 Task: Reply to email with the signature Dillon Turner with the subject Yearly report from softage.1@softage.net with the message Would it be possible to have a project status update call with all stakeholders next week? Undo the message and rewrite the message as I am writing to inform you that there will be a delay in the shipment. Send the email
Action: Mouse moved to (524, 663)
Screenshot: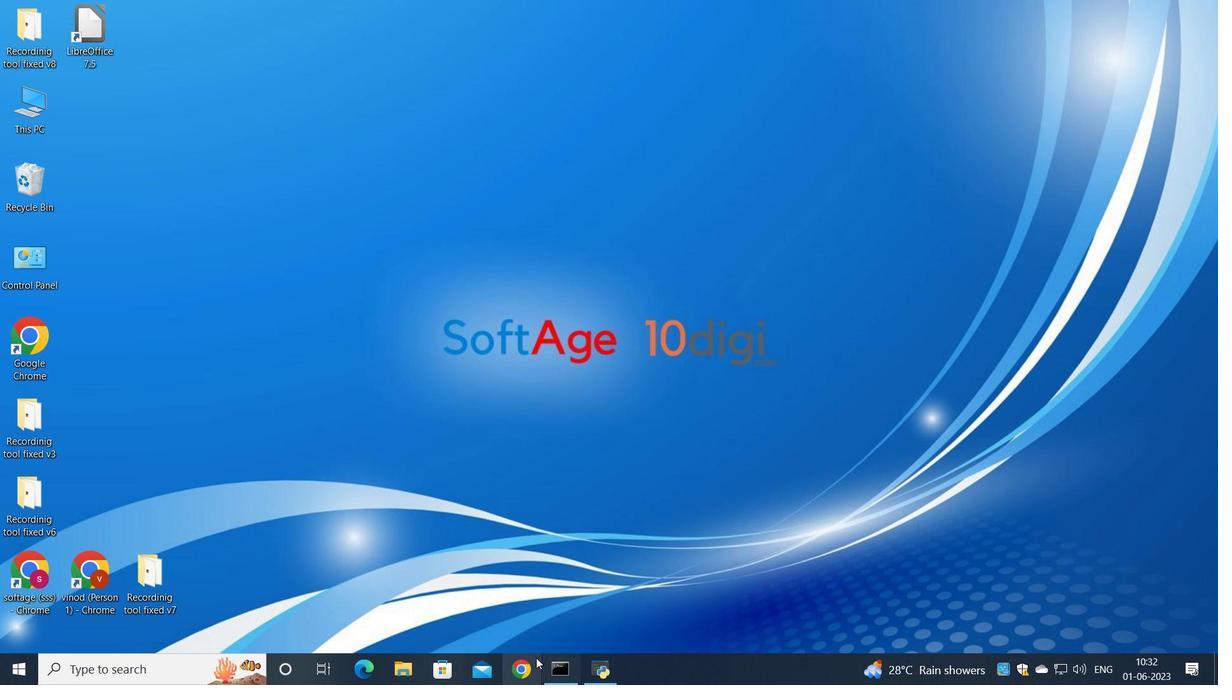 
Action: Mouse pressed left at (524, 663)
Screenshot: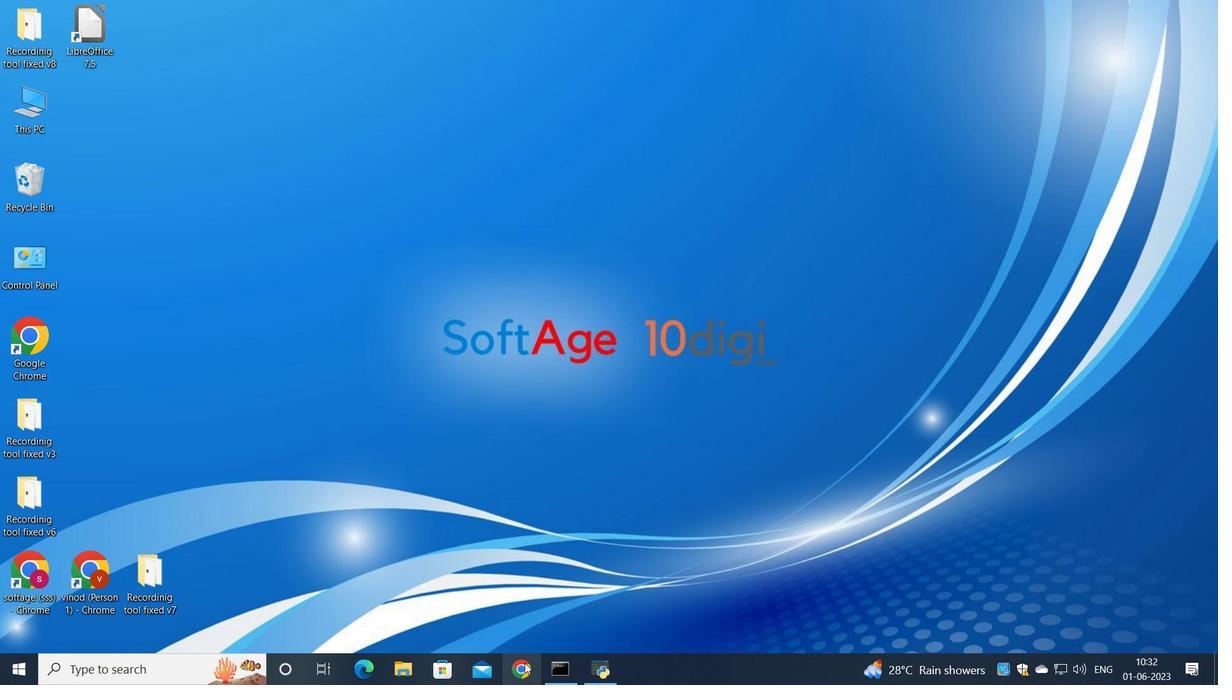
Action: Mouse moved to (543, 390)
Screenshot: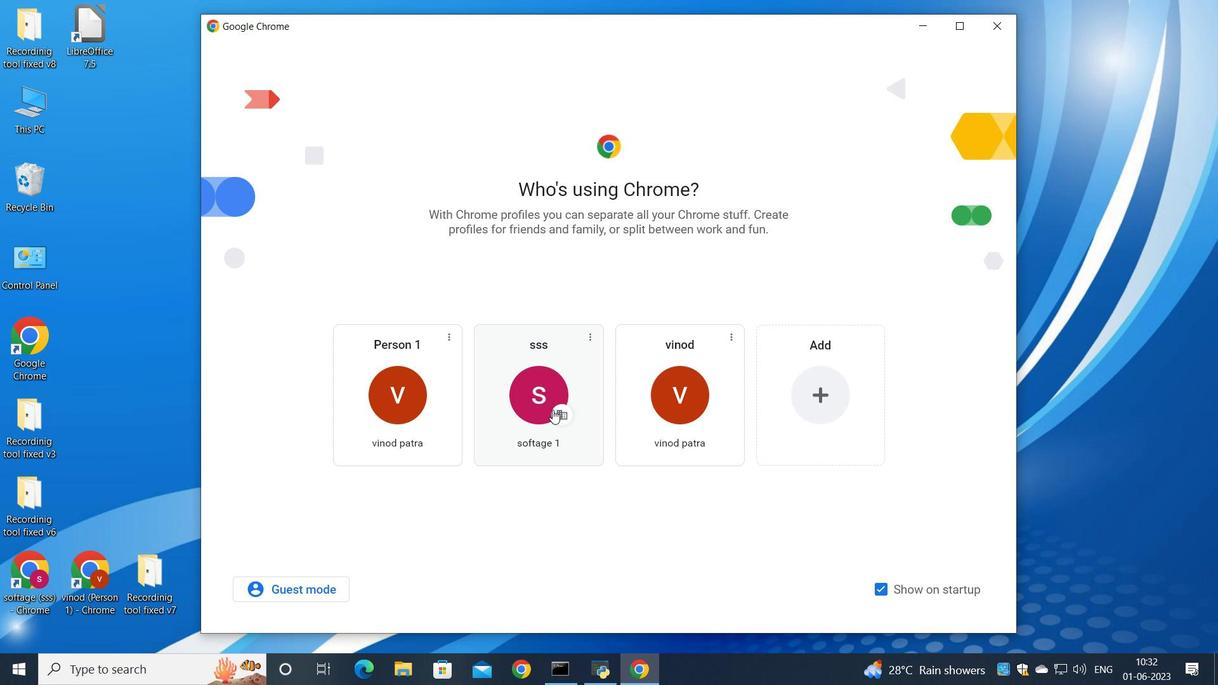 
Action: Mouse pressed left at (543, 390)
Screenshot: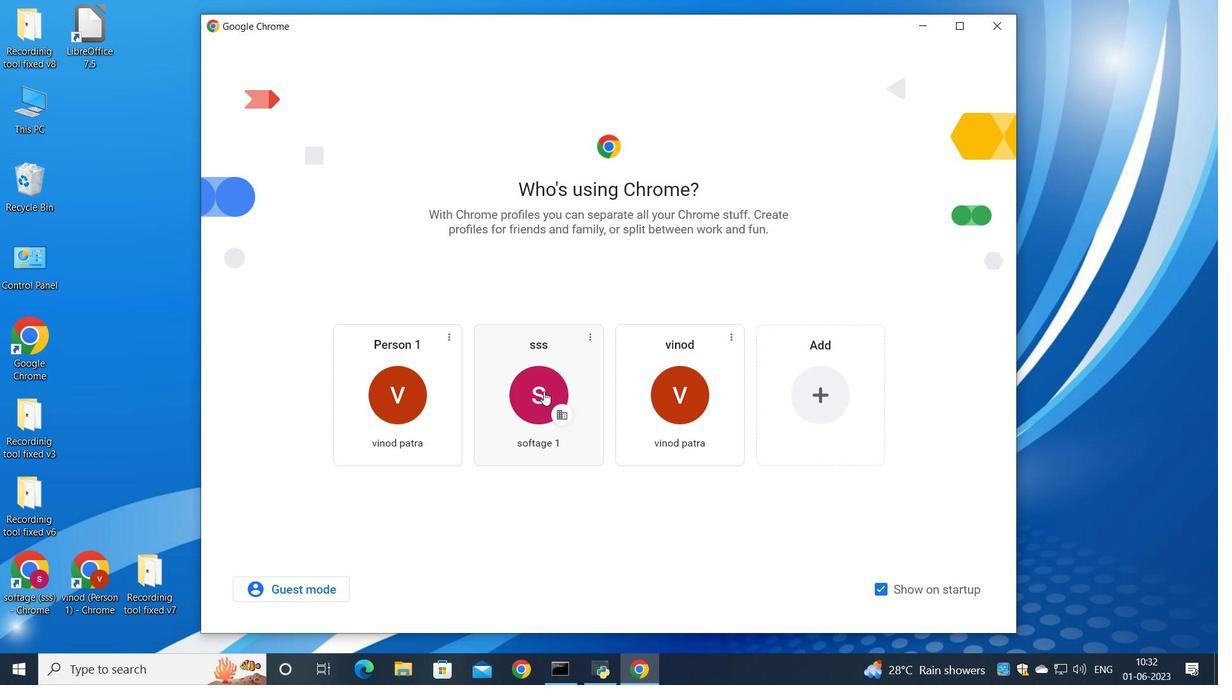 
Action: Mouse moved to (1071, 108)
Screenshot: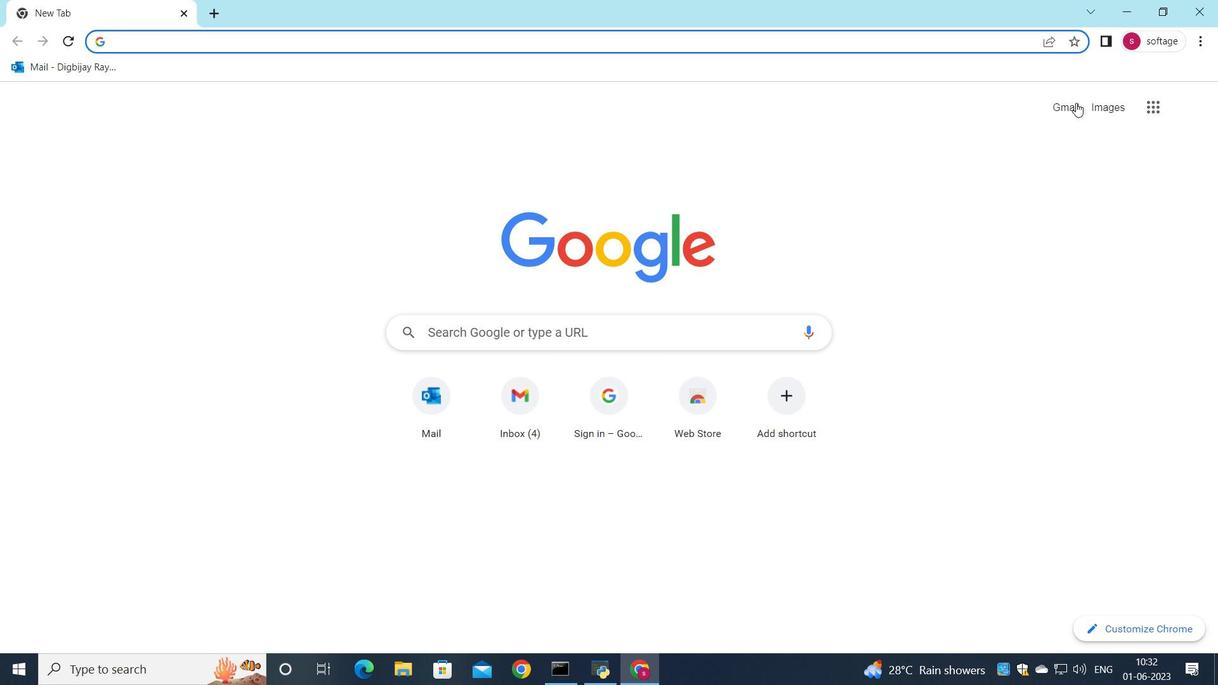 
Action: Mouse pressed left at (1071, 108)
Screenshot: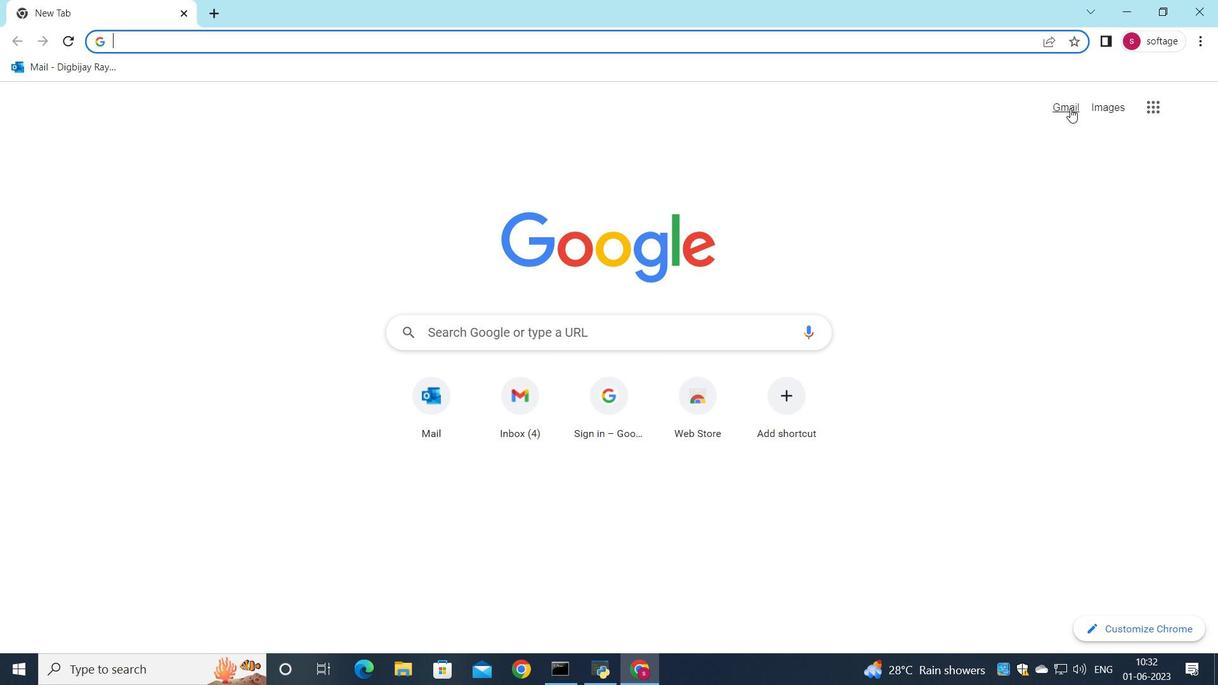 
Action: Mouse moved to (1042, 120)
Screenshot: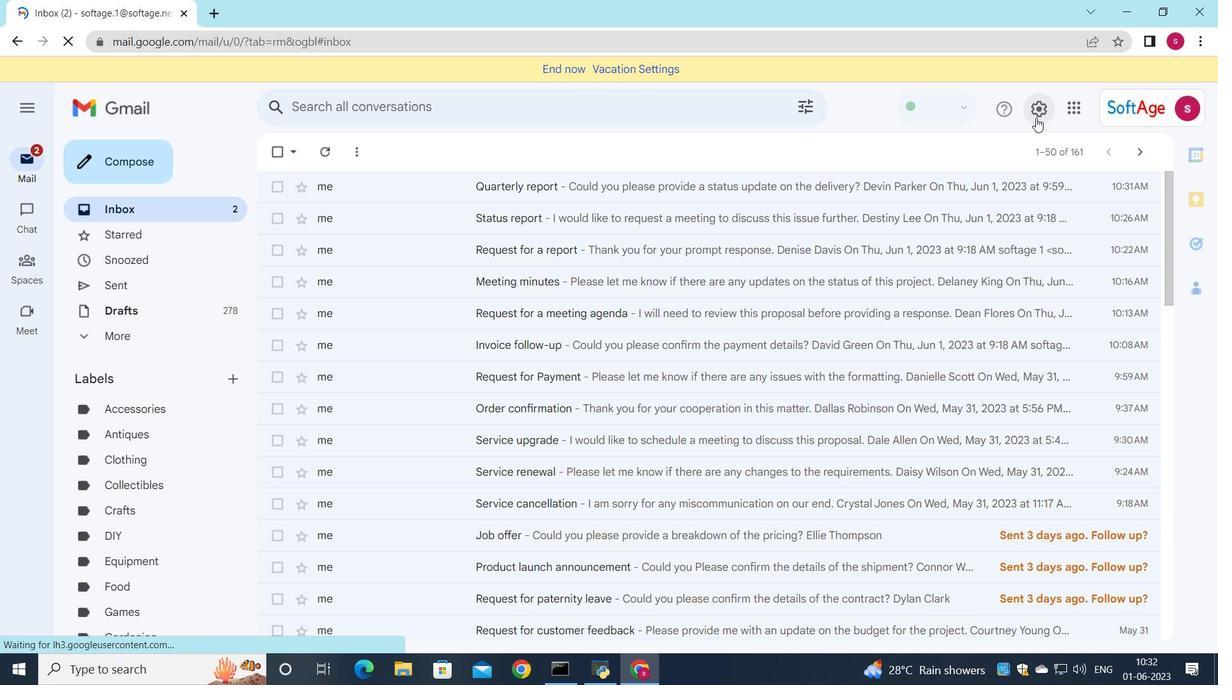 
Action: Mouse pressed left at (1042, 120)
Screenshot: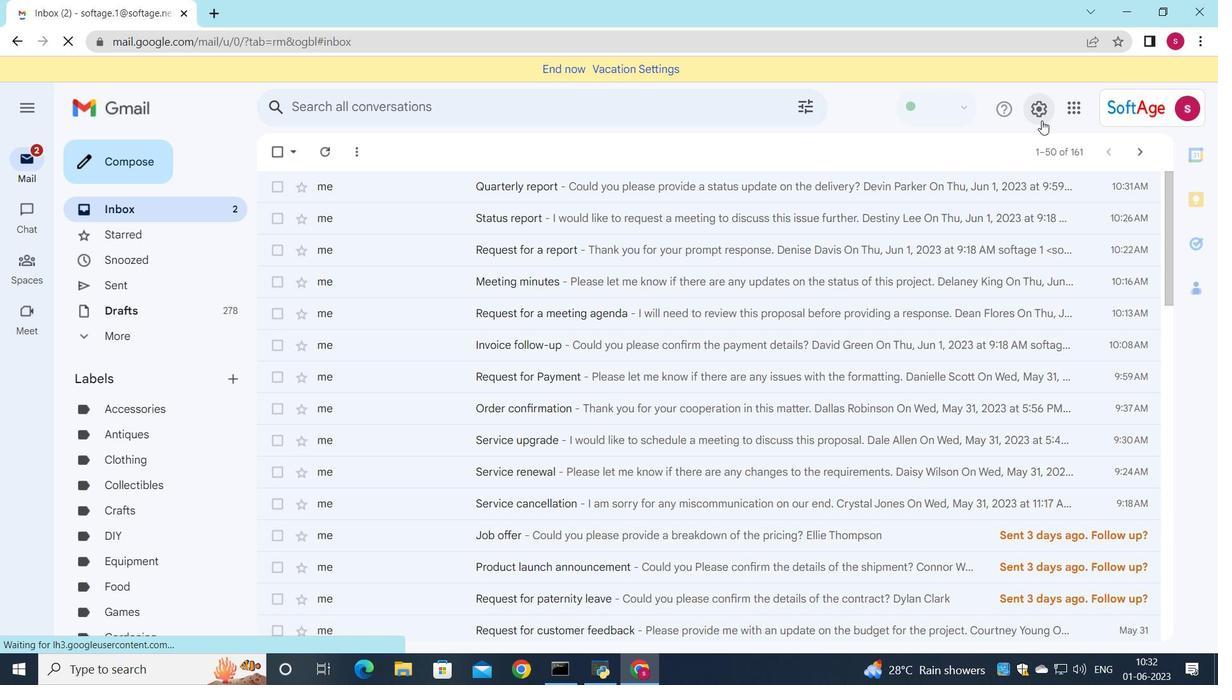 
Action: Mouse moved to (1050, 181)
Screenshot: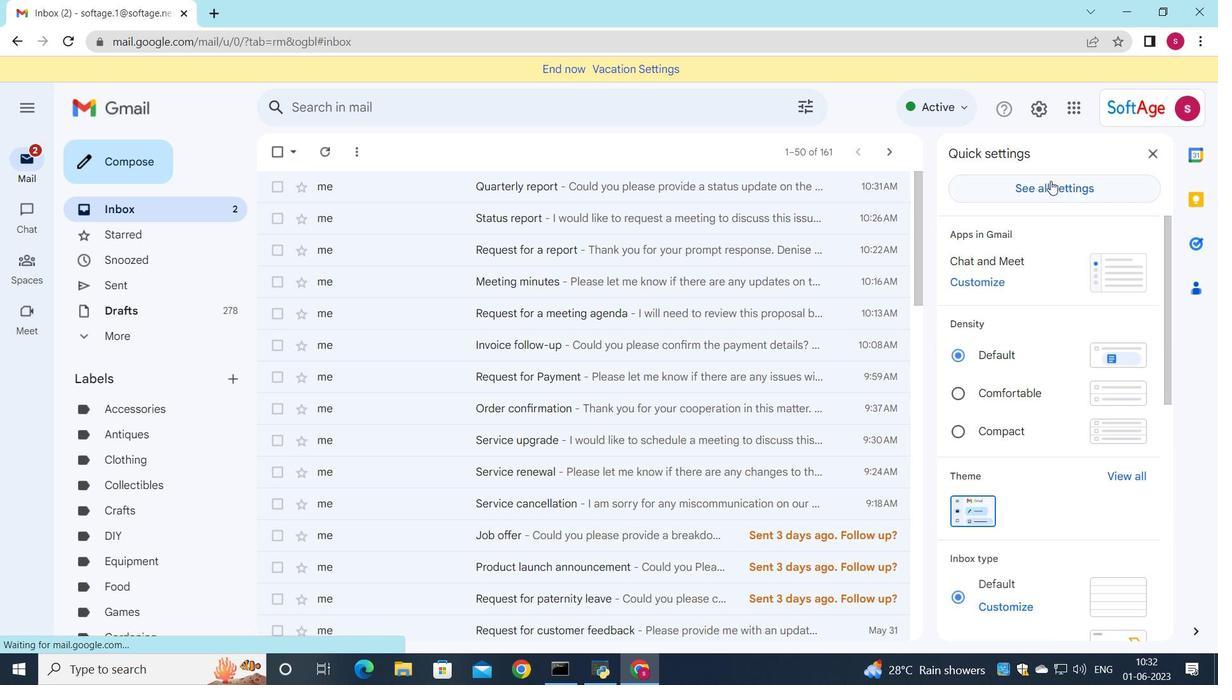 
Action: Mouse pressed left at (1050, 181)
Screenshot: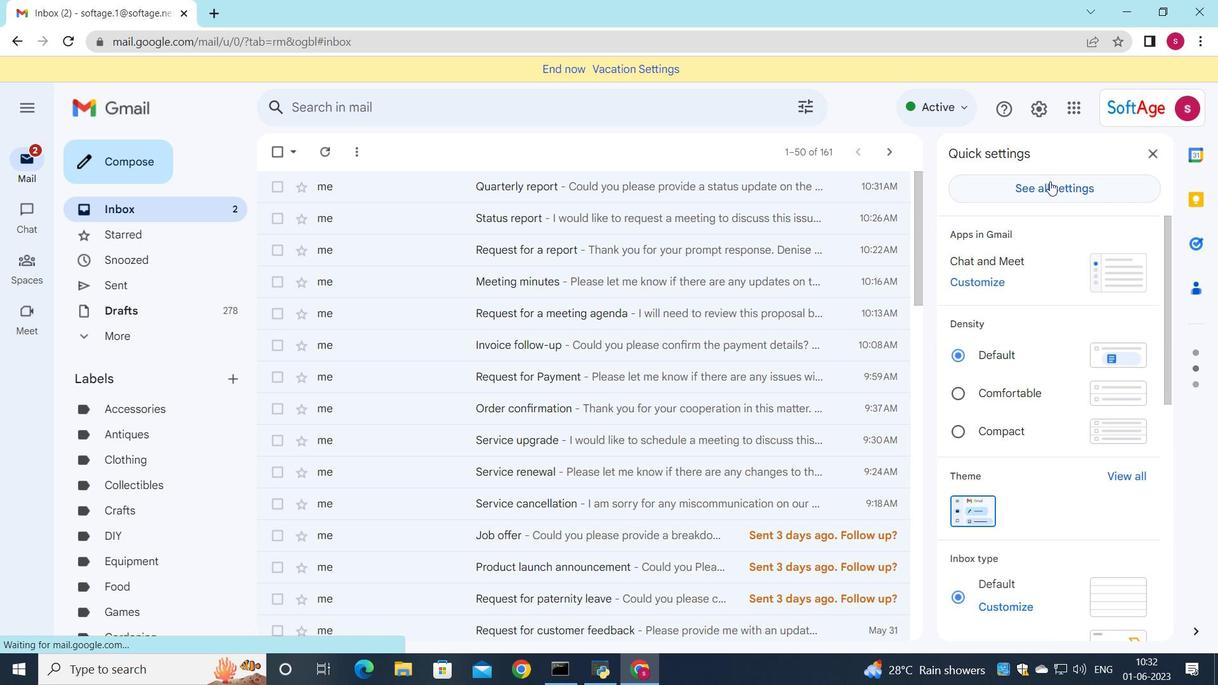 
Action: Mouse moved to (702, 277)
Screenshot: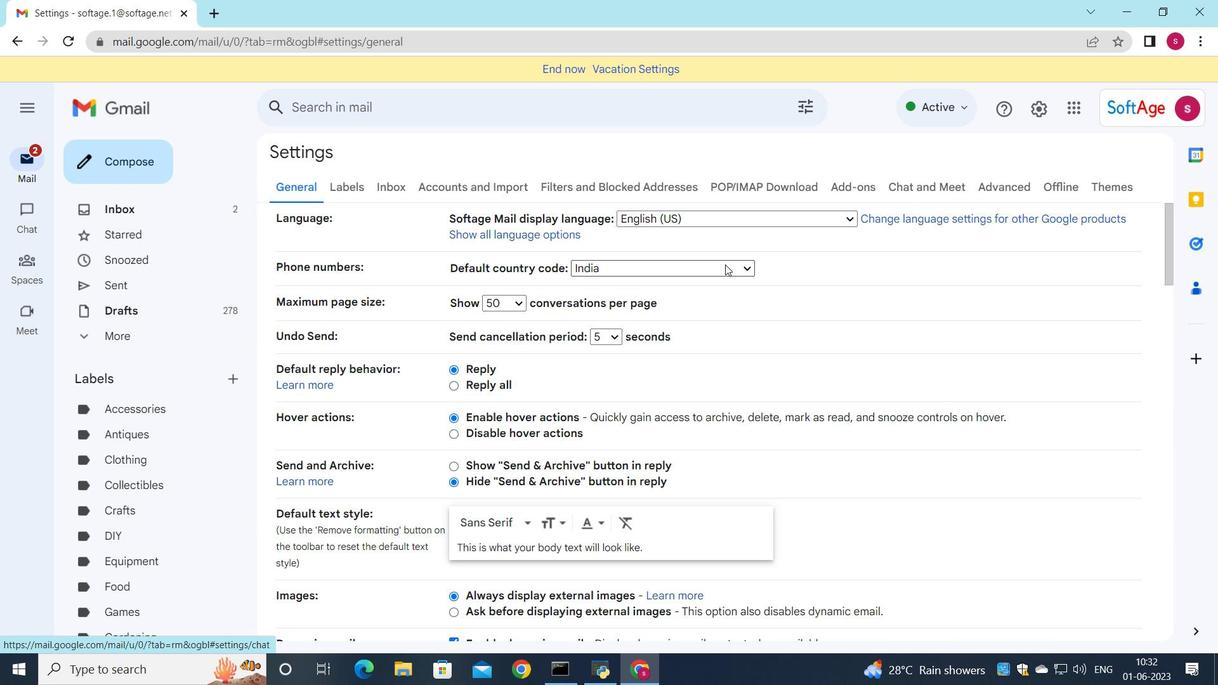
Action: Mouse scrolled (702, 276) with delta (0, 0)
Screenshot: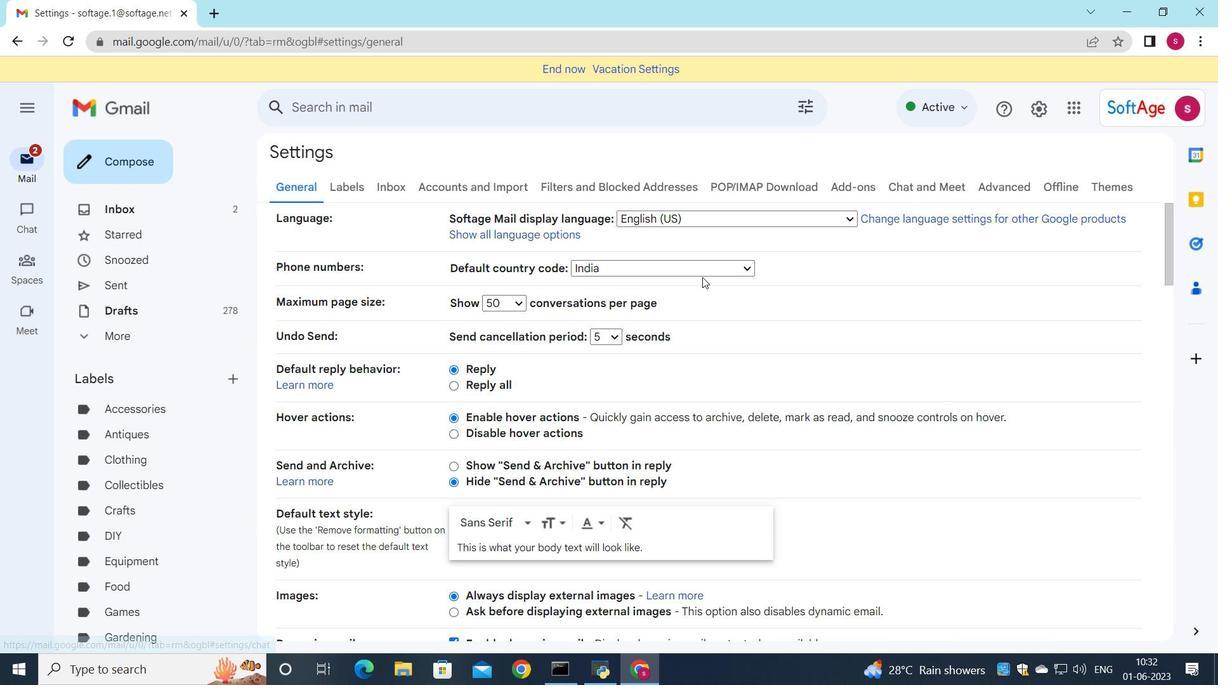 
Action: Mouse scrolled (702, 276) with delta (0, 0)
Screenshot: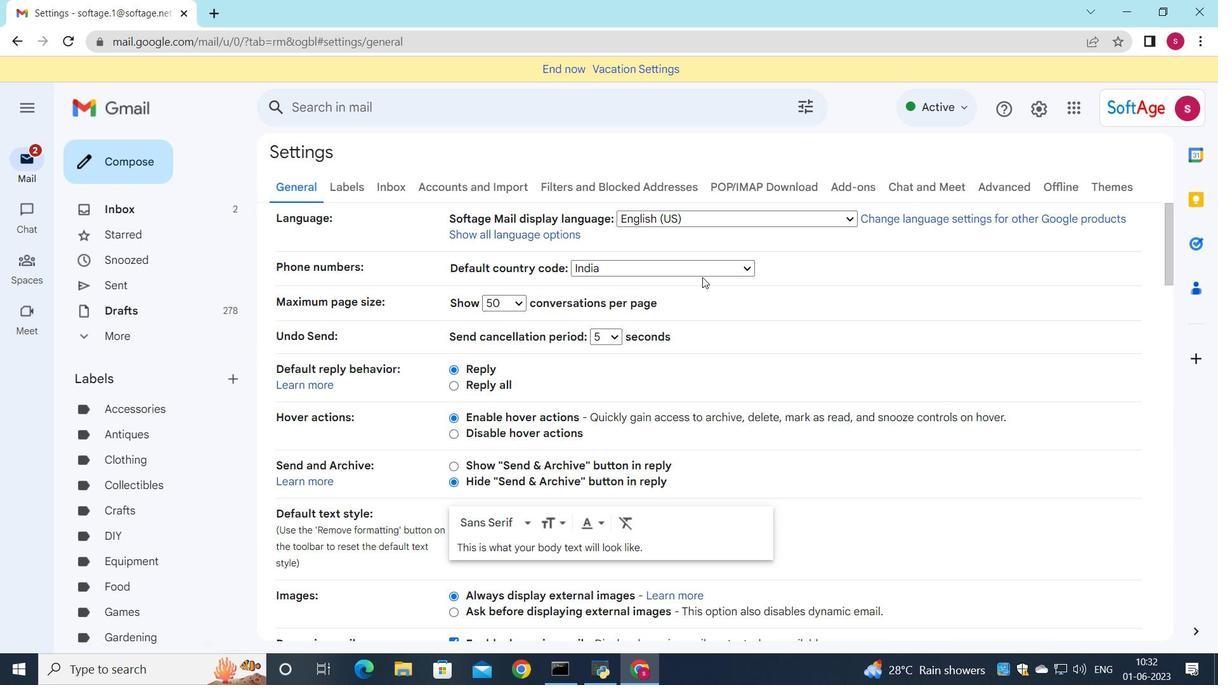 
Action: Mouse scrolled (702, 276) with delta (0, 0)
Screenshot: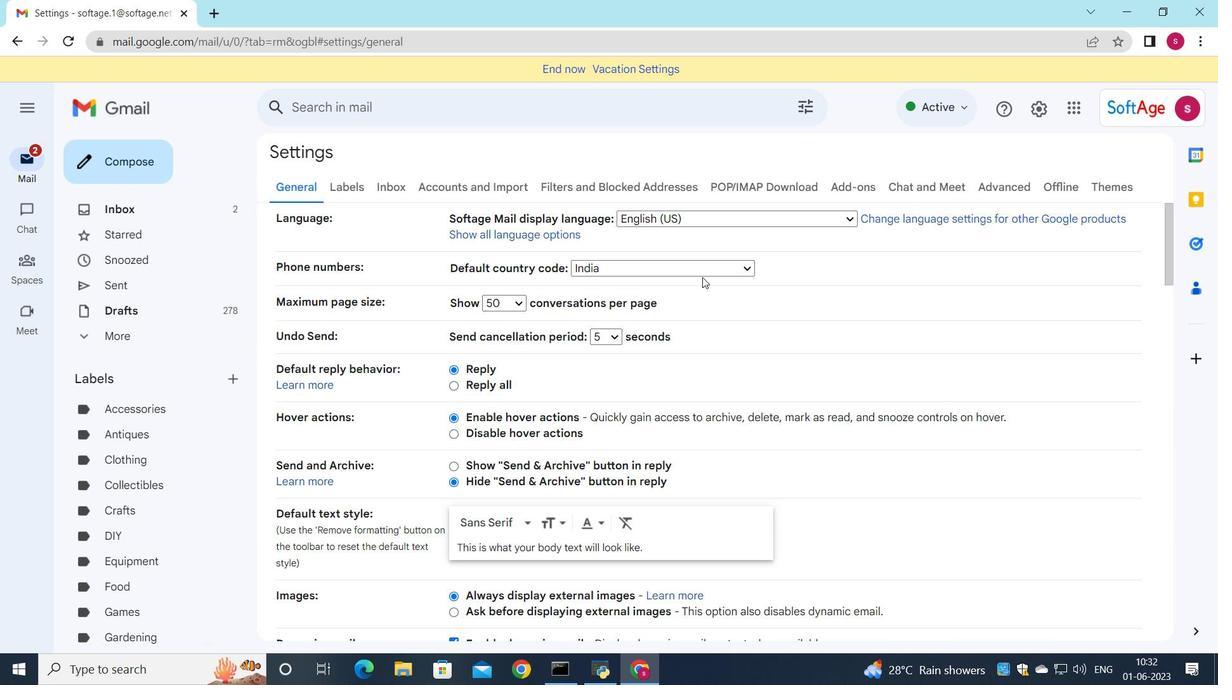
Action: Mouse scrolled (702, 276) with delta (0, 0)
Screenshot: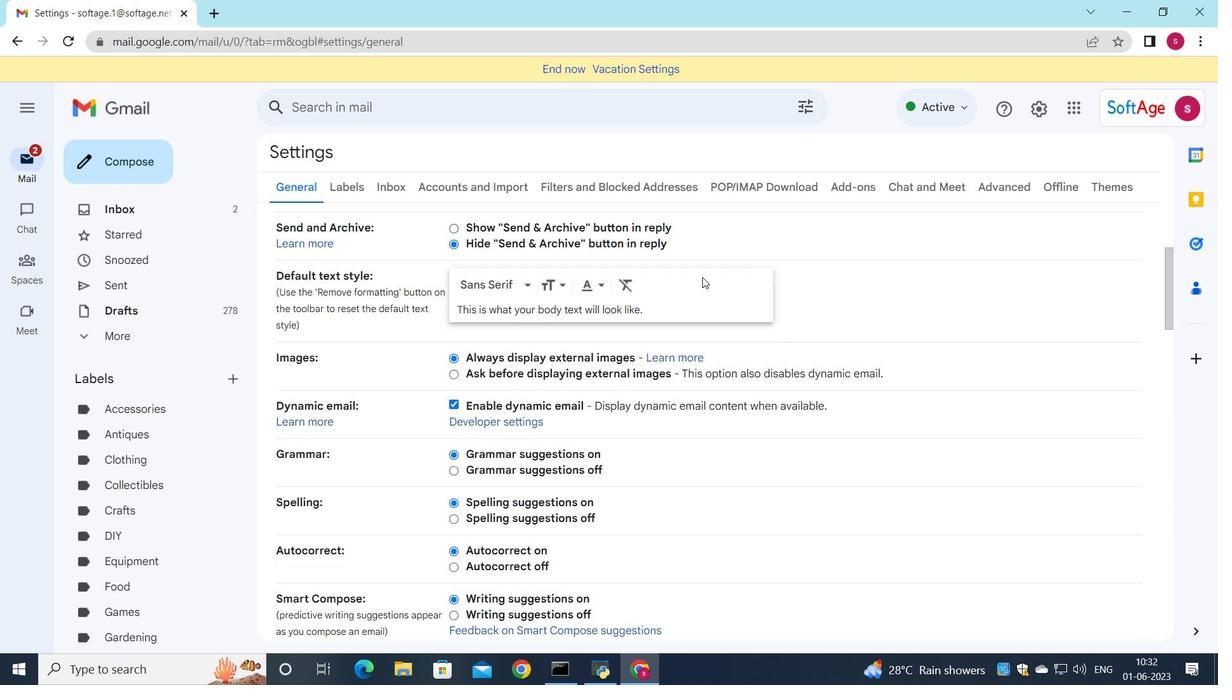 
Action: Mouse scrolled (702, 276) with delta (0, 0)
Screenshot: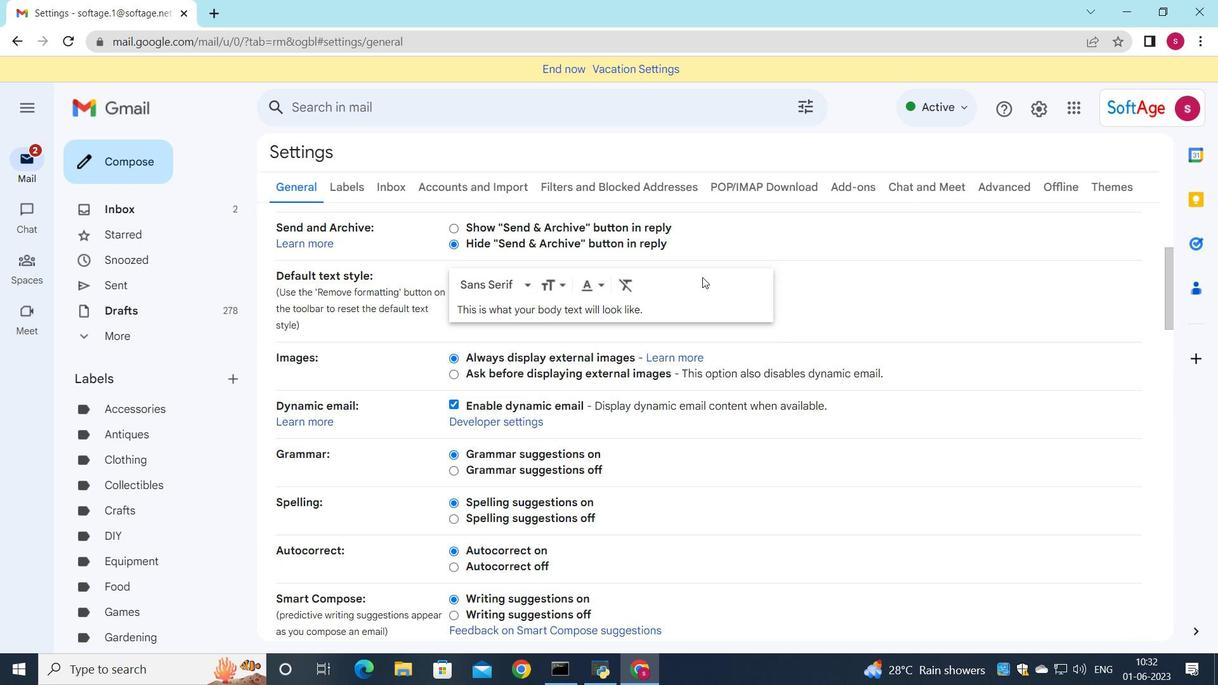 
Action: Mouse scrolled (702, 276) with delta (0, 0)
Screenshot: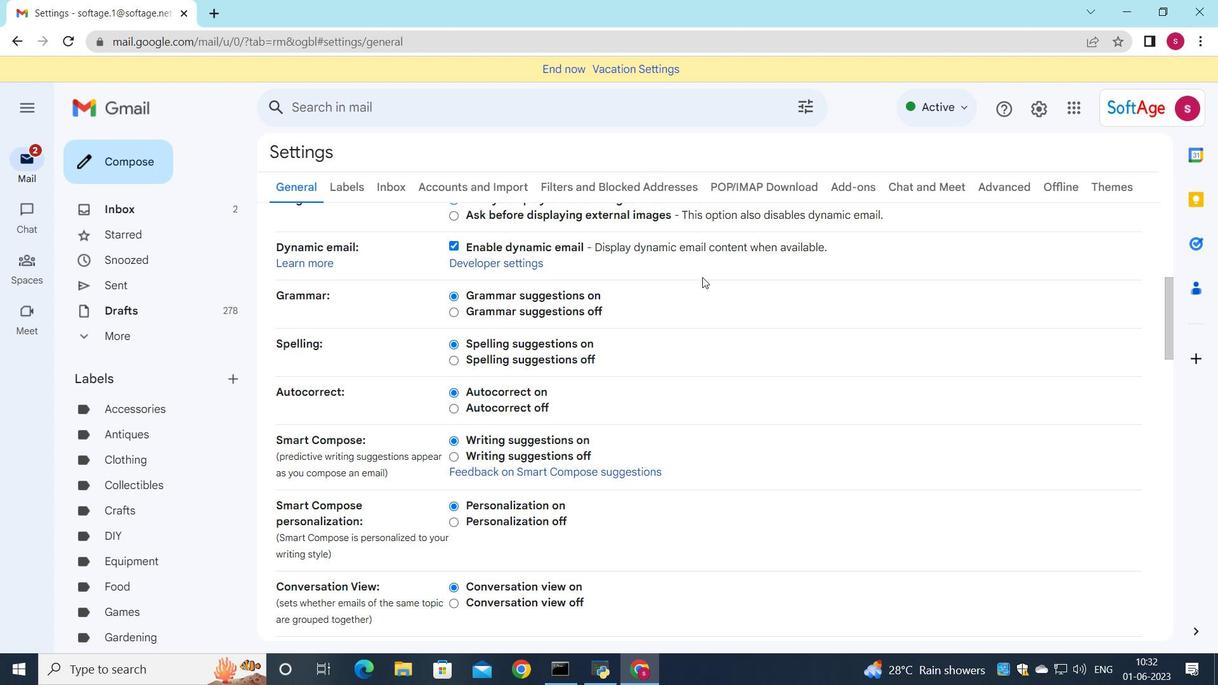 
Action: Mouse scrolled (702, 276) with delta (0, 0)
Screenshot: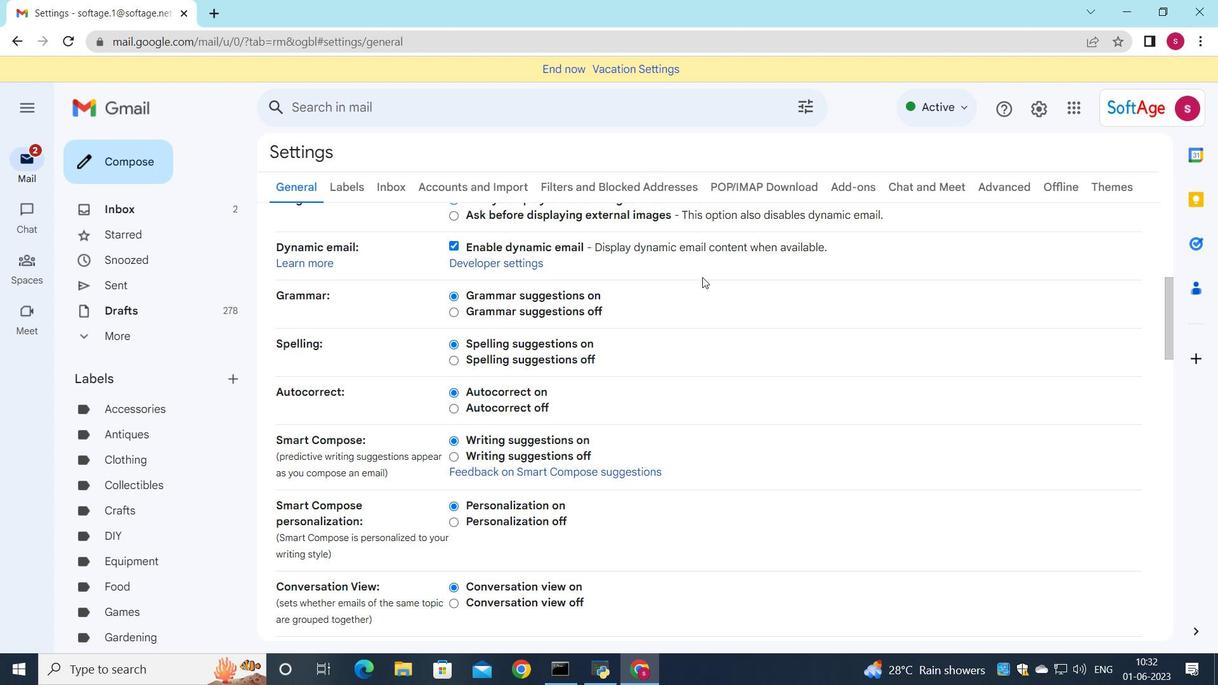 
Action: Mouse scrolled (702, 276) with delta (0, 0)
Screenshot: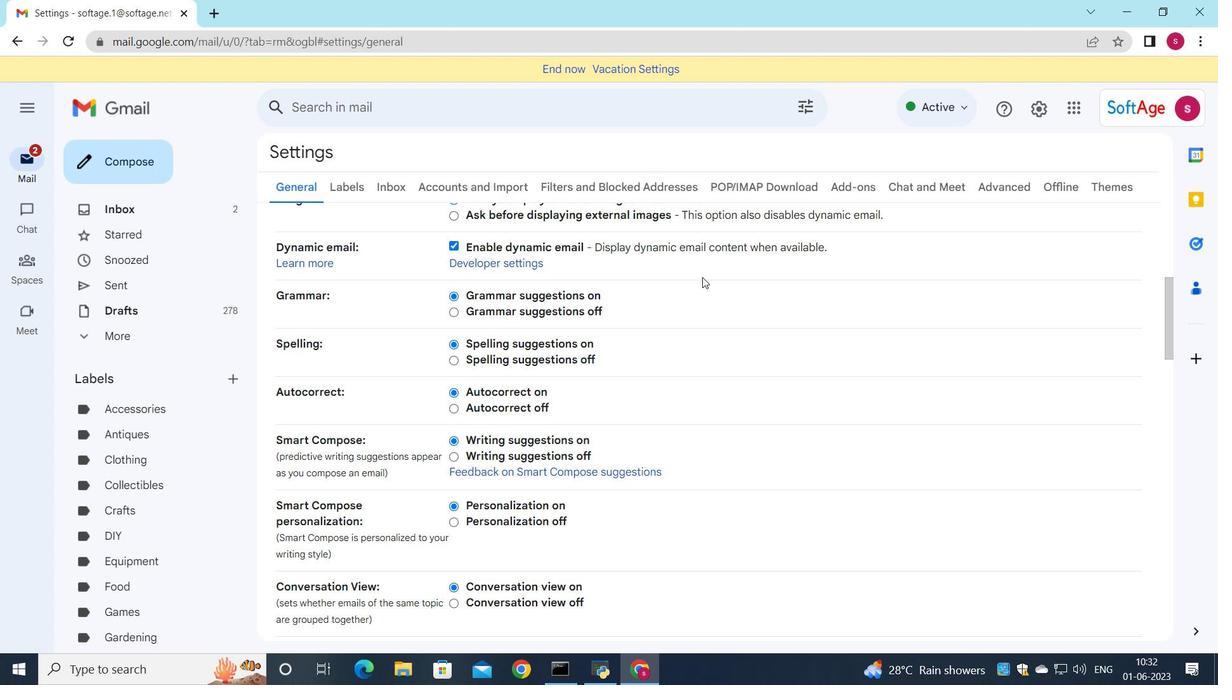 
Action: Mouse scrolled (702, 276) with delta (0, 0)
Screenshot: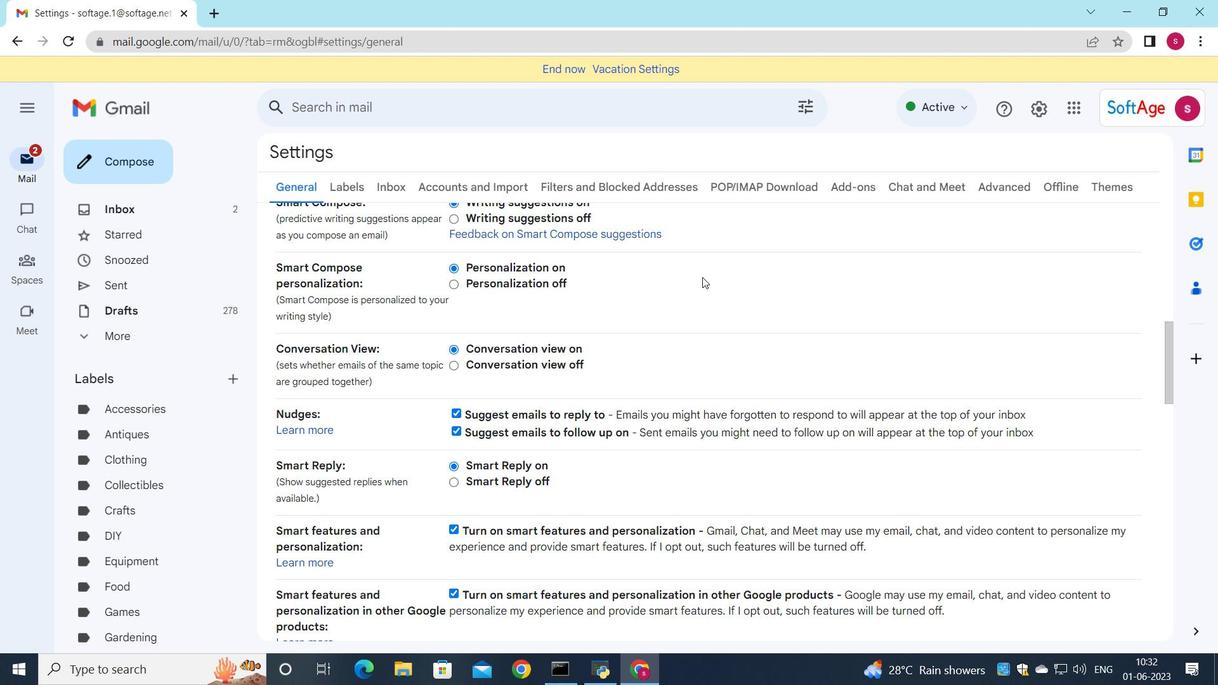 
Action: Mouse scrolled (702, 276) with delta (0, 0)
Screenshot: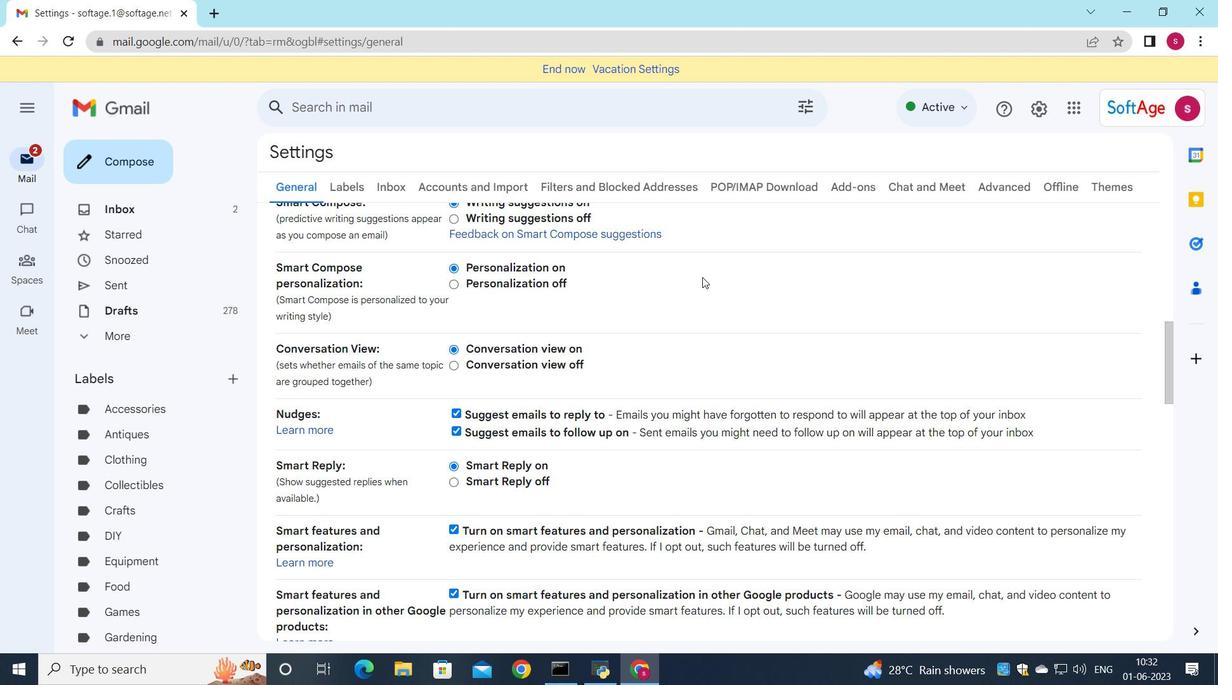 
Action: Mouse scrolled (702, 276) with delta (0, 0)
Screenshot: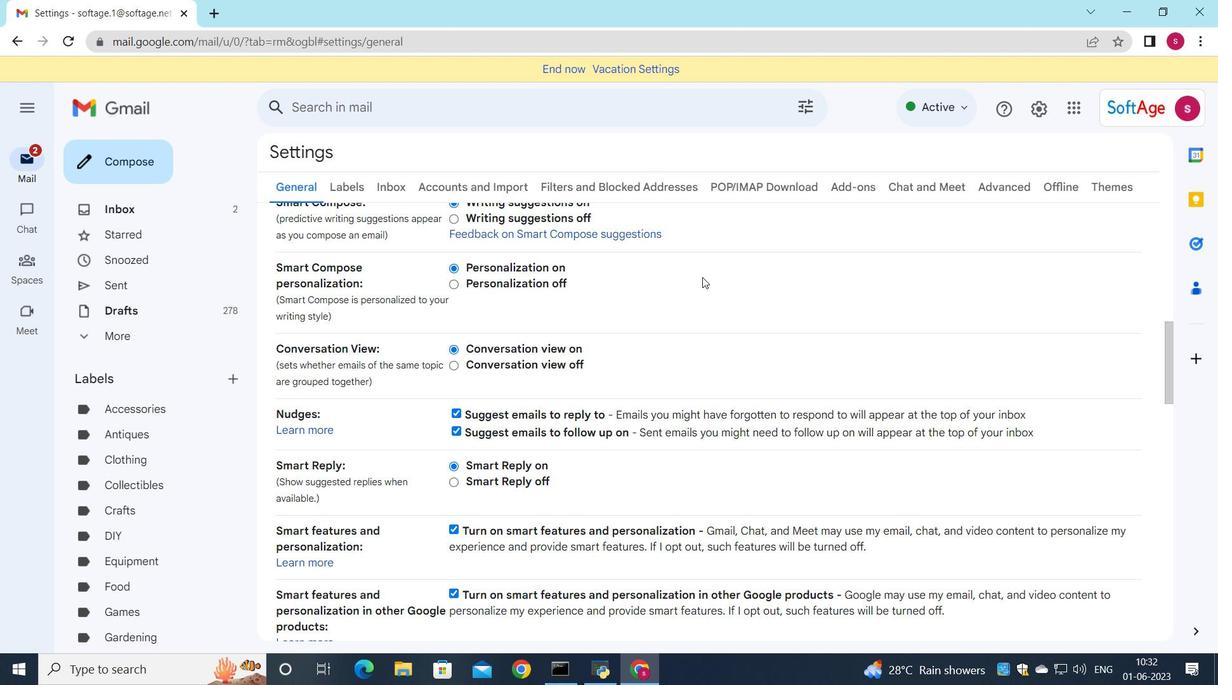 
Action: Mouse scrolled (702, 276) with delta (0, 0)
Screenshot: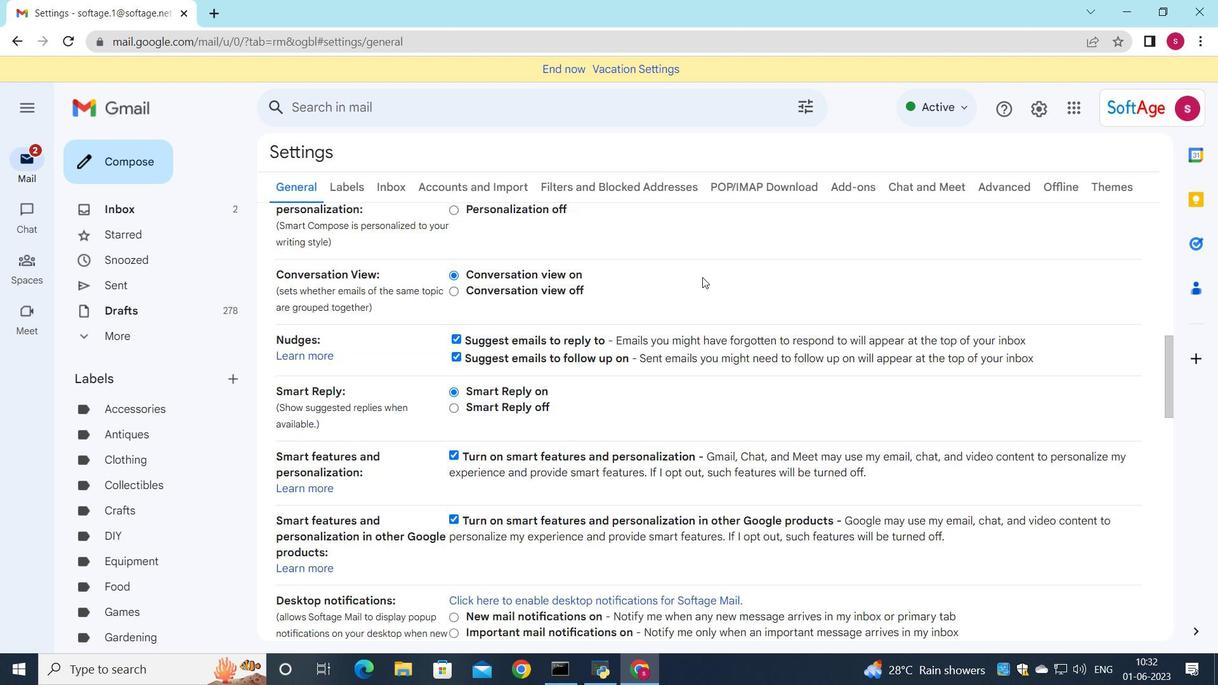 
Action: Mouse scrolled (702, 276) with delta (0, 0)
Screenshot: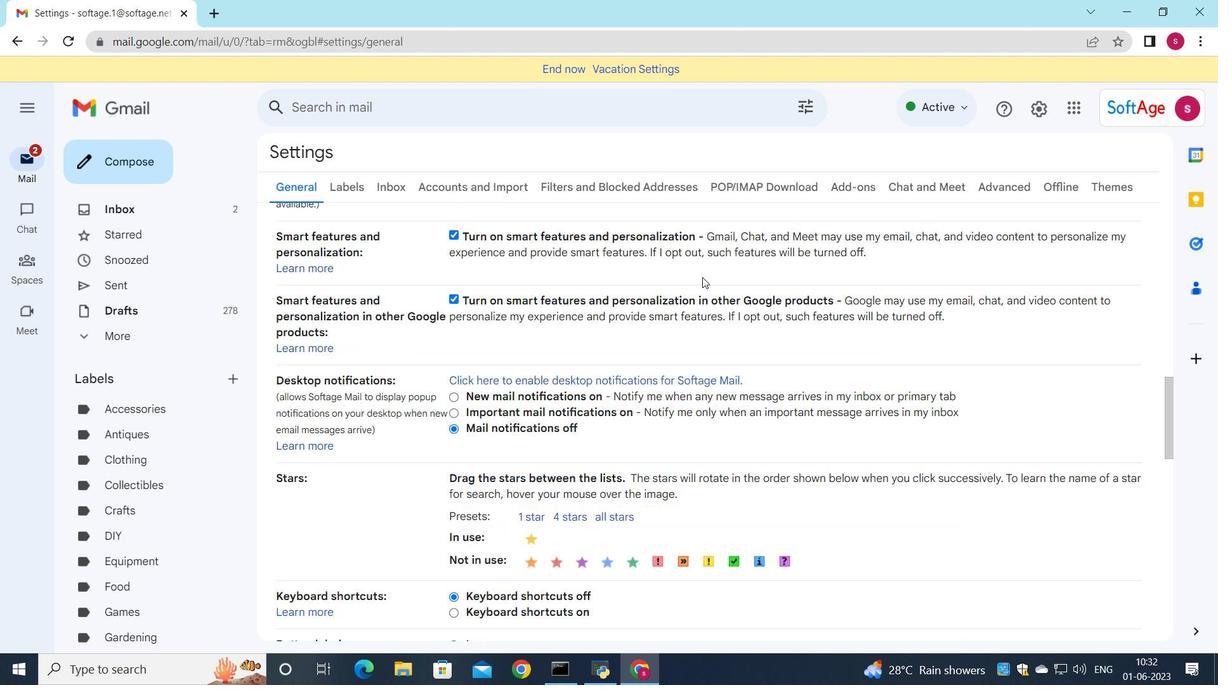 
Action: Mouse scrolled (702, 276) with delta (0, 0)
Screenshot: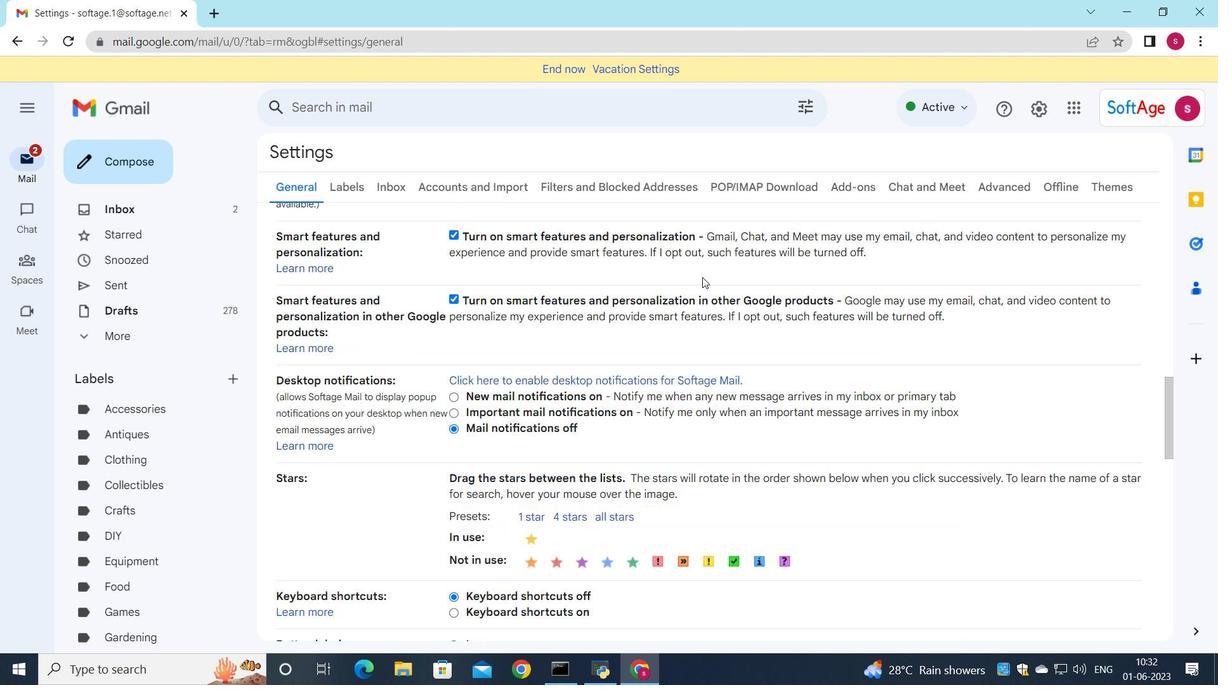 
Action: Mouse scrolled (702, 276) with delta (0, 0)
Screenshot: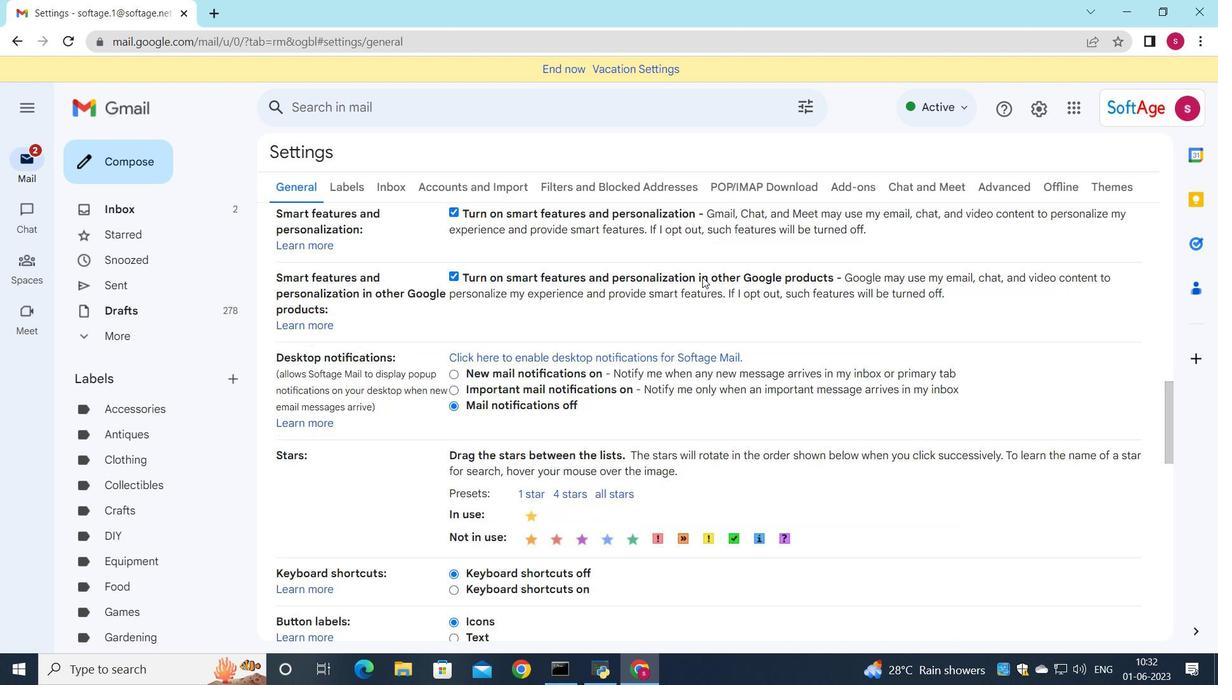 
Action: Mouse scrolled (702, 276) with delta (0, 0)
Screenshot: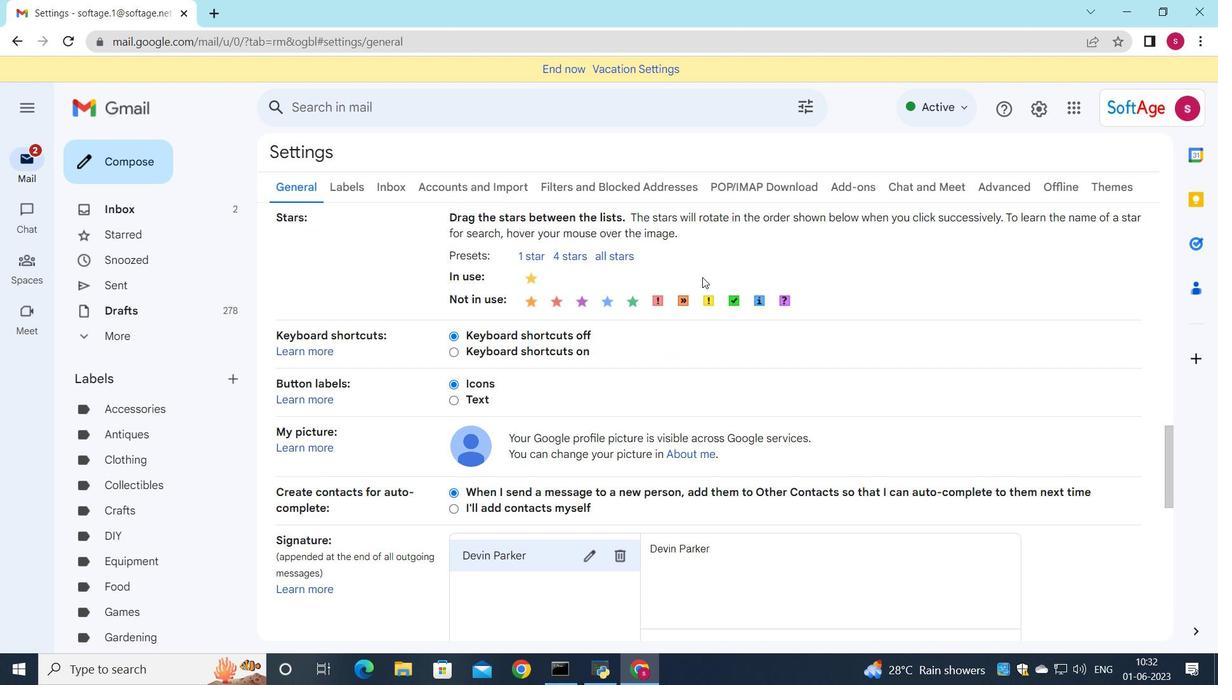 
Action: Mouse scrolled (702, 276) with delta (0, 0)
Screenshot: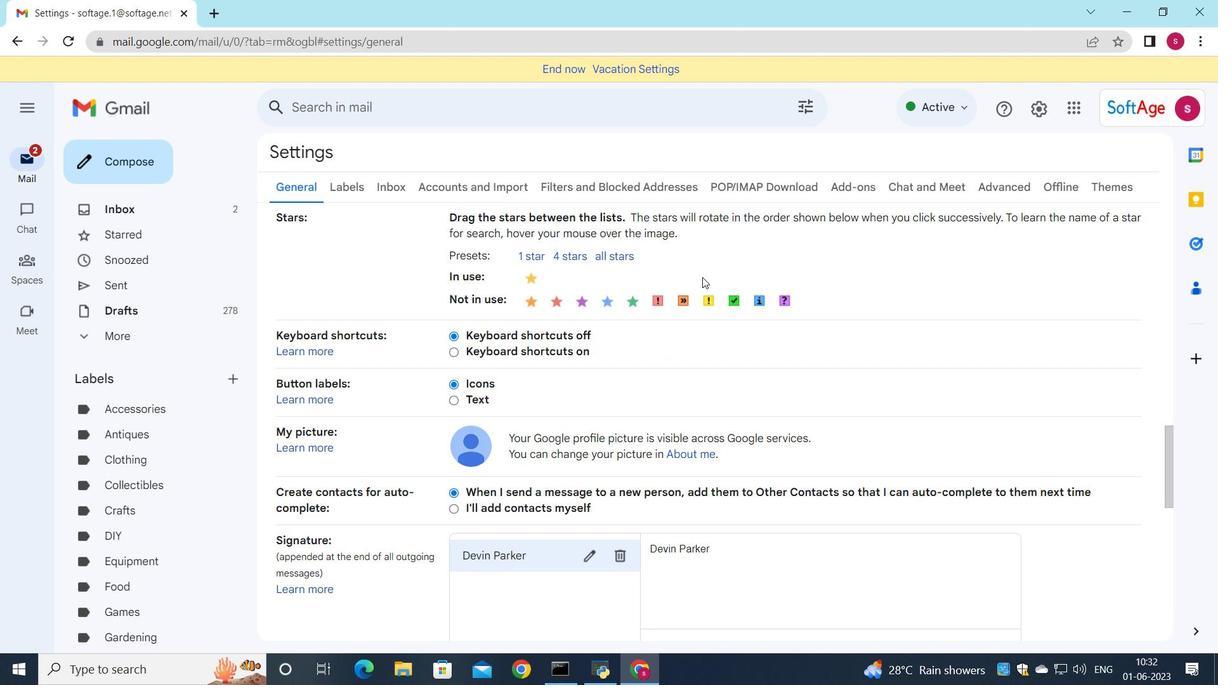 
Action: Mouse scrolled (702, 276) with delta (0, 0)
Screenshot: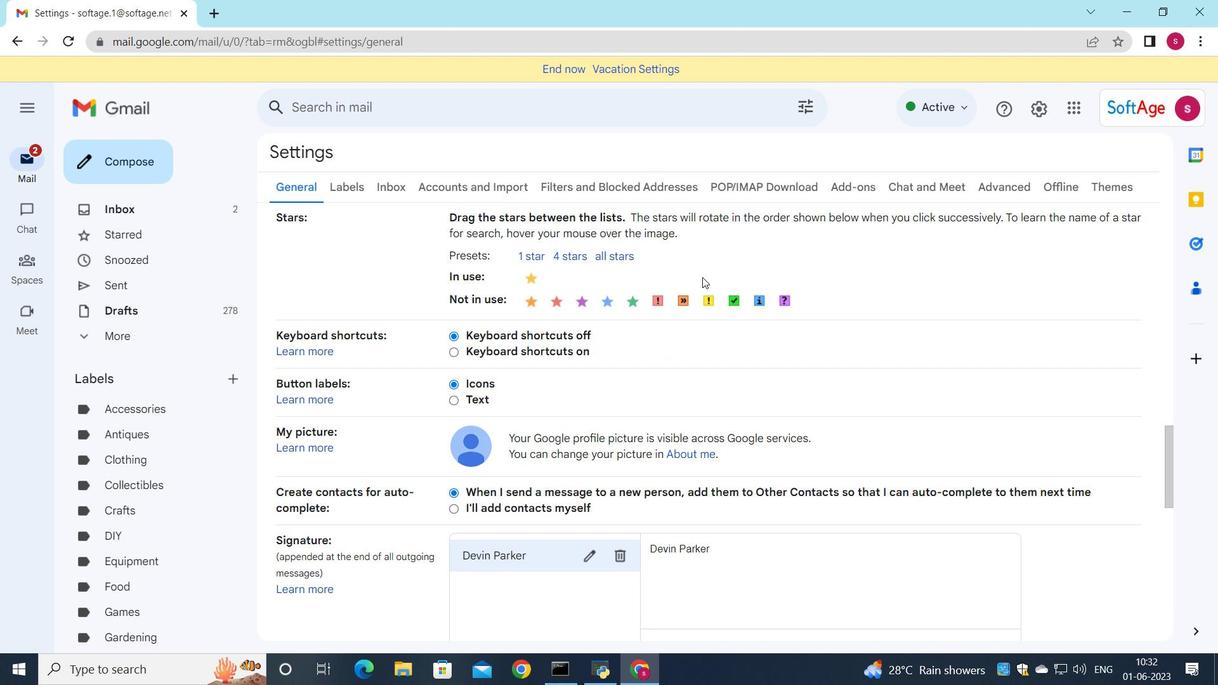 
Action: Mouse scrolled (702, 276) with delta (0, 0)
Screenshot: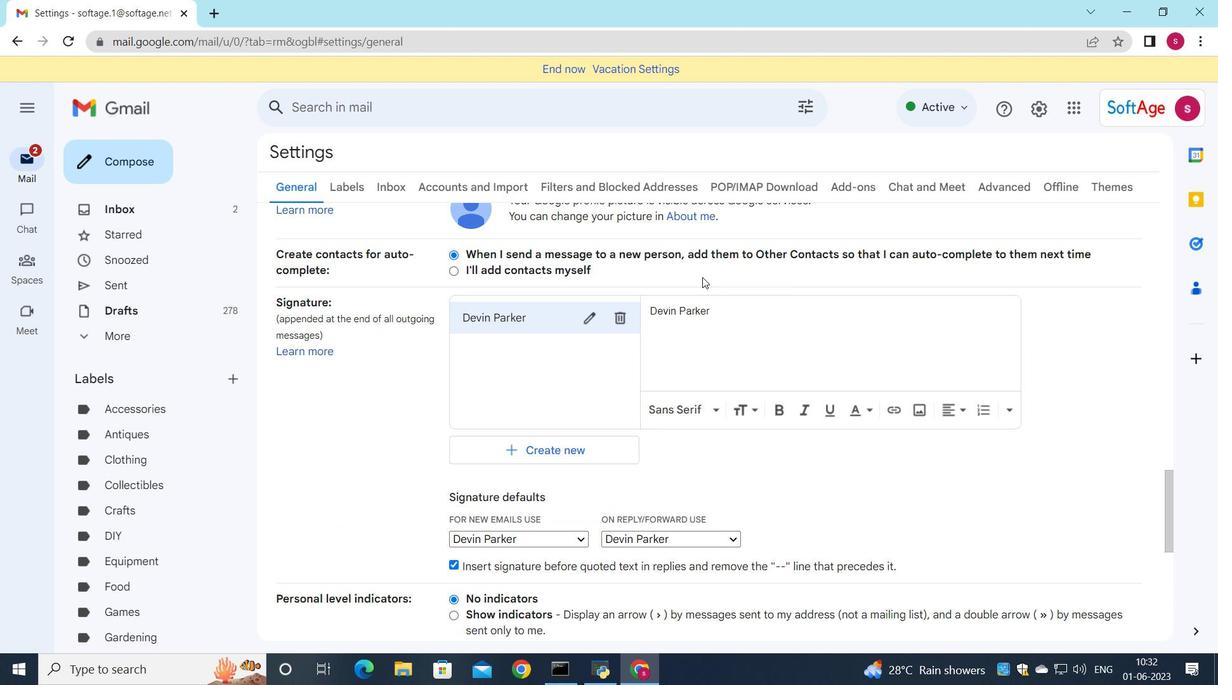 
Action: Mouse moved to (621, 248)
Screenshot: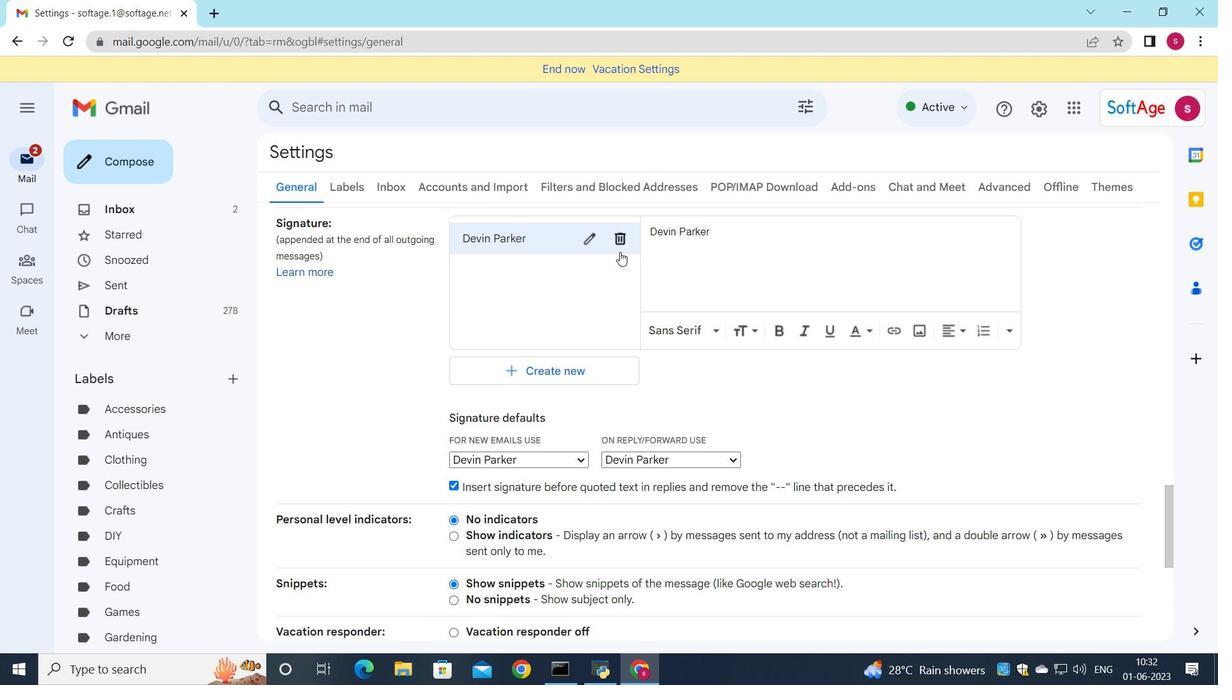 
Action: Mouse pressed left at (621, 248)
Screenshot: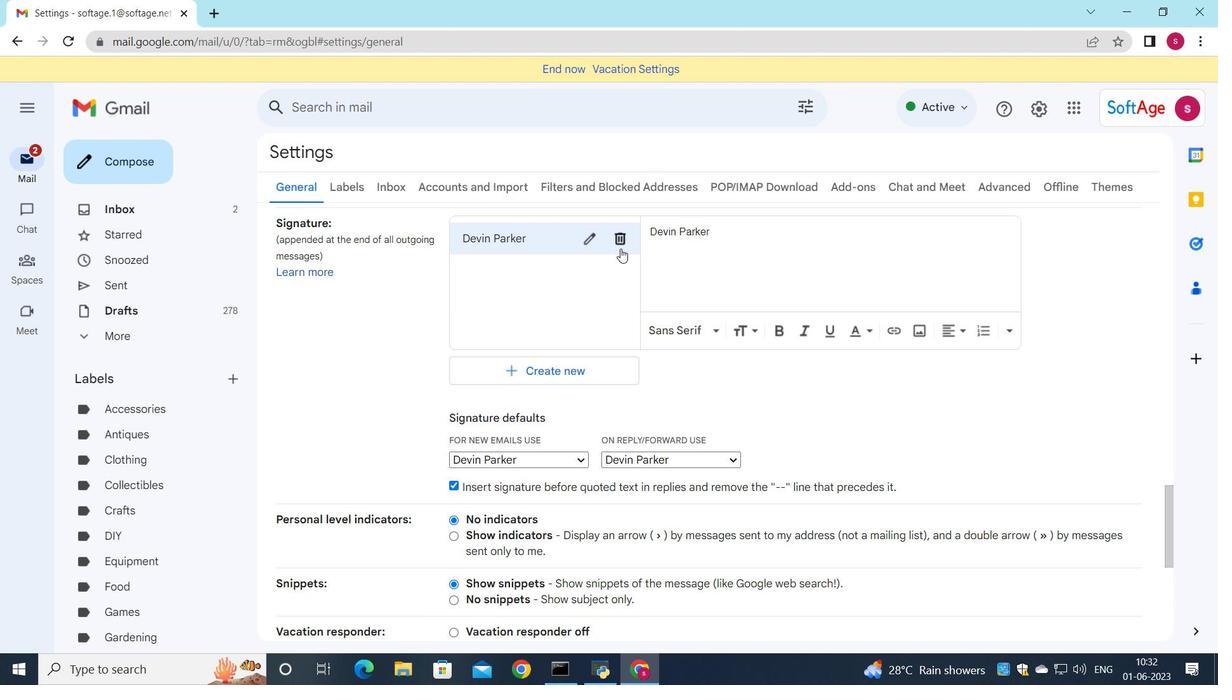 
Action: Mouse moved to (741, 382)
Screenshot: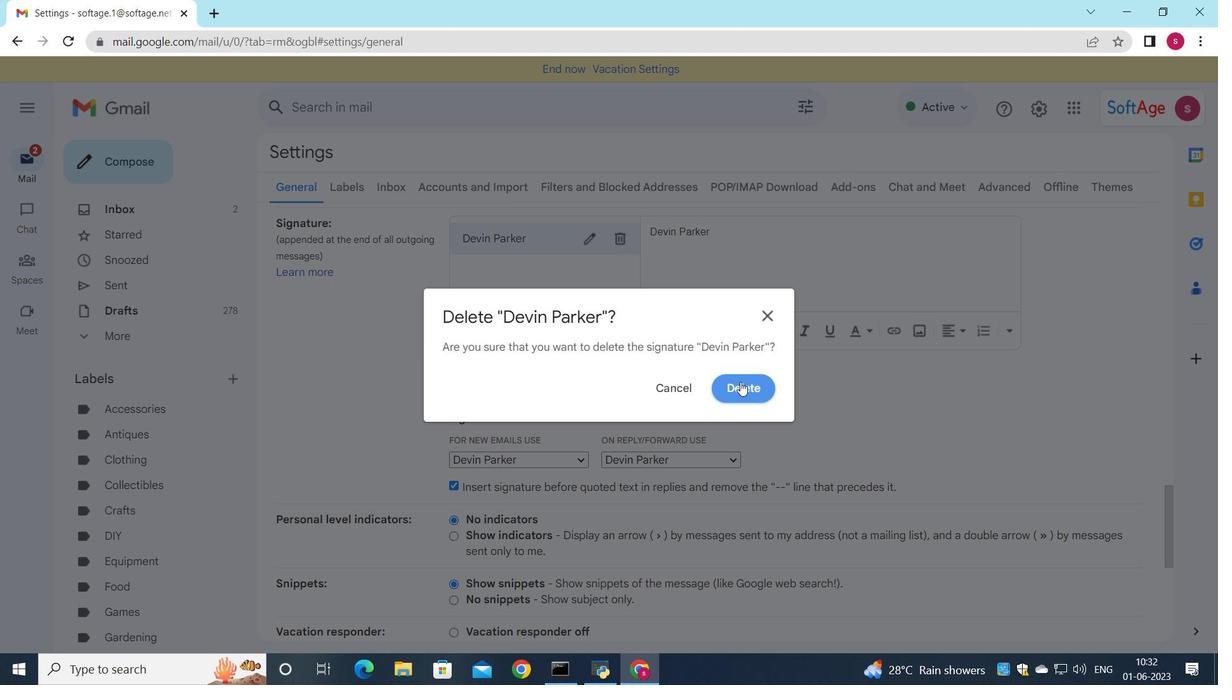 
Action: Mouse pressed left at (741, 382)
Screenshot: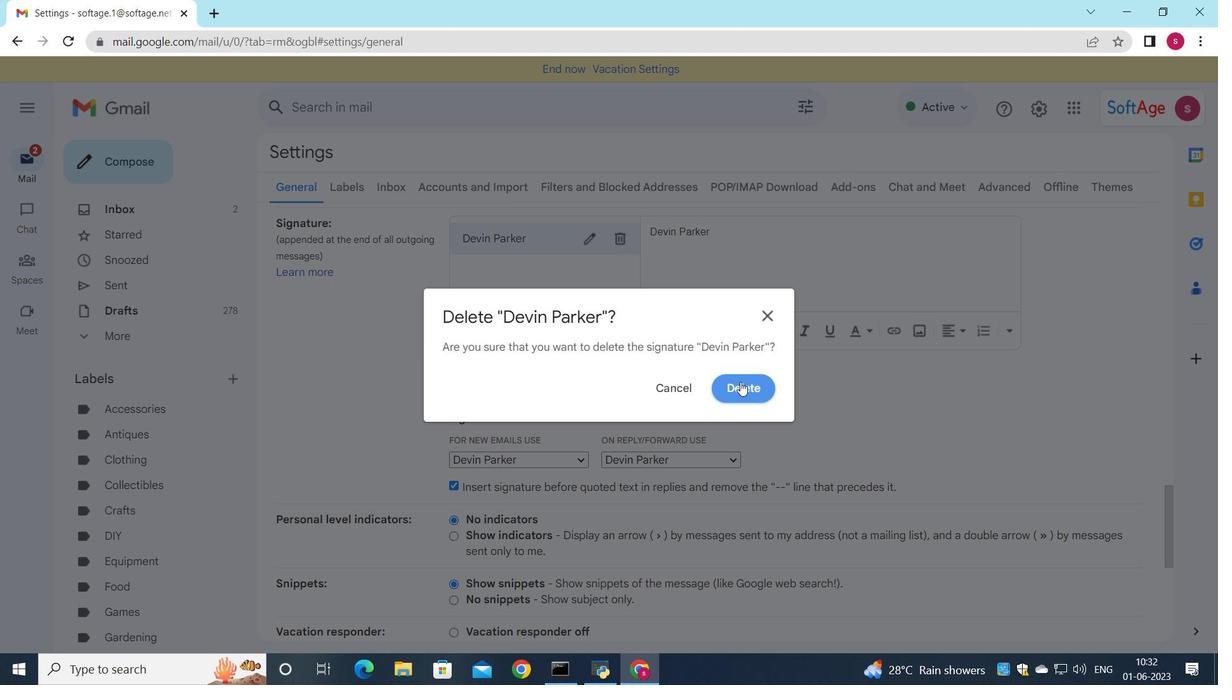 
Action: Mouse moved to (506, 260)
Screenshot: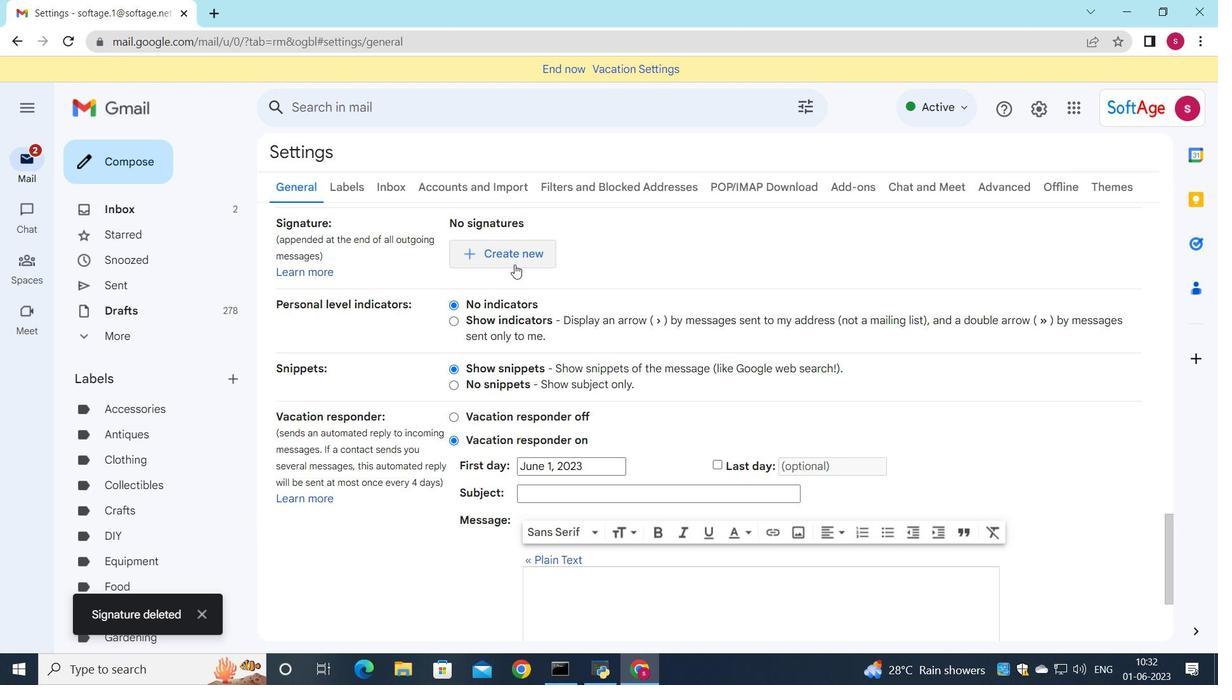 
Action: Mouse pressed left at (506, 260)
Screenshot: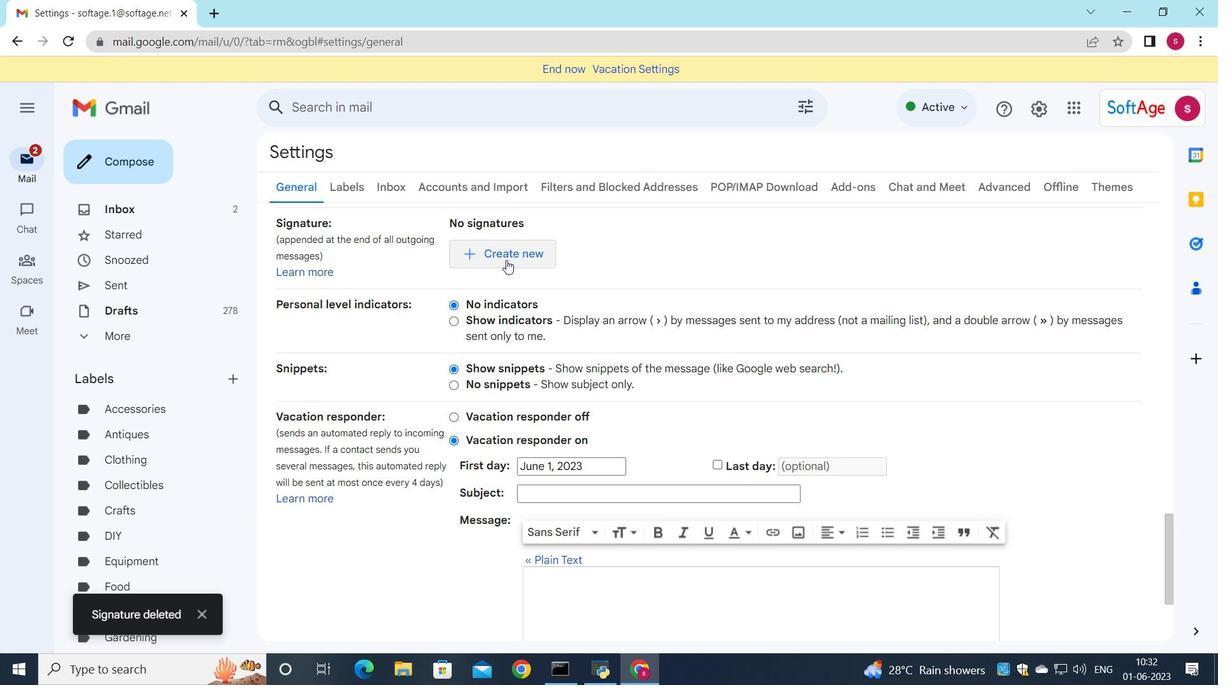 
Action: Mouse moved to (542, 343)
Screenshot: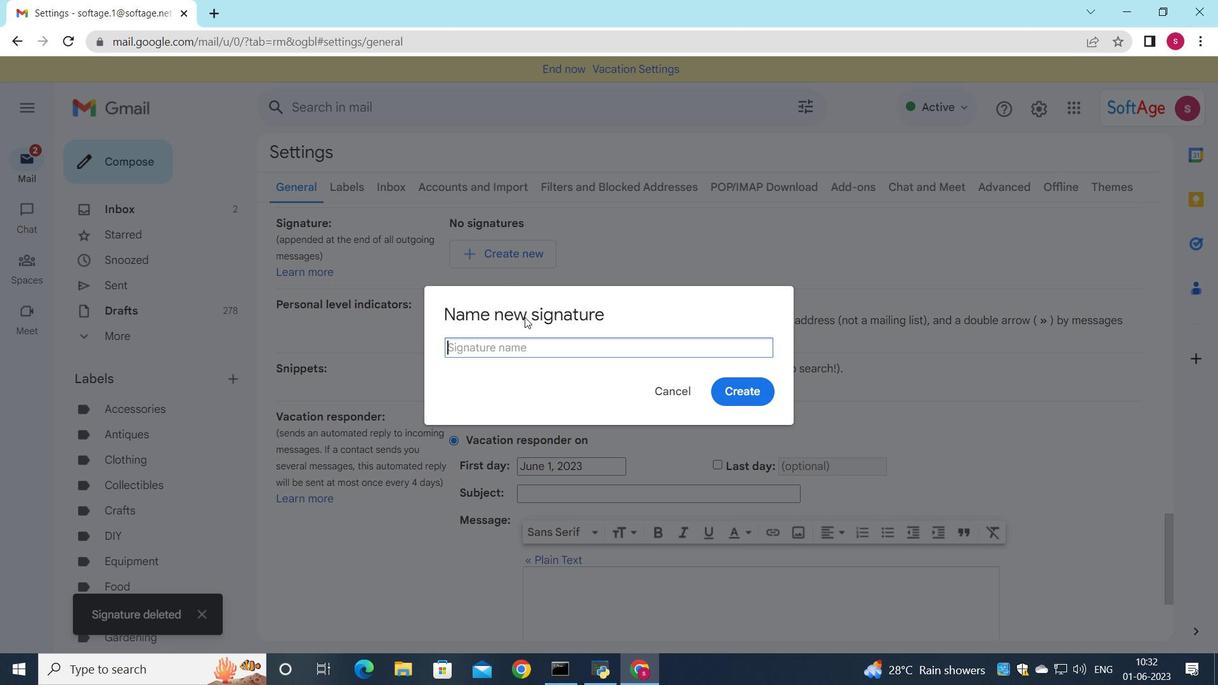 
Action: Key pressed <Key.shift>Dillon<Key.space><Key.shift_r><Key.shift_r><Key.shift_r><Key.shift_r><Key.shift_r><Key.shift_r><Key.shift_r><Key.shift_r><Key.shift_r><Key.shift_r><Key.shift_r><Key.shift_r><Key.shift_r><Key.shift_r><Key.shift_r><Key.shift_r><Key.shift_r><Key.shift_r><Key.shift_r><Key.shift_r><Key.shift_r><Key.shift_r><Key.shift_r><Key.shift_r><Key.shift_r><Key.shift_r><Key.shift_r>Turner
Screenshot: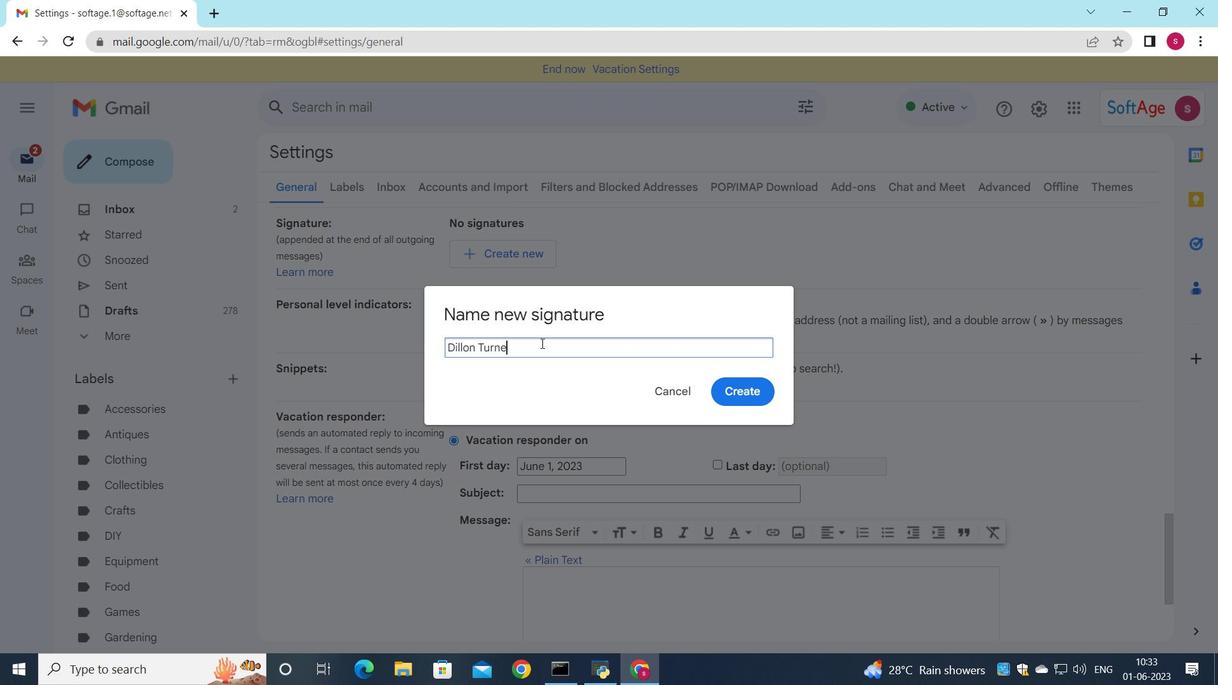 
Action: Mouse moved to (739, 386)
Screenshot: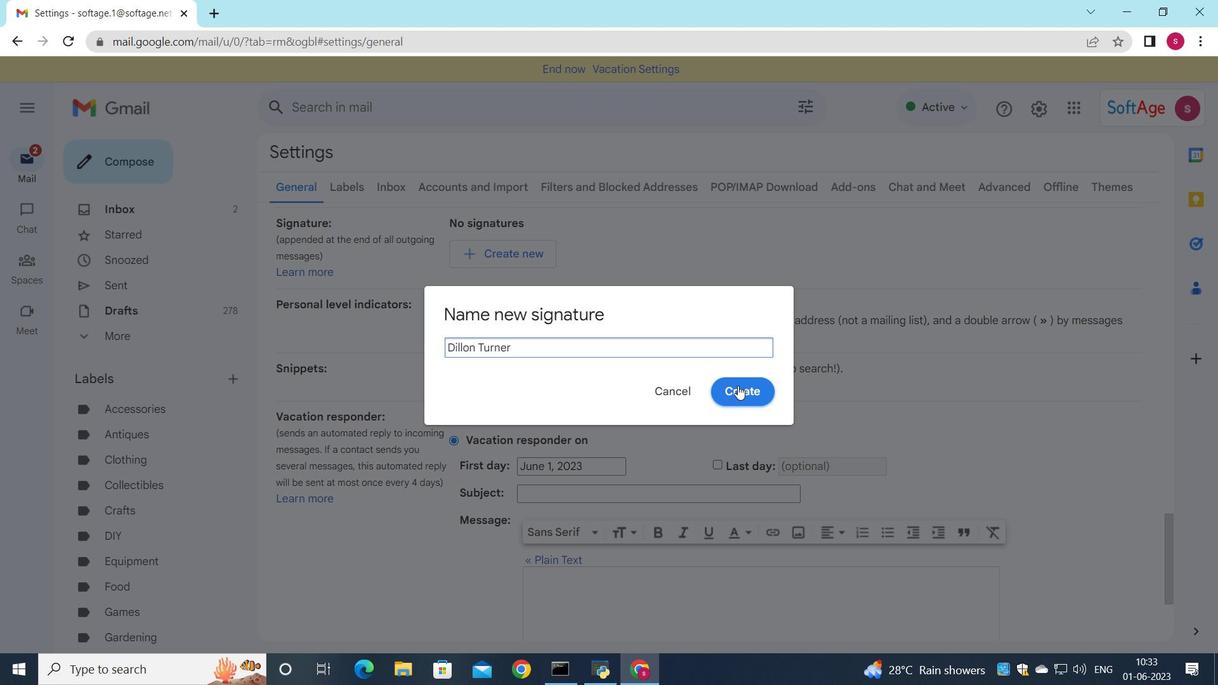 
Action: Mouse pressed left at (739, 386)
Screenshot: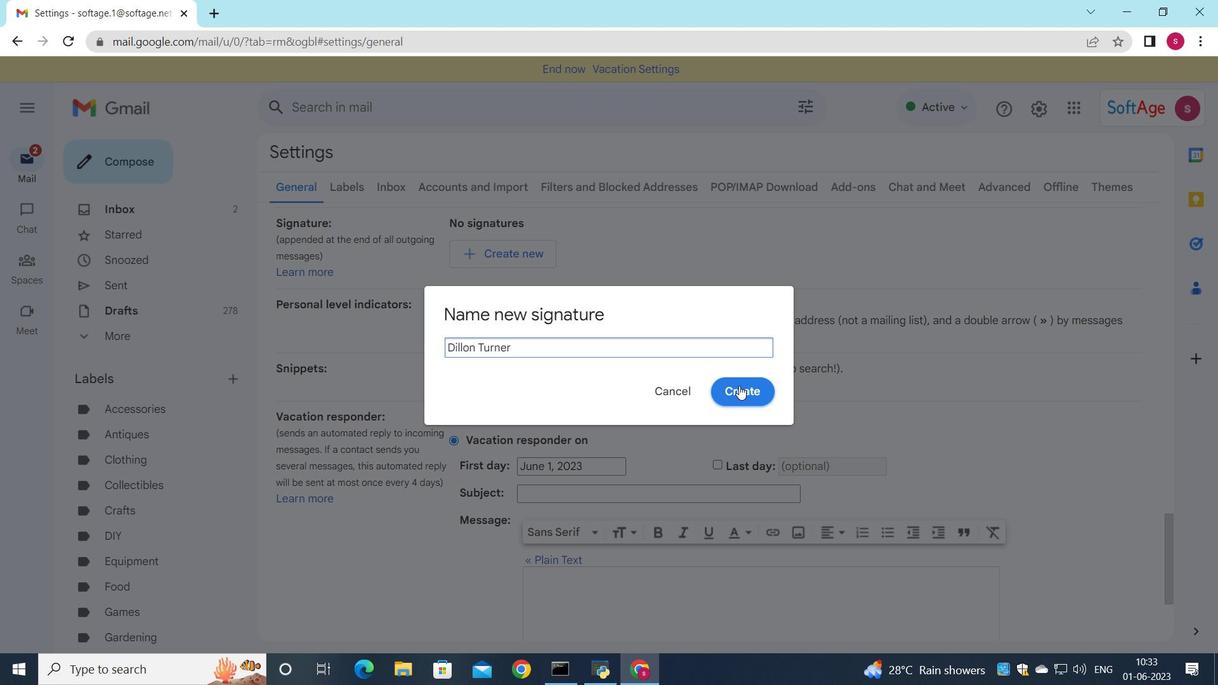 
Action: Mouse moved to (738, 275)
Screenshot: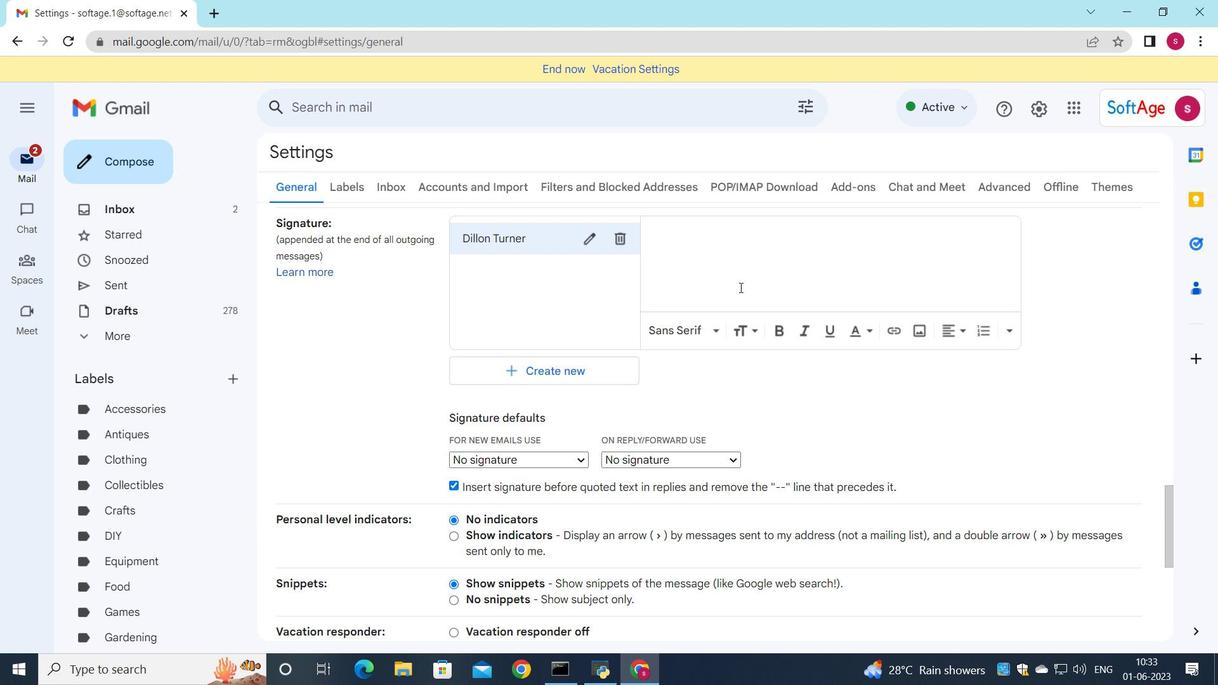 
Action: Mouse pressed left at (738, 275)
Screenshot: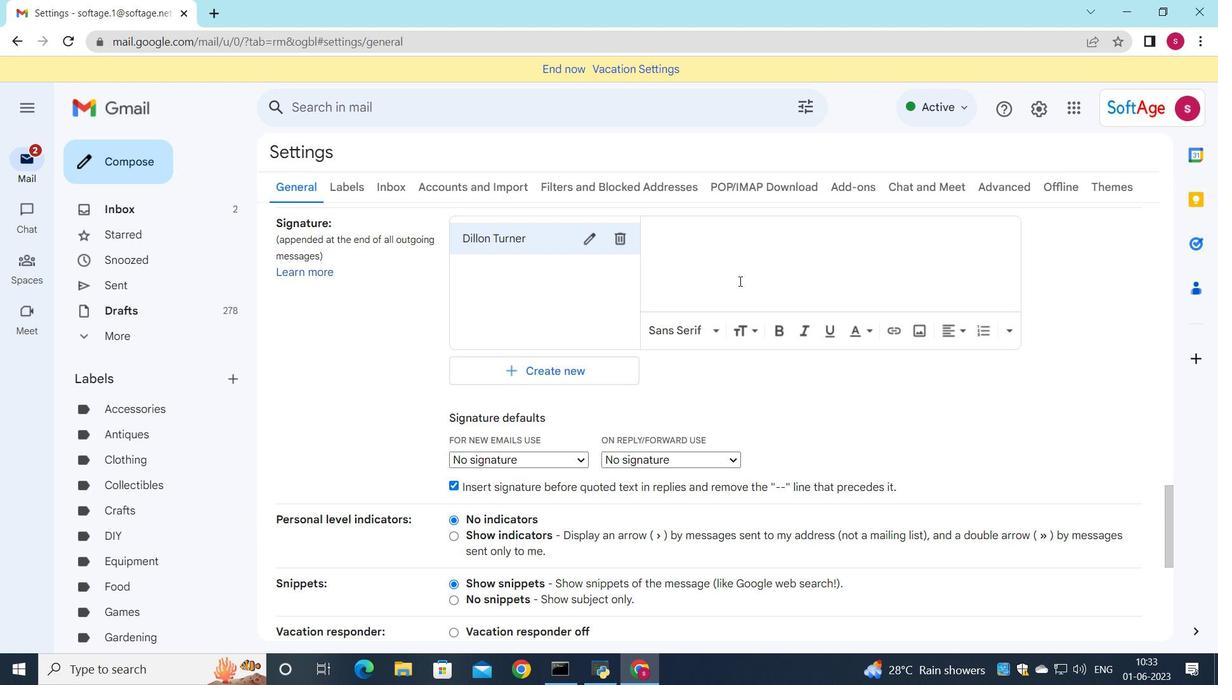 
Action: Key pressed <Key.shift>Dillon<Key.space><Key.shift_r><Key.shift_r><Key.shift_r><Key.shift_r><Key.shift_r><Key.shift_r><Key.shift_r><Key.shift_r><Key.shift_r><Key.shift_r><Key.shift_r><Key.shift_r><Key.shift_r><Key.shift_r><Key.shift_r>Turner
Screenshot: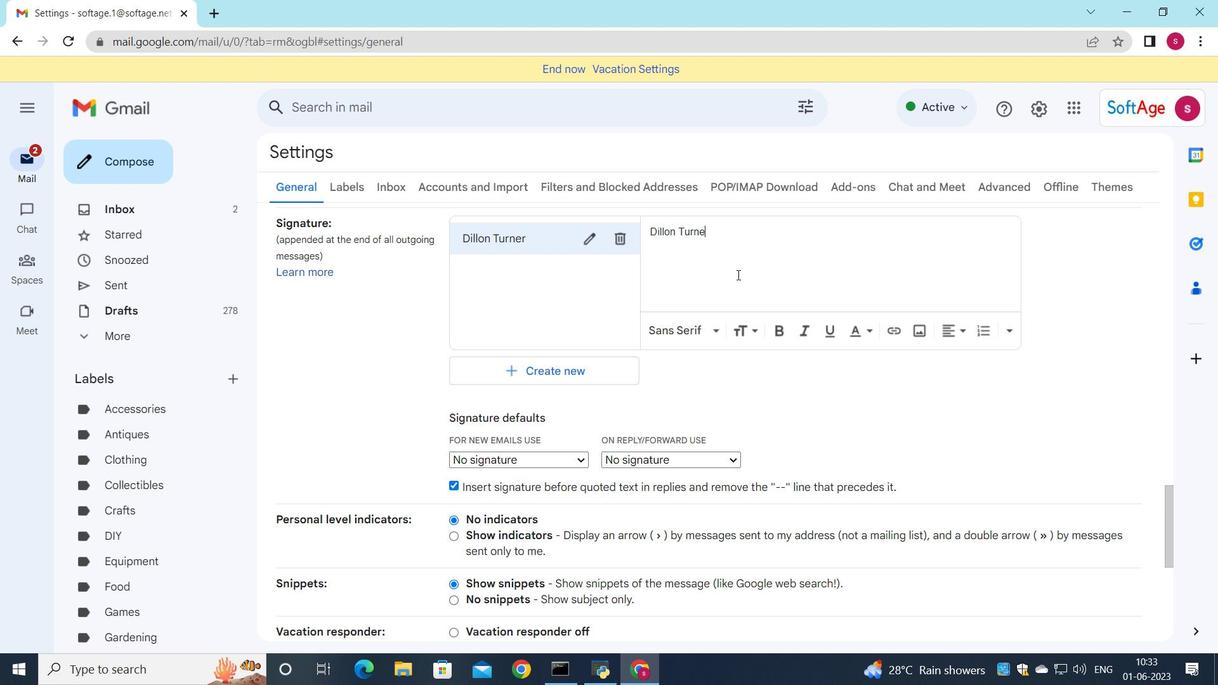 
Action: Mouse moved to (568, 460)
Screenshot: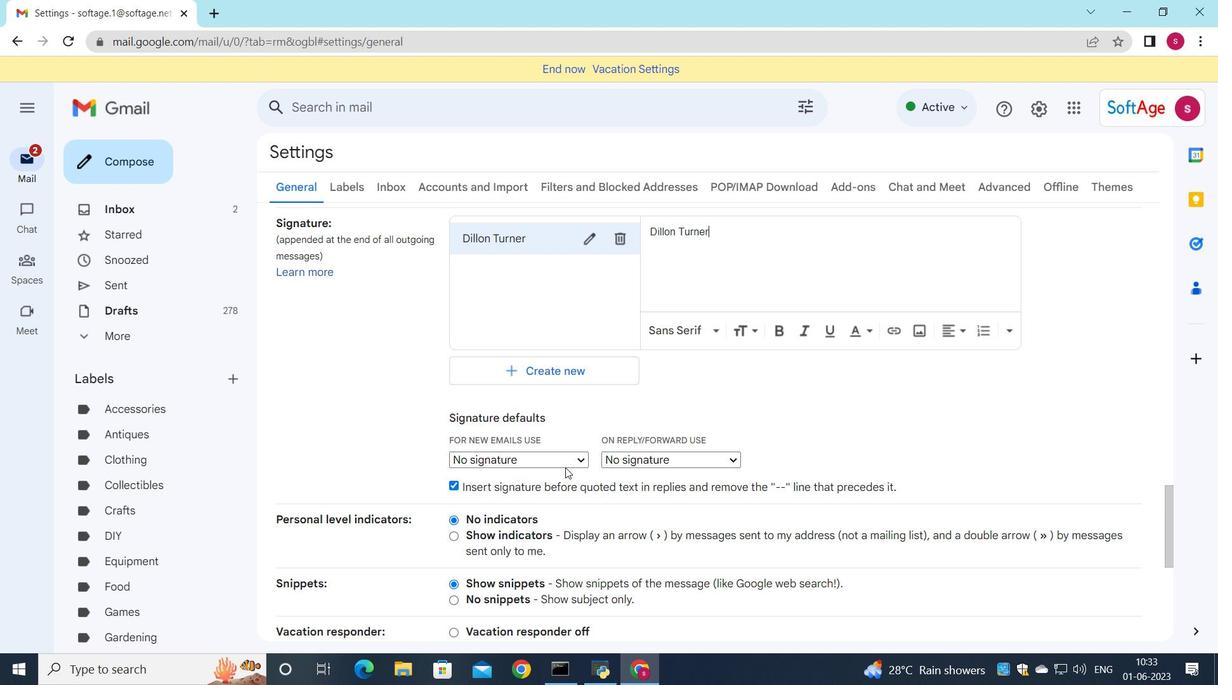 
Action: Mouse pressed left at (568, 460)
Screenshot: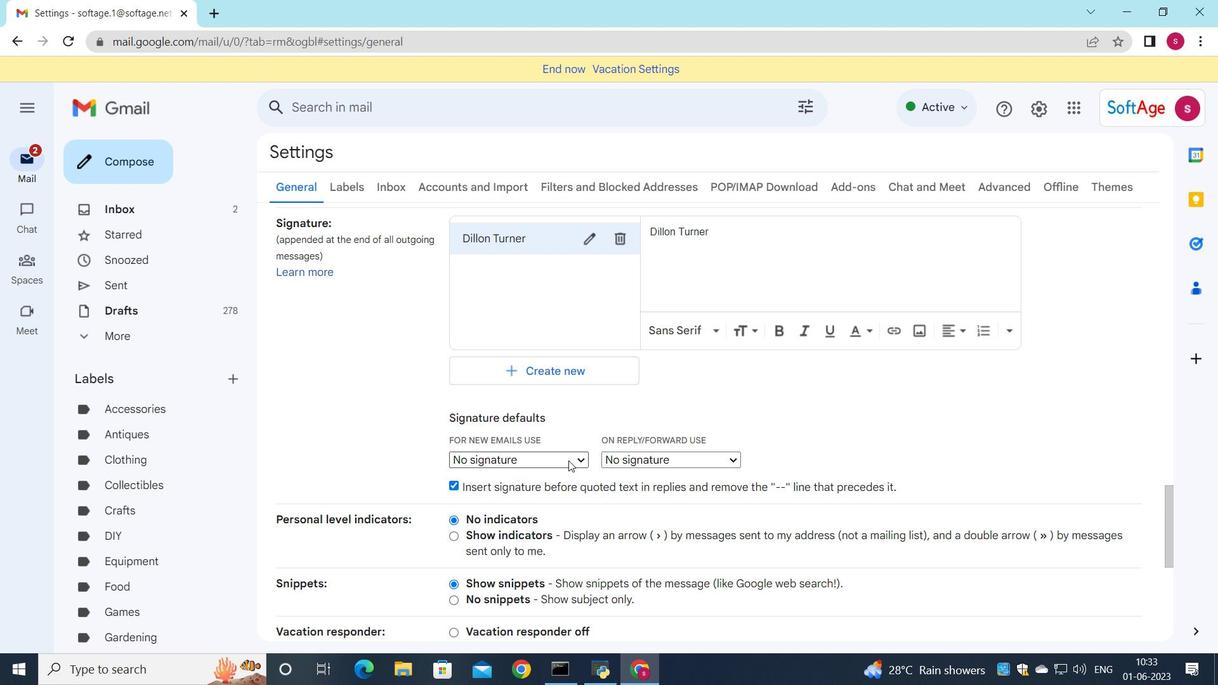 
Action: Mouse moved to (550, 493)
Screenshot: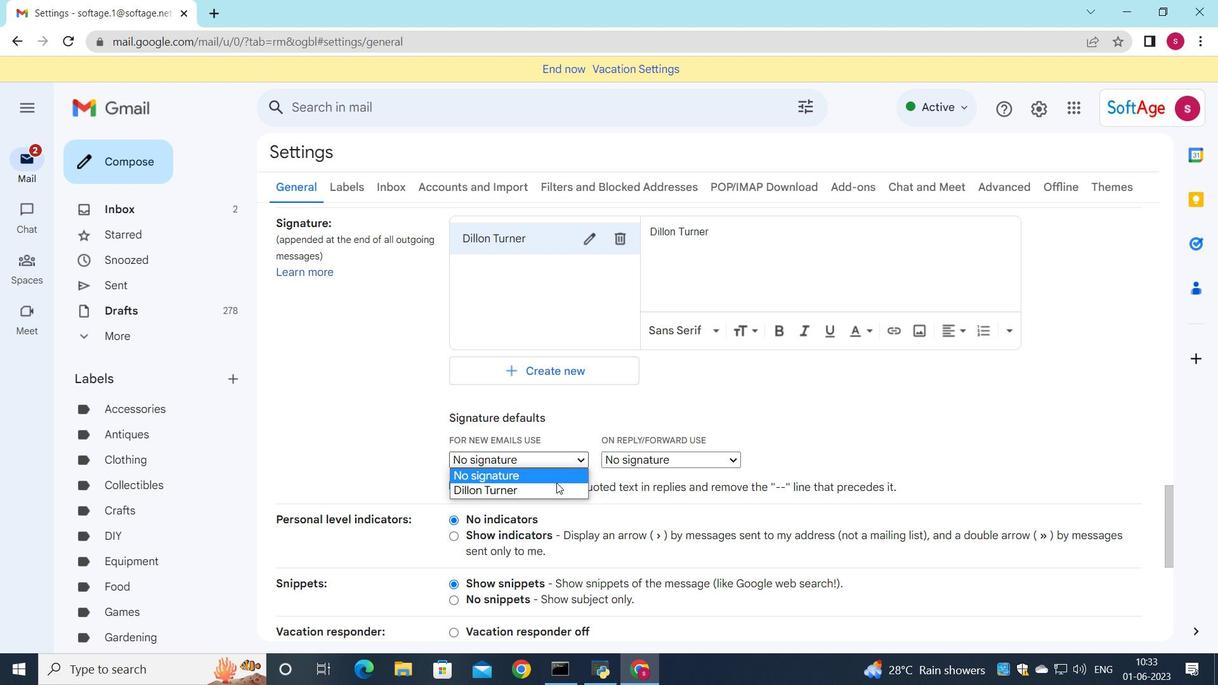 
Action: Mouse pressed left at (550, 493)
Screenshot: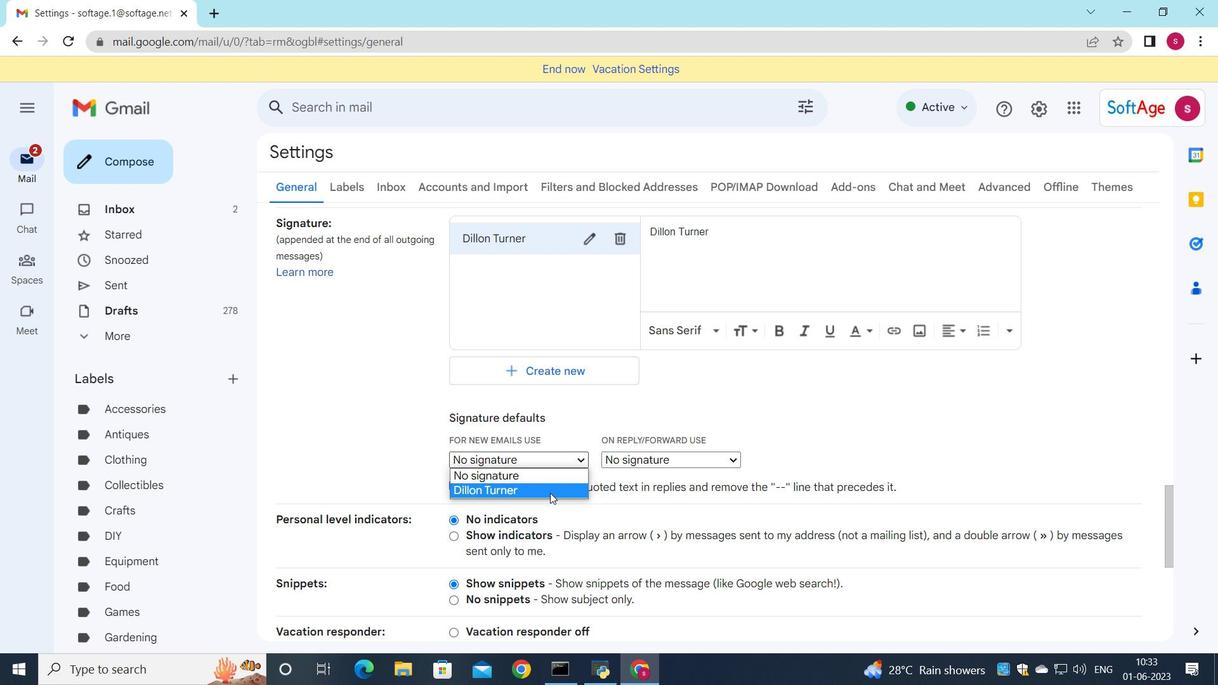 
Action: Mouse moved to (565, 409)
Screenshot: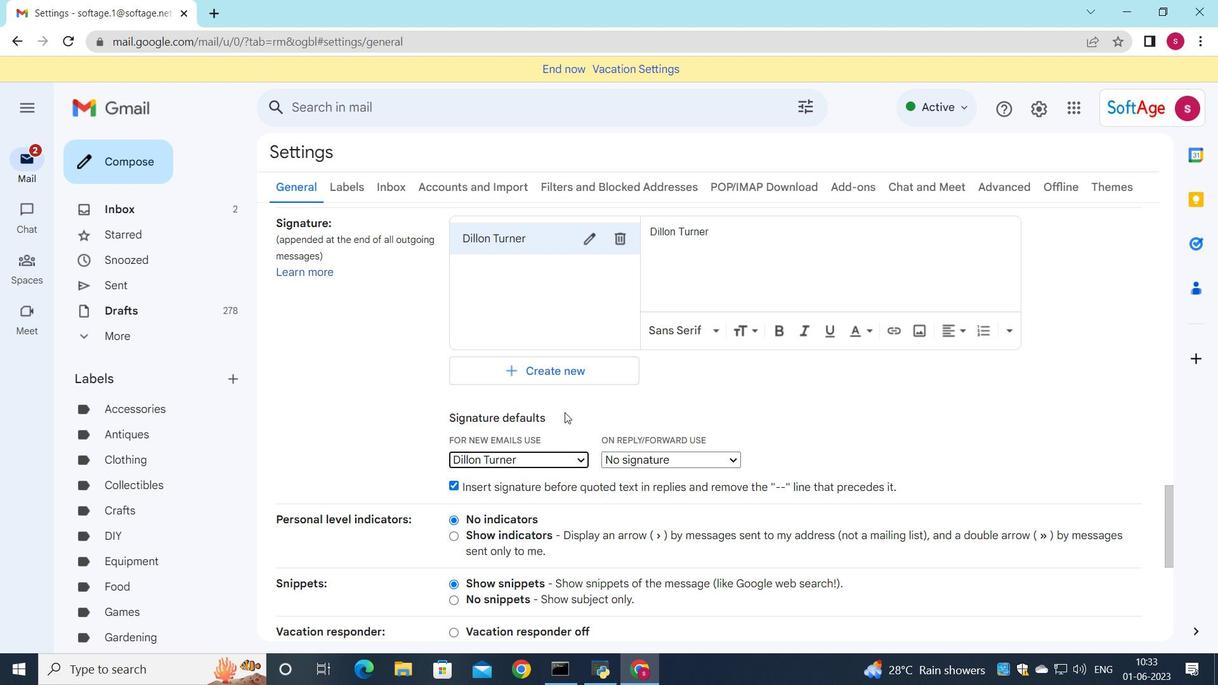 
Action: Mouse scrolled (565, 408) with delta (0, 0)
Screenshot: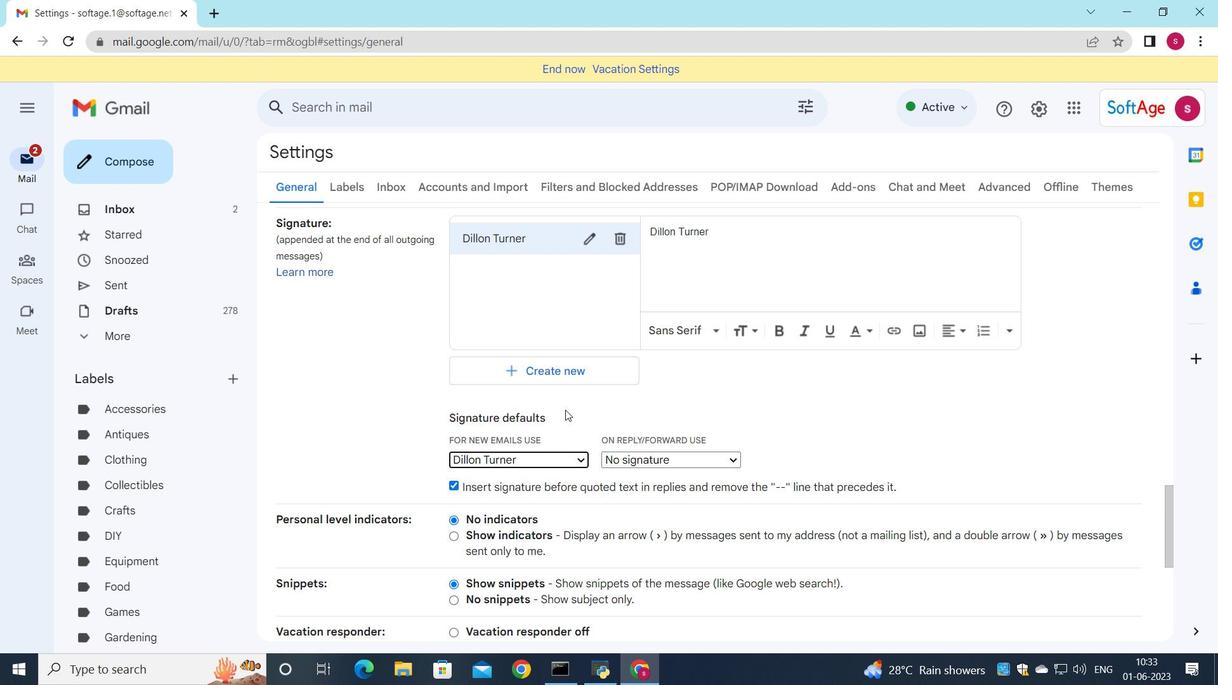 
Action: Mouse scrolled (565, 408) with delta (0, 0)
Screenshot: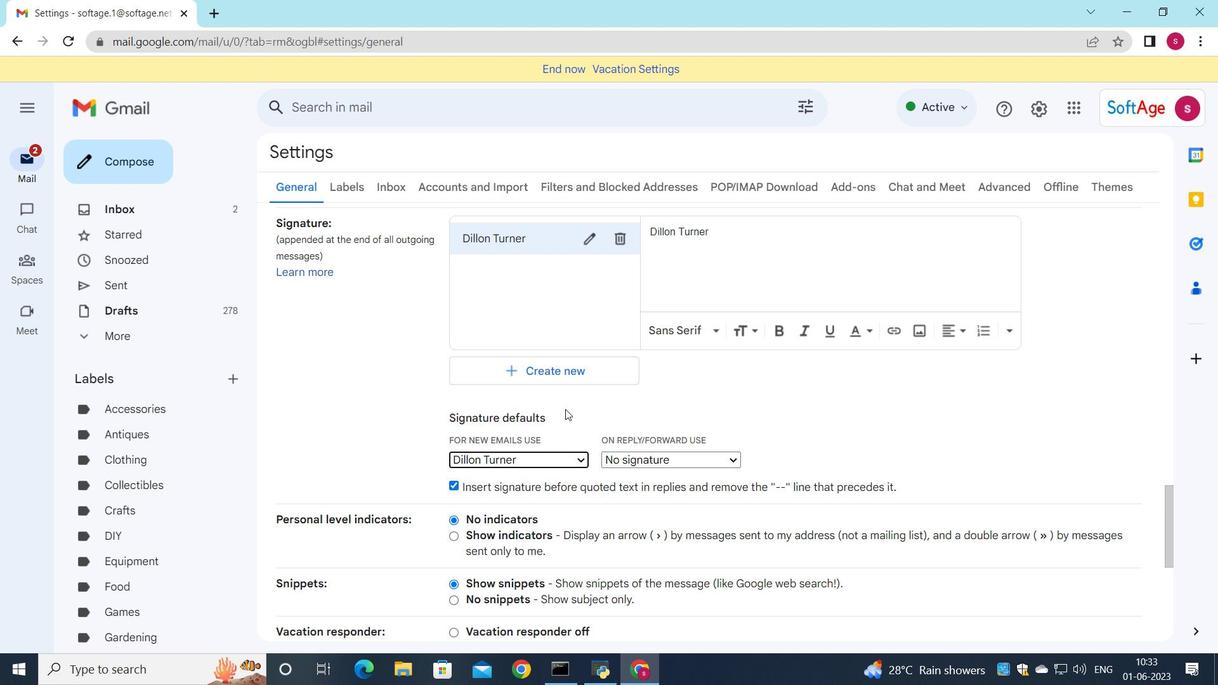 
Action: Mouse moved to (688, 298)
Screenshot: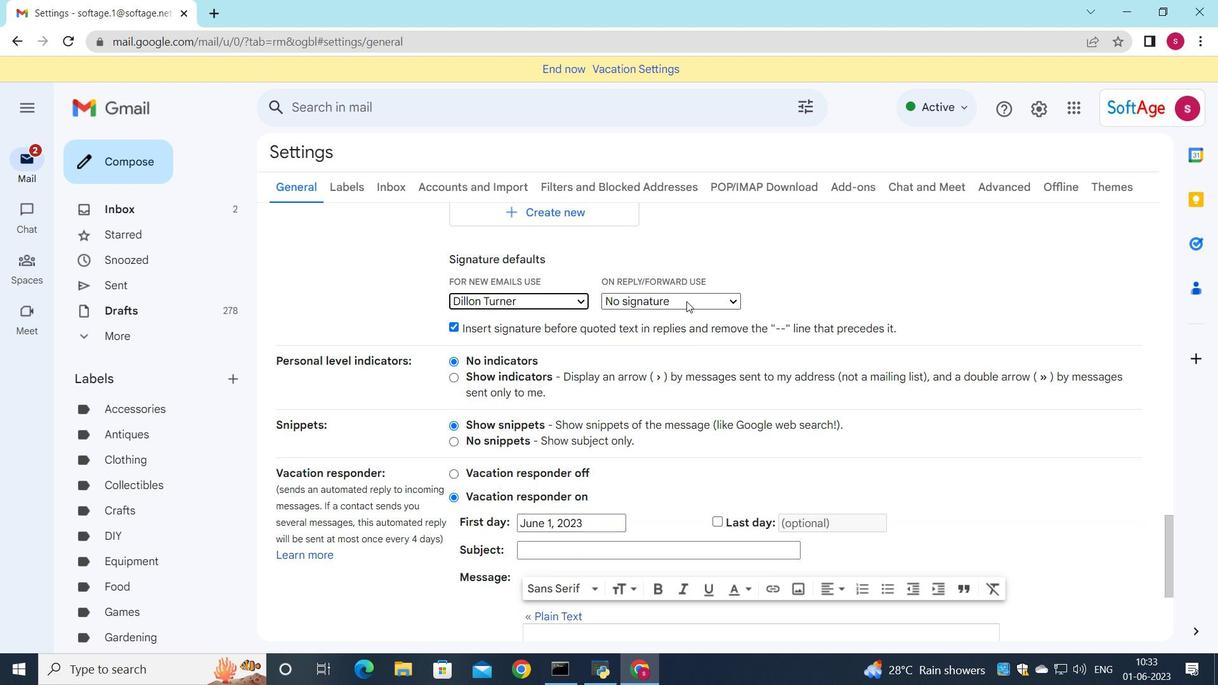 
Action: Mouse pressed left at (688, 298)
Screenshot: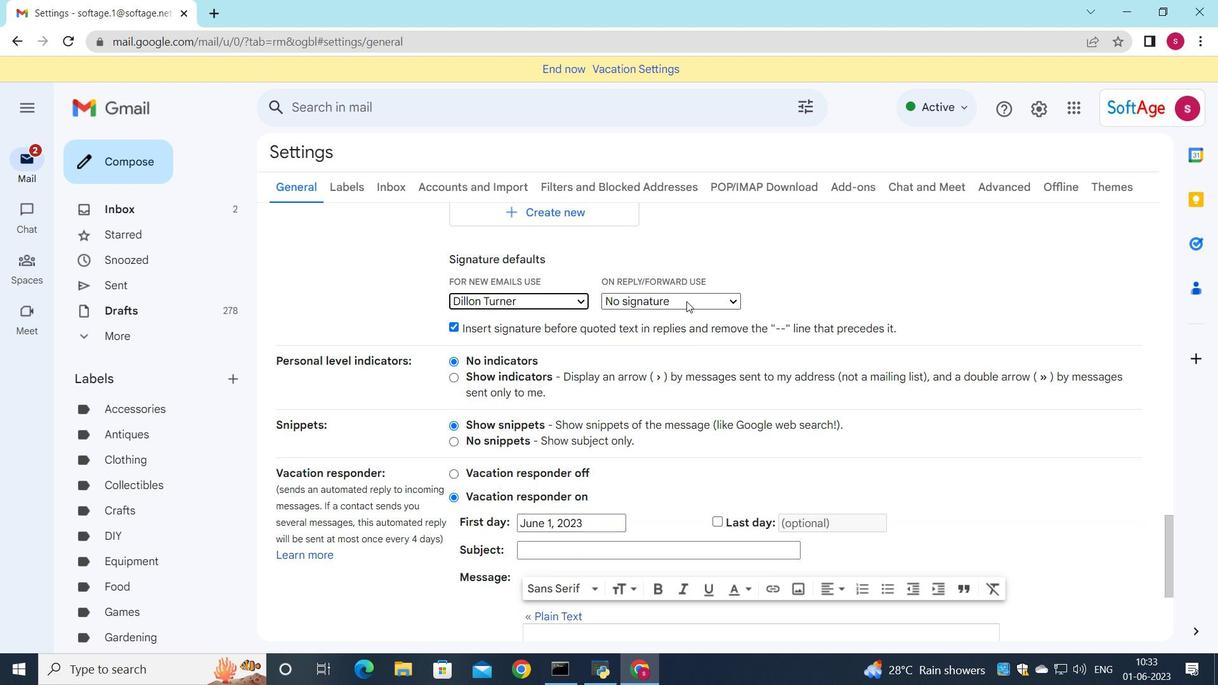
Action: Mouse moved to (689, 336)
Screenshot: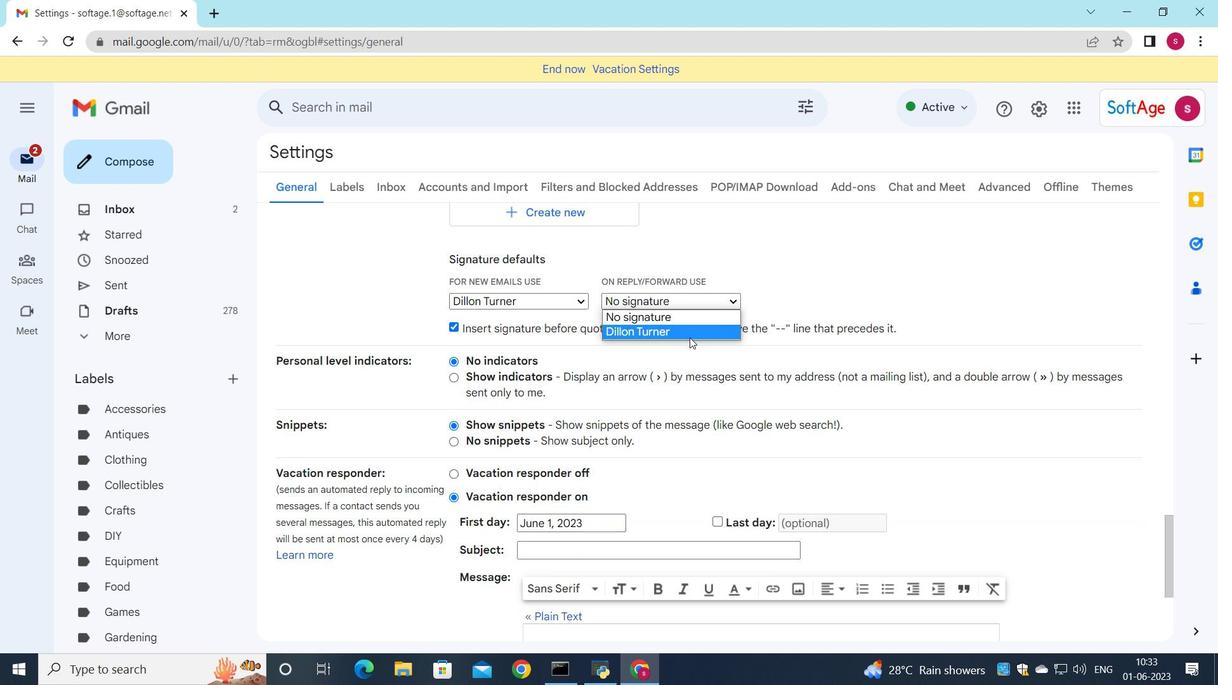 
Action: Mouse pressed left at (689, 336)
Screenshot: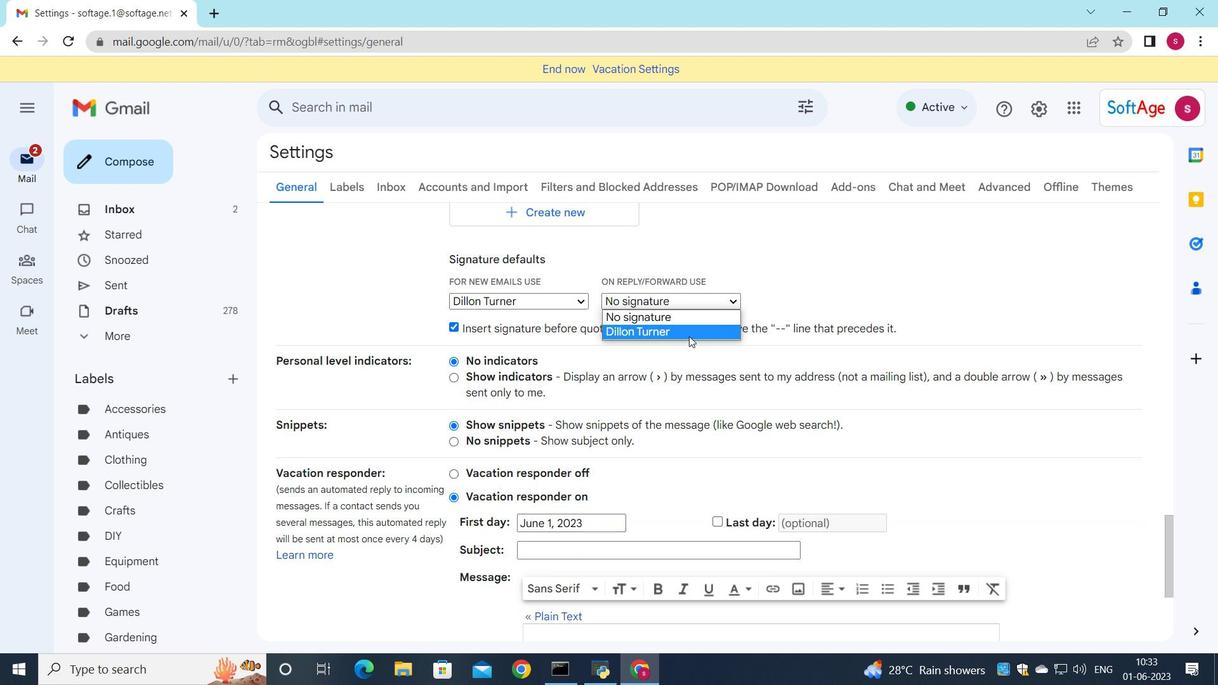 
Action: Mouse scrolled (689, 335) with delta (0, 0)
Screenshot: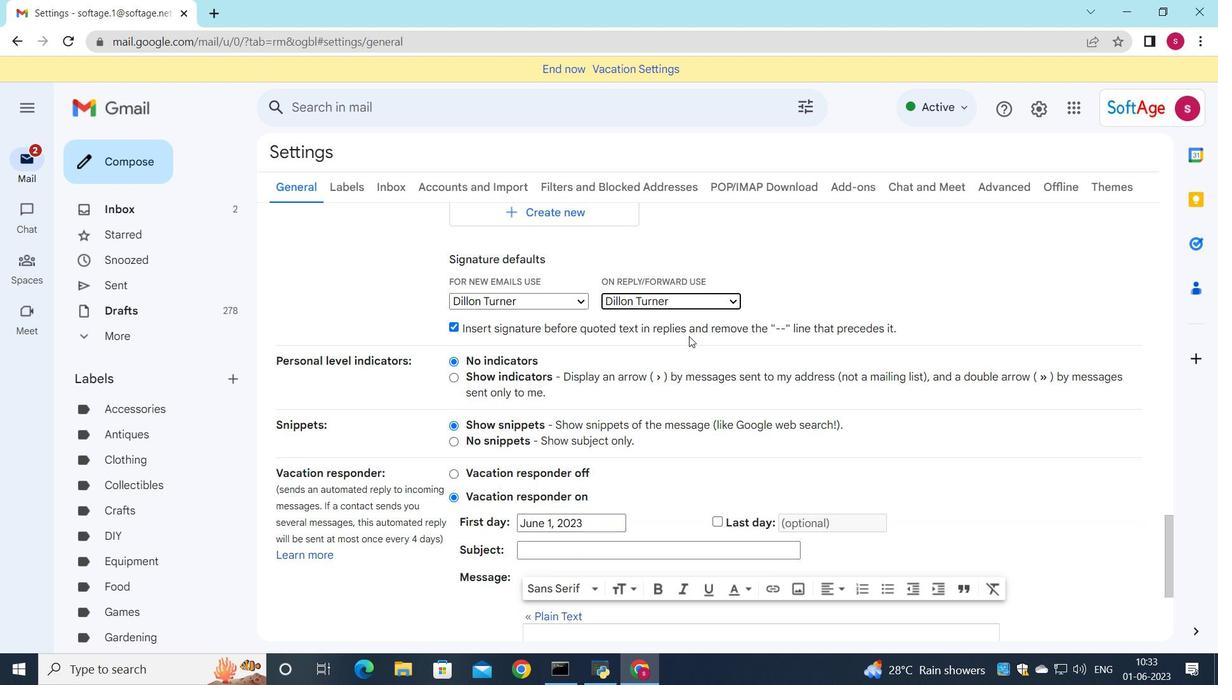 
Action: Mouse scrolled (689, 335) with delta (0, 0)
Screenshot: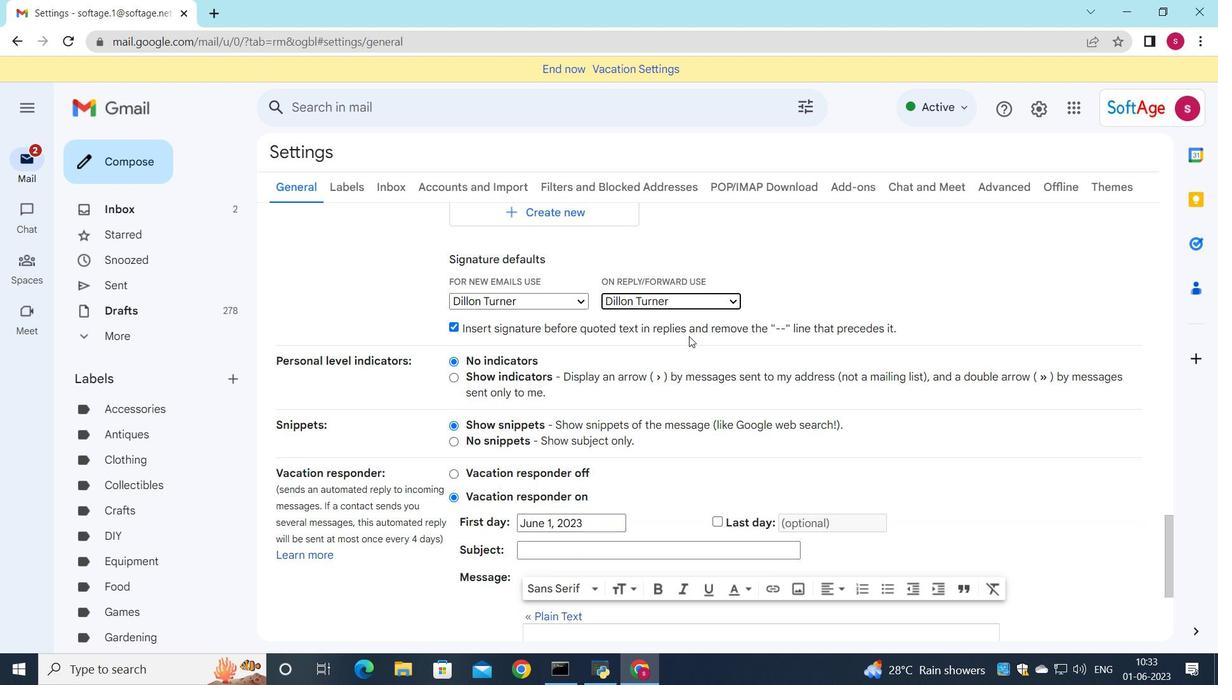 
Action: Mouse scrolled (689, 335) with delta (0, 0)
Screenshot: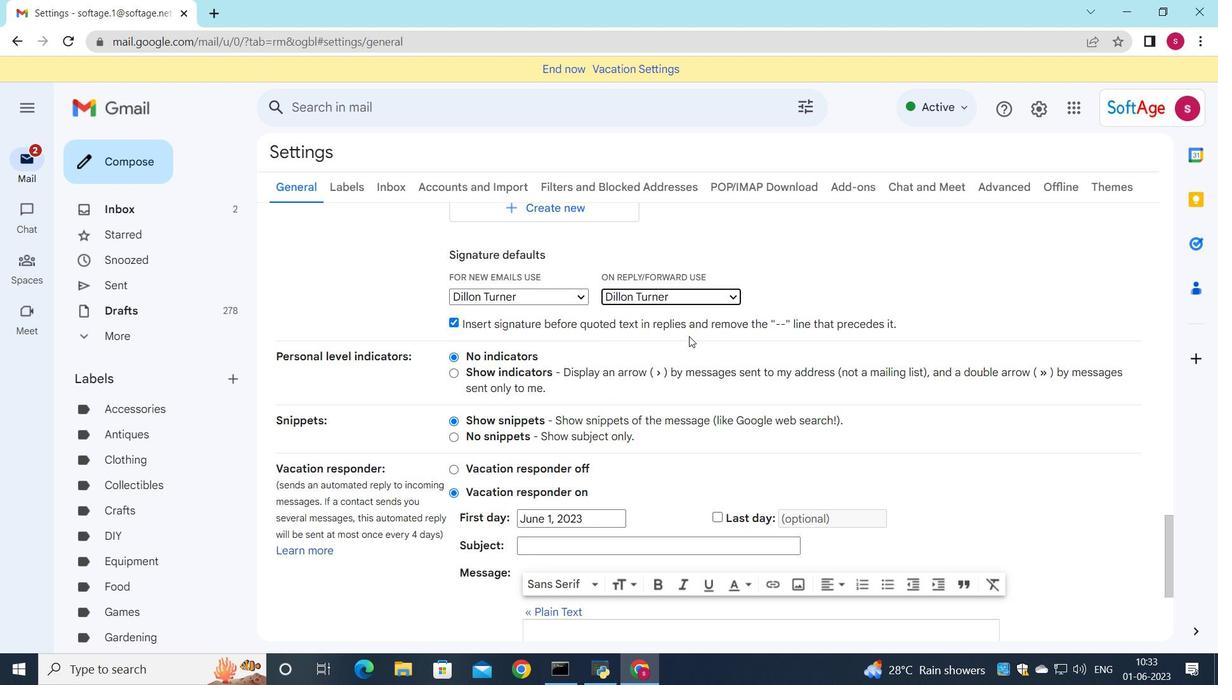 
Action: Mouse scrolled (689, 335) with delta (0, 0)
Screenshot: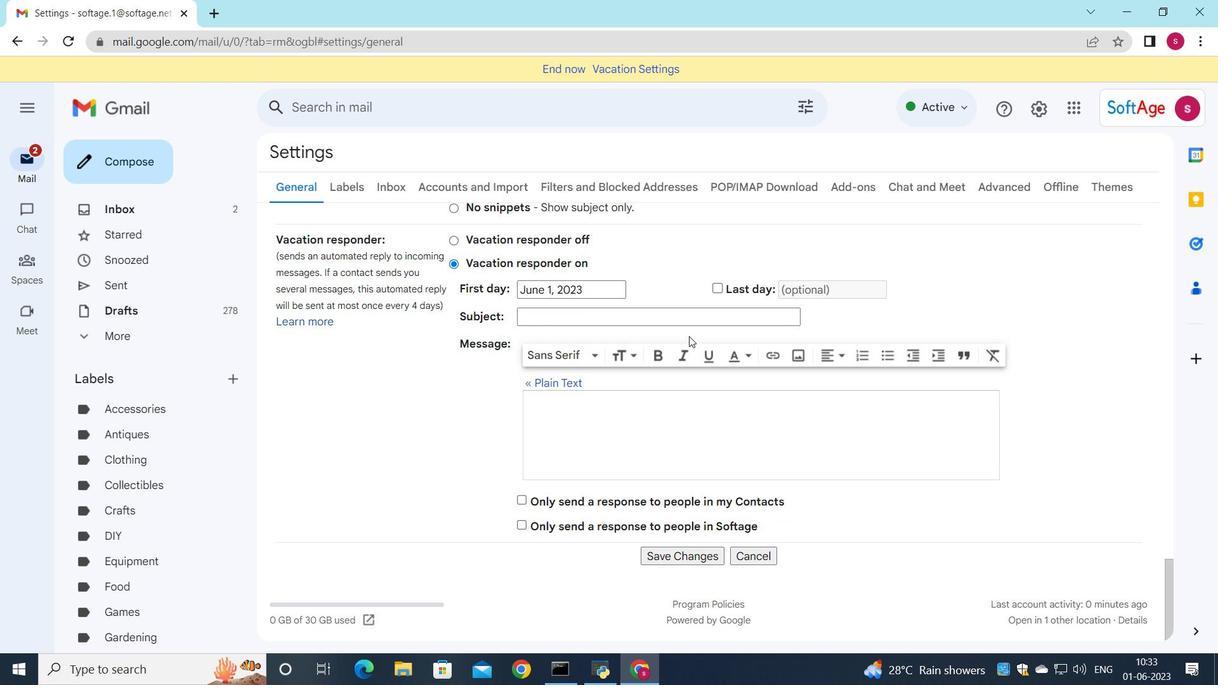 
Action: Mouse scrolled (689, 335) with delta (0, 0)
Screenshot: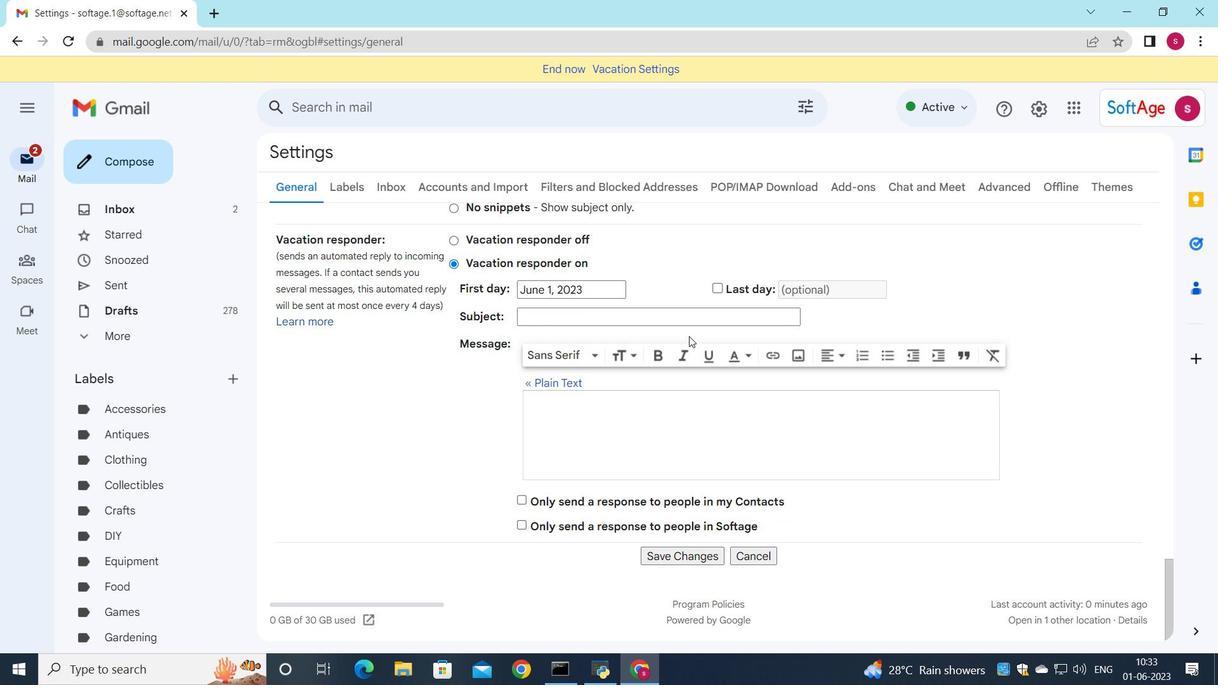
Action: Mouse scrolled (689, 335) with delta (0, 0)
Screenshot: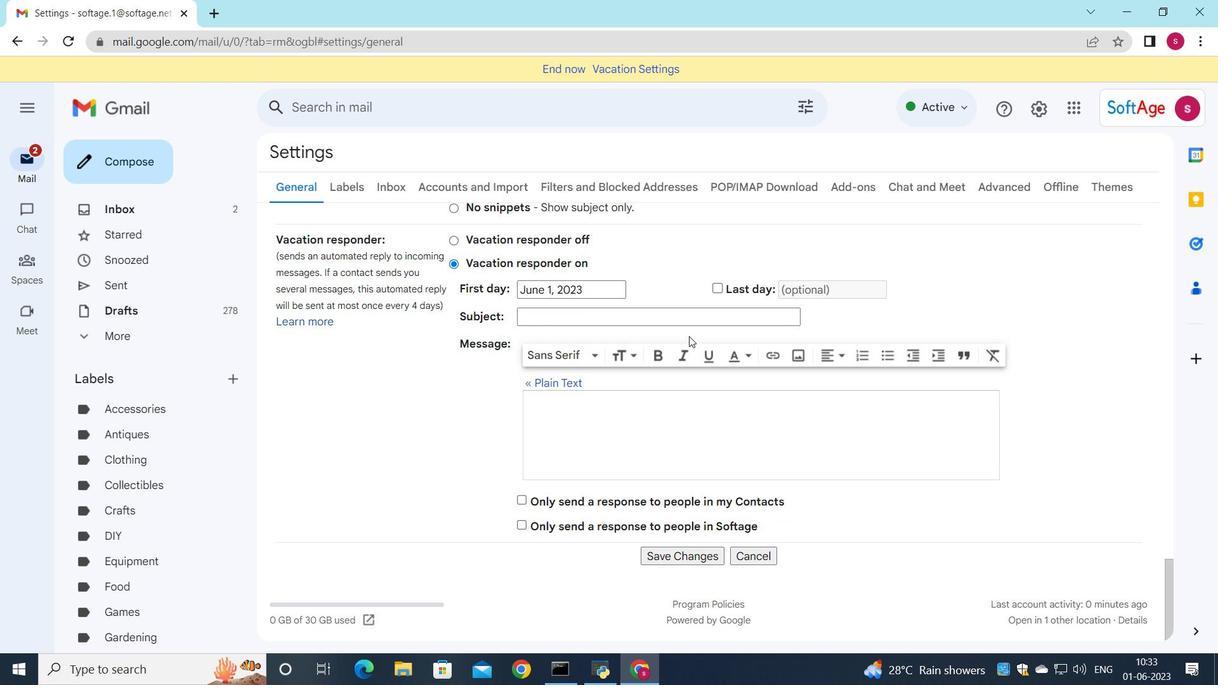 
Action: Mouse moved to (677, 557)
Screenshot: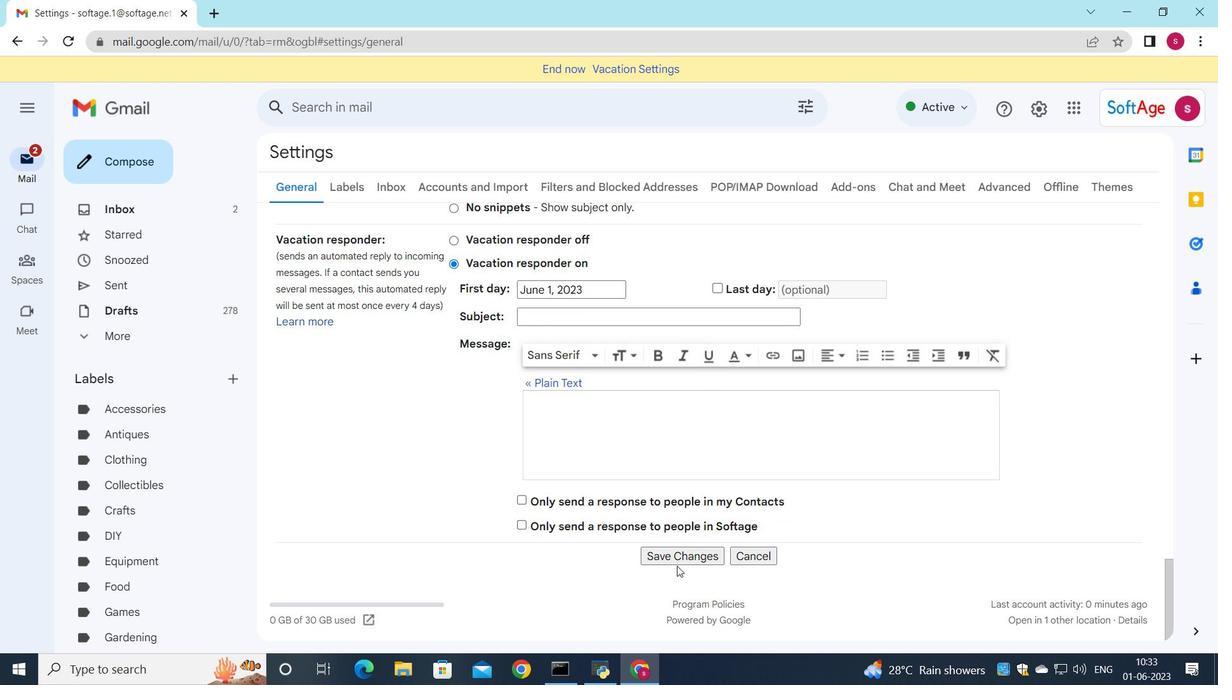 
Action: Mouse pressed left at (677, 557)
Screenshot: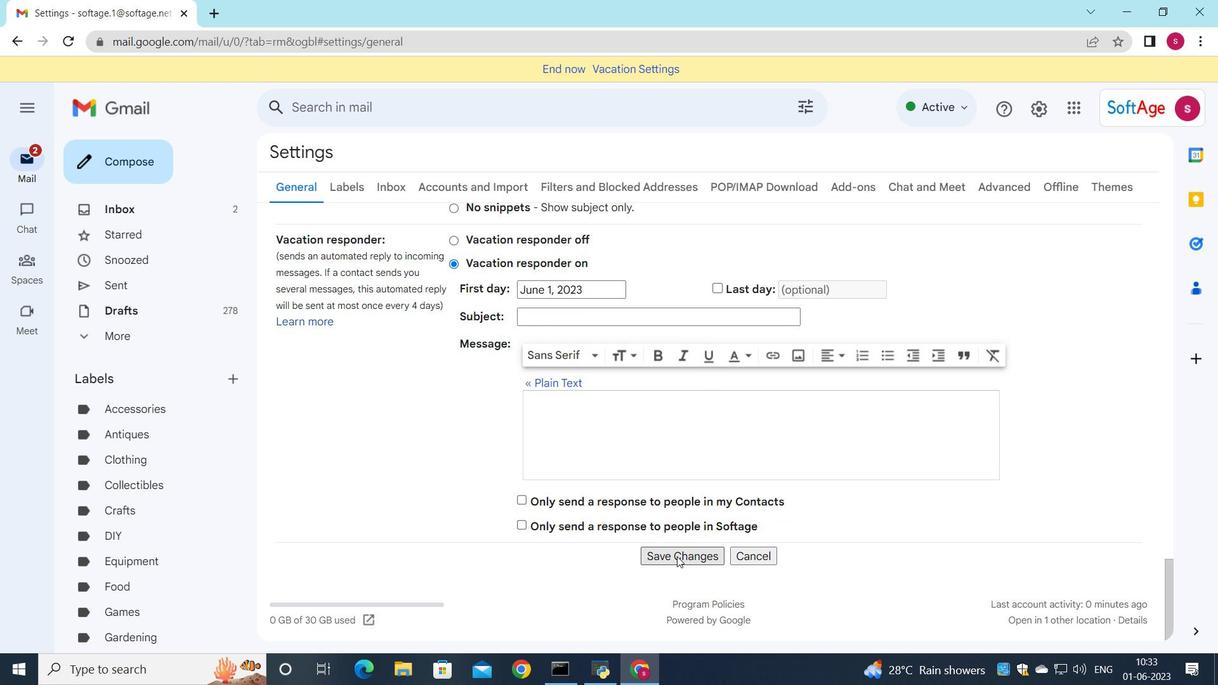 
Action: Mouse moved to (632, 404)
Screenshot: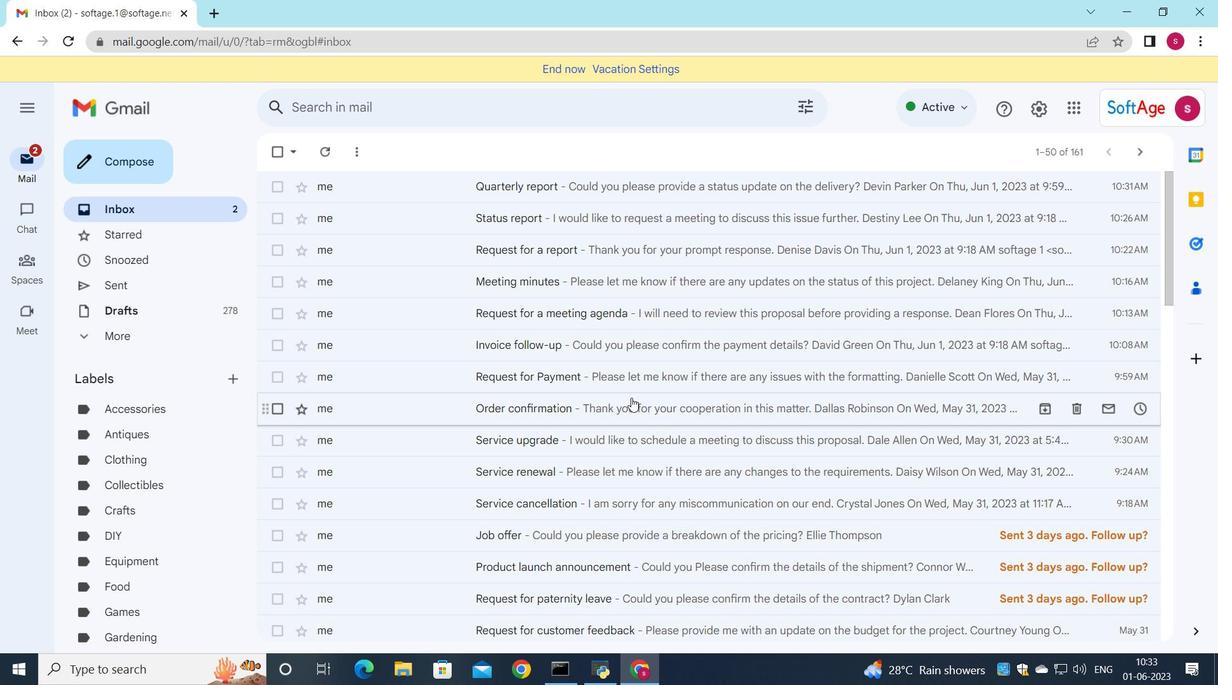 
Action: Mouse pressed left at (632, 404)
Screenshot: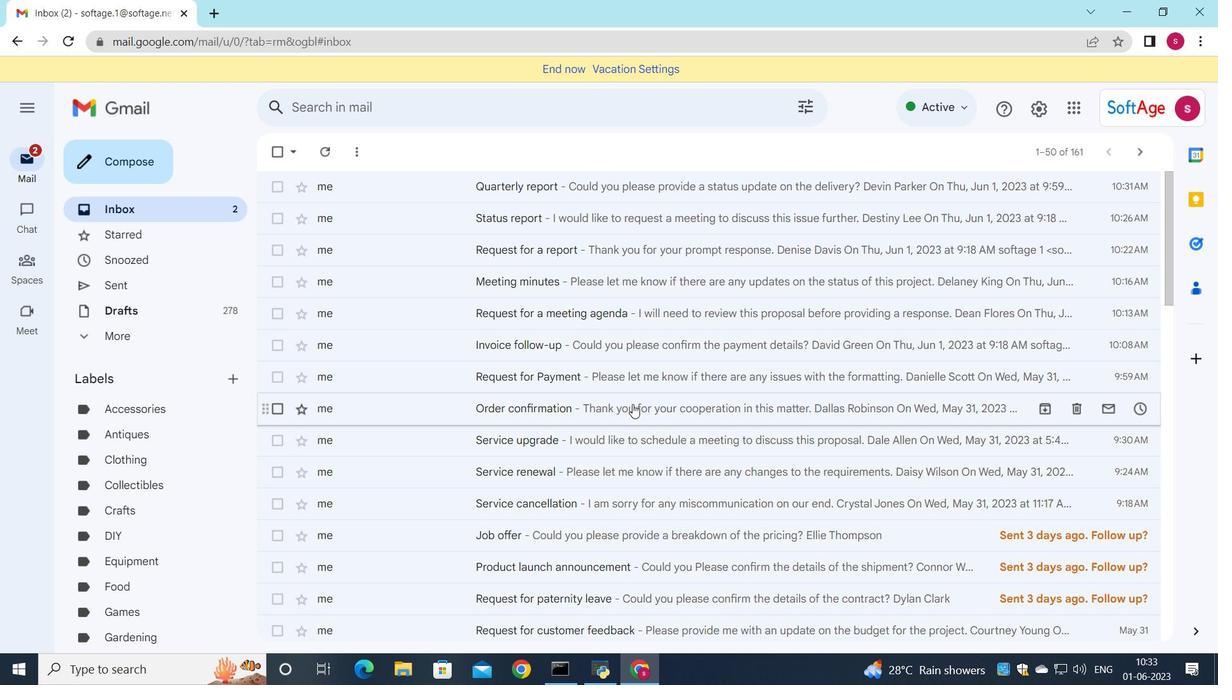 
Action: Mouse moved to (376, 494)
Screenshot: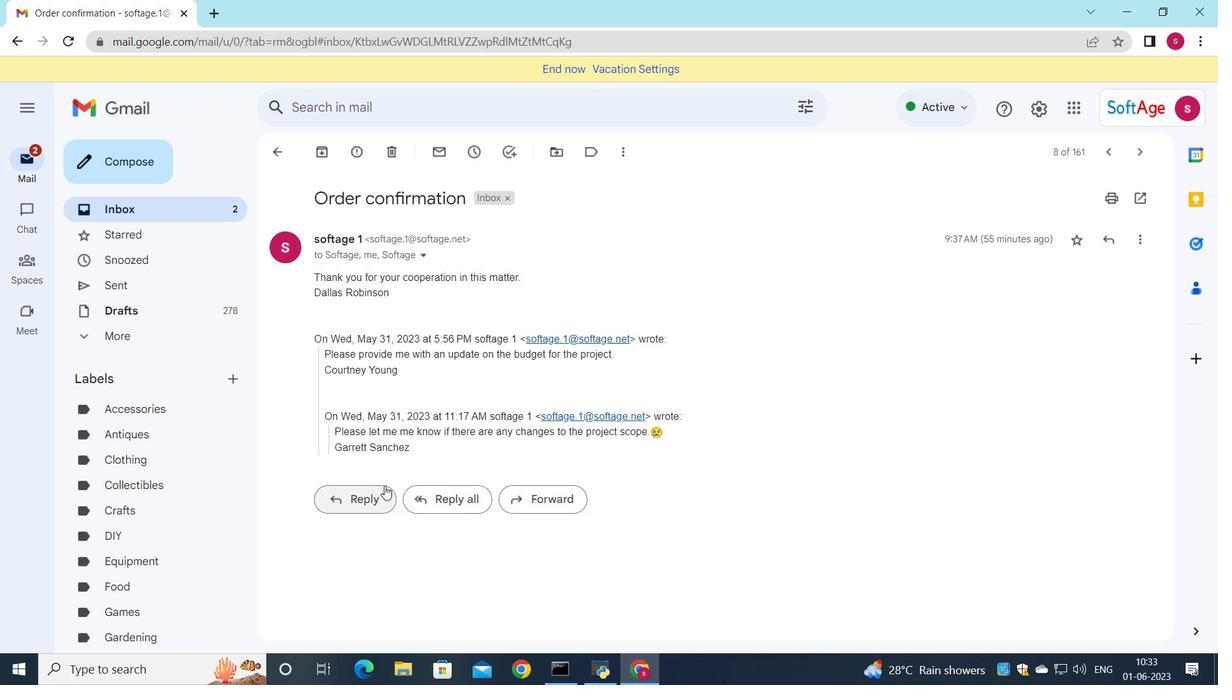 
Action: Mouse pressed left at (376, 494)
Screenshot: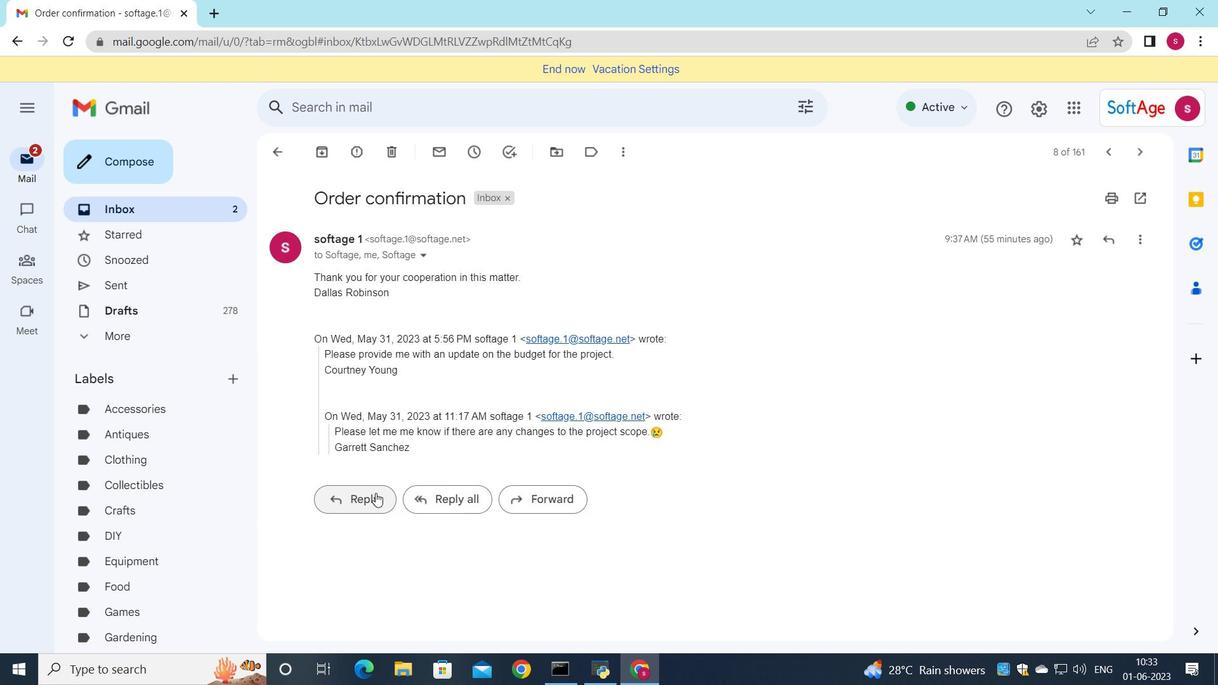 
Action: Mouse moved to (346, 429)
Screenshot: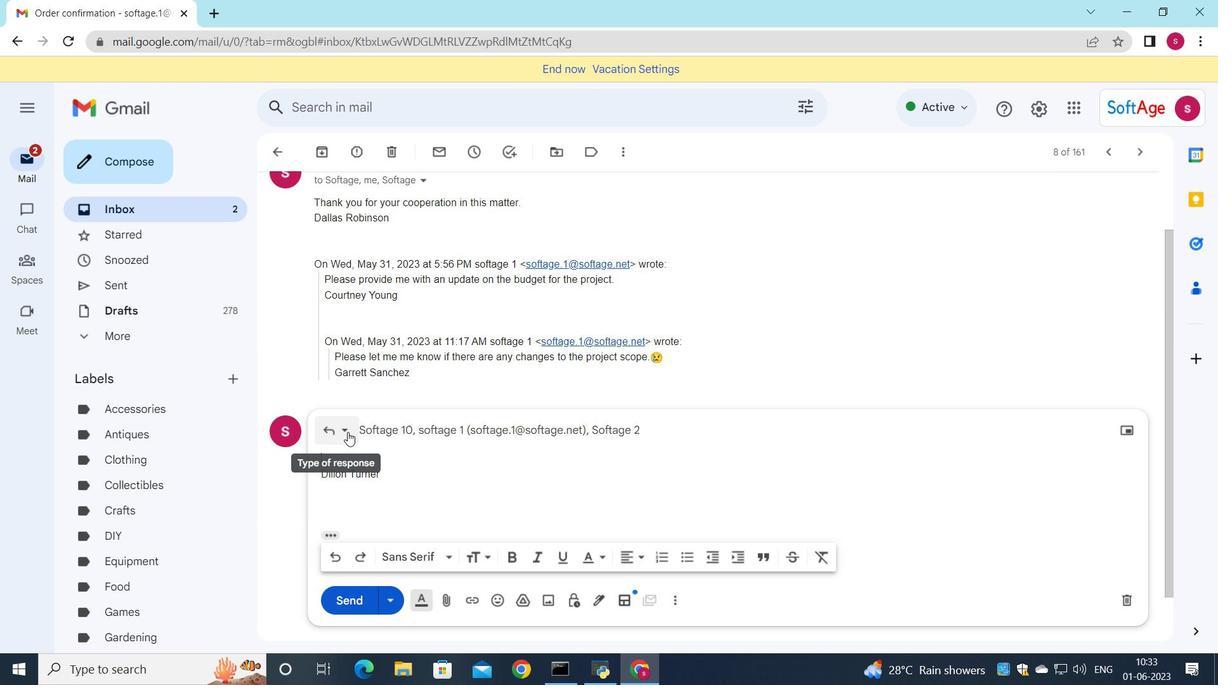 
Action: Mouse pressed left at (346, 429)
Screenshot: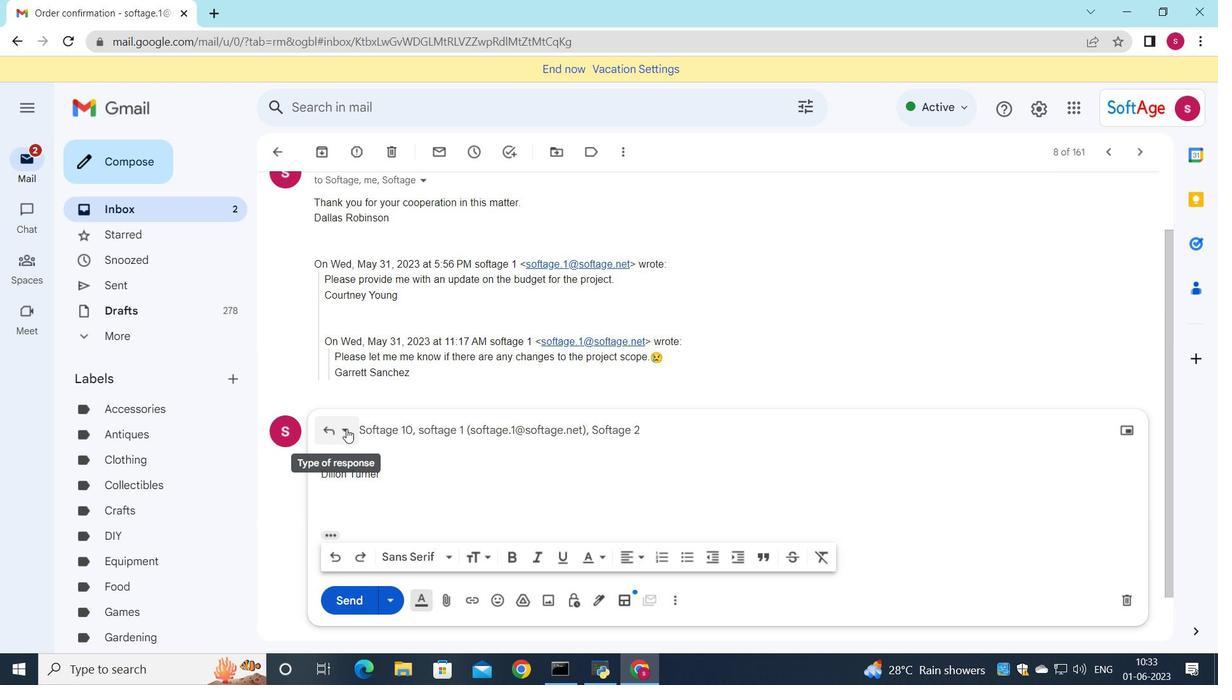 
Action: Mouse moved to (392, 542)
Screenshot: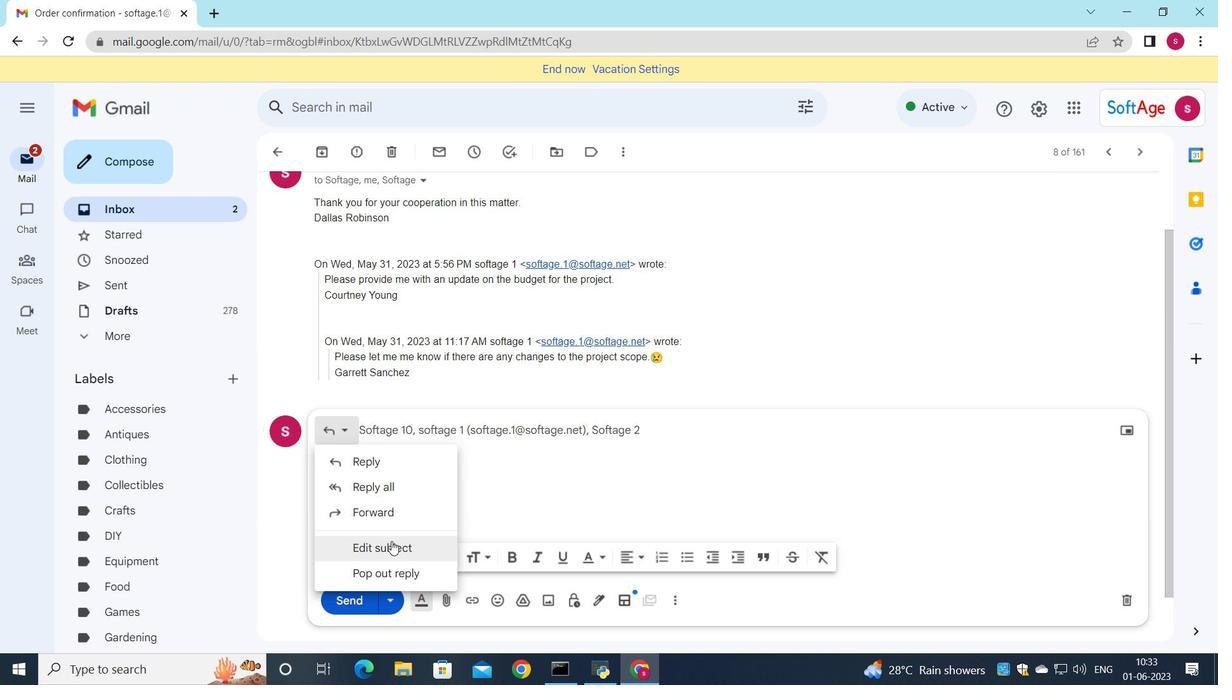
Action: Mouse pressed left at (392, 542)
Screenshot: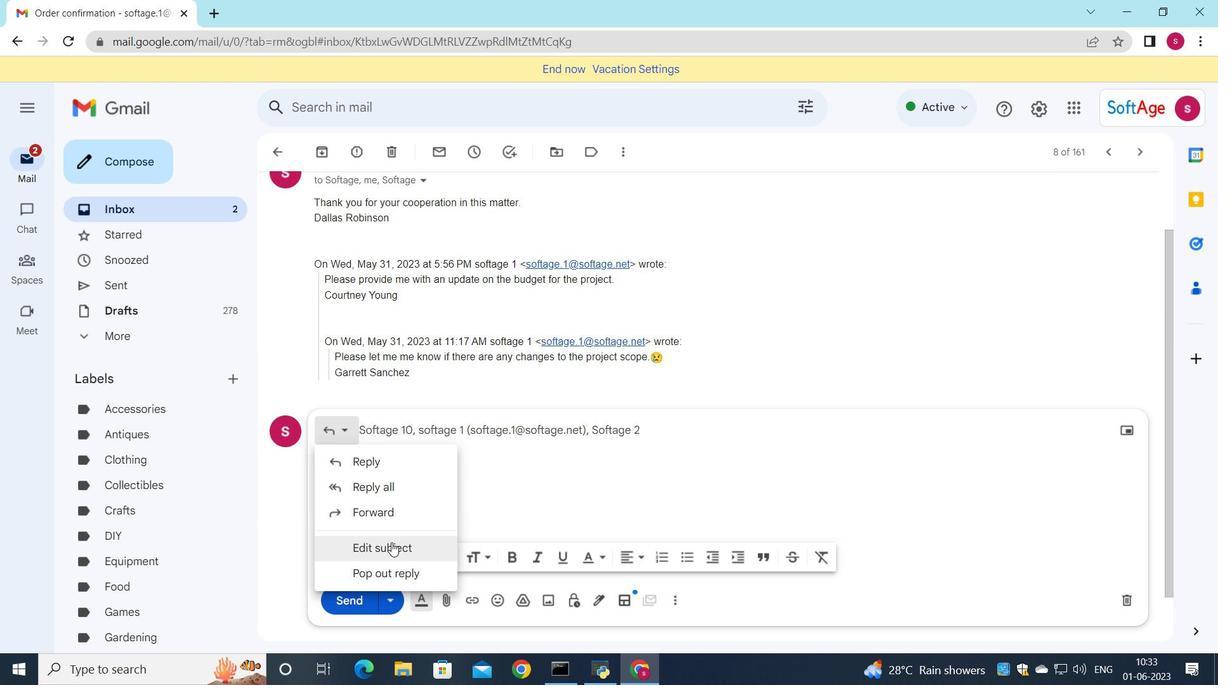 
Action: Mouse moved to (839, 295)
Screenshot: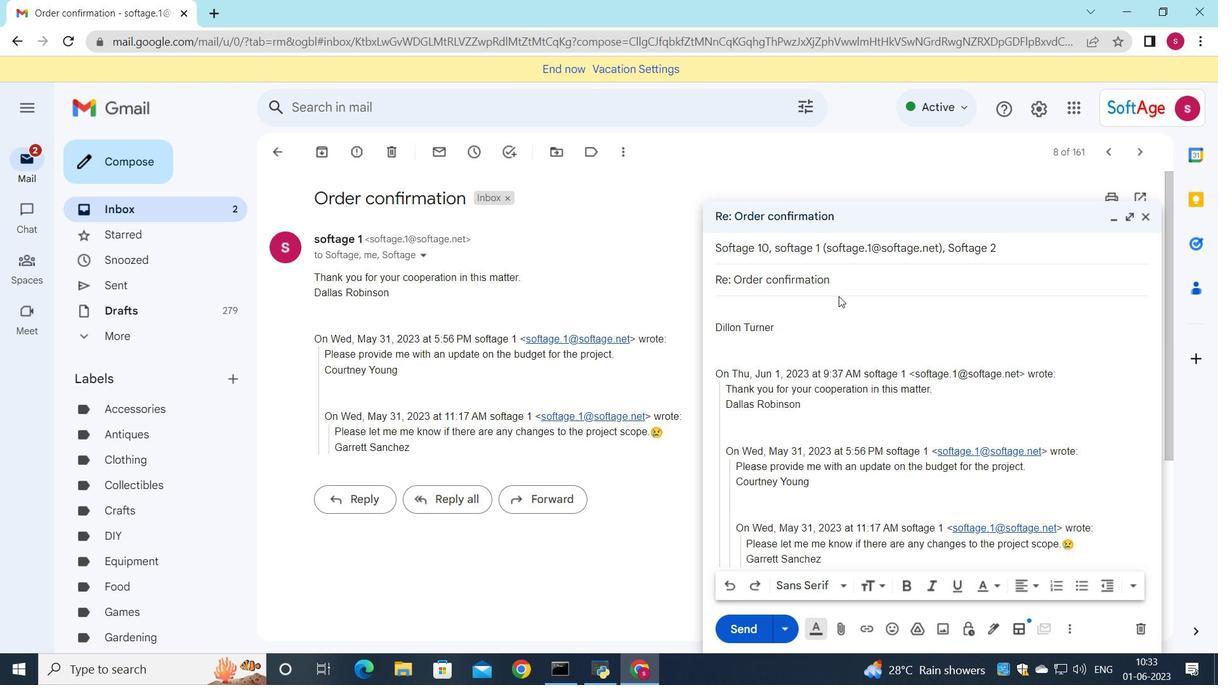 
Action: Mouse pressed left at (839, 295)
Screenshot: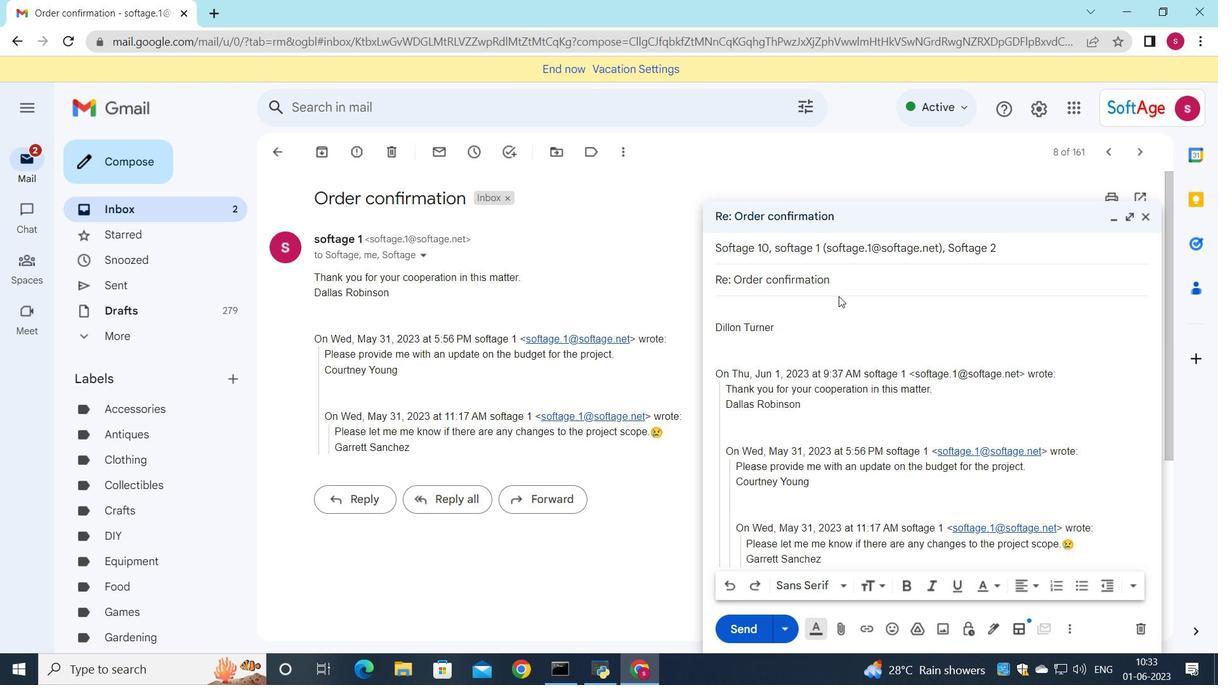 
Action: Key pressed <Key.shift_r><Key.shift_r><Key.shift_r><Key.shift_r><Key.shift_r><Key.shift_r><Key.shift_r><Key.shift_r><Key.shift_r><Key.shift_r><Key.shift_r><Key.shift_r>Yearly<Key.space>report
Screenshot: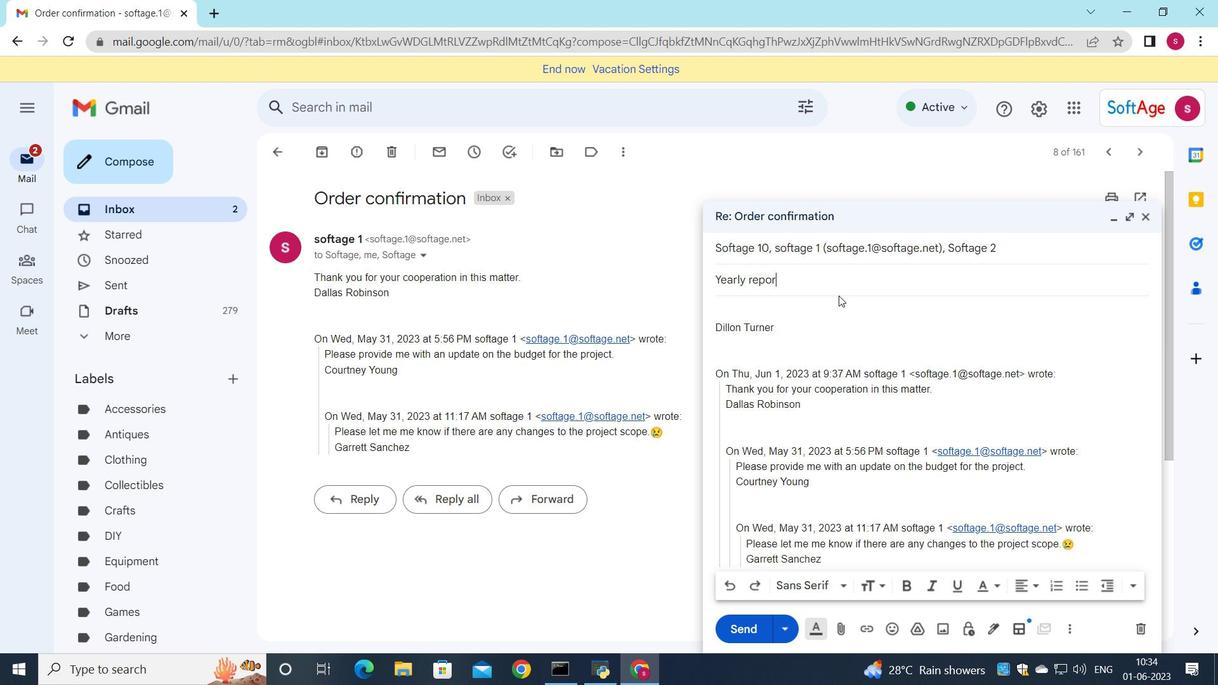 
Action: Mouse moved to (764, 305)
Screenshot: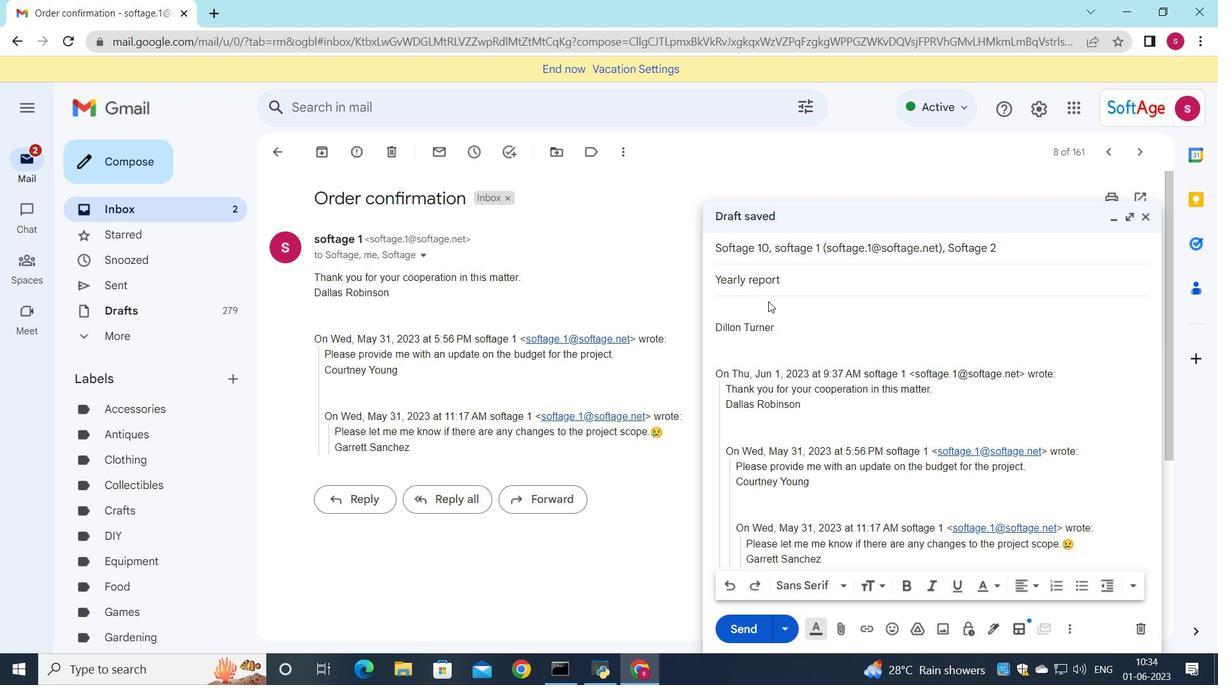 
Action: Mouse pressed left at (764, 305)
Screenshot: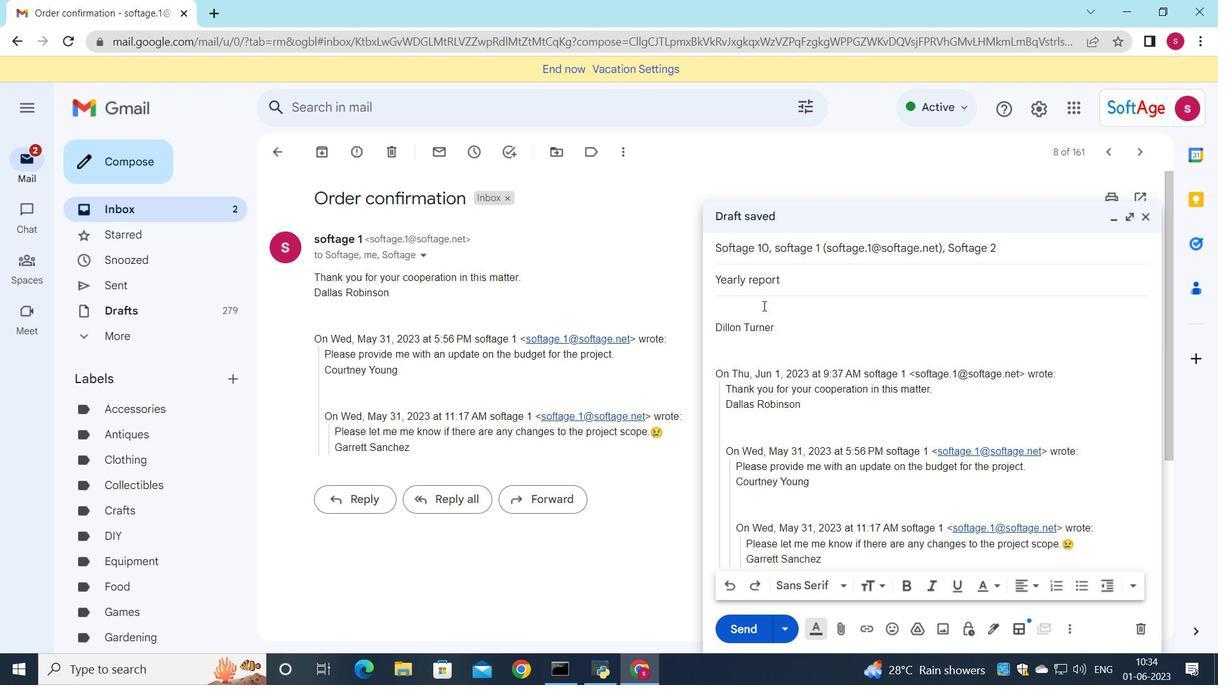 
Action: Key pressed <Key.shift>Would<Key.space>it<Key.space>be<Key.space>possible<Key.space>to<Key.space>hs<Key.backspace>ave<Key.space>a<Key.space>project<Key.space>status<Key.space>update<Key.space>call<Key.space>with<Key.space>all<Key.space>stakeholders<Key.space>next<Key.space>week<Key.shift_r><Key.shift_r><Key.shift_r><Key.shift_r><Key.shift_r><Key.shift_r><Key.shift_r><Key.shift_r><Key.shift_r><Key.shift_r><Key.shift_r><Key.shift_r><Key.shift_r><Key.shift_r><Key.shift_r><Key.shift_r><Key.shift_r><Key.shift_r><Key.shift_r>?
Screenshot: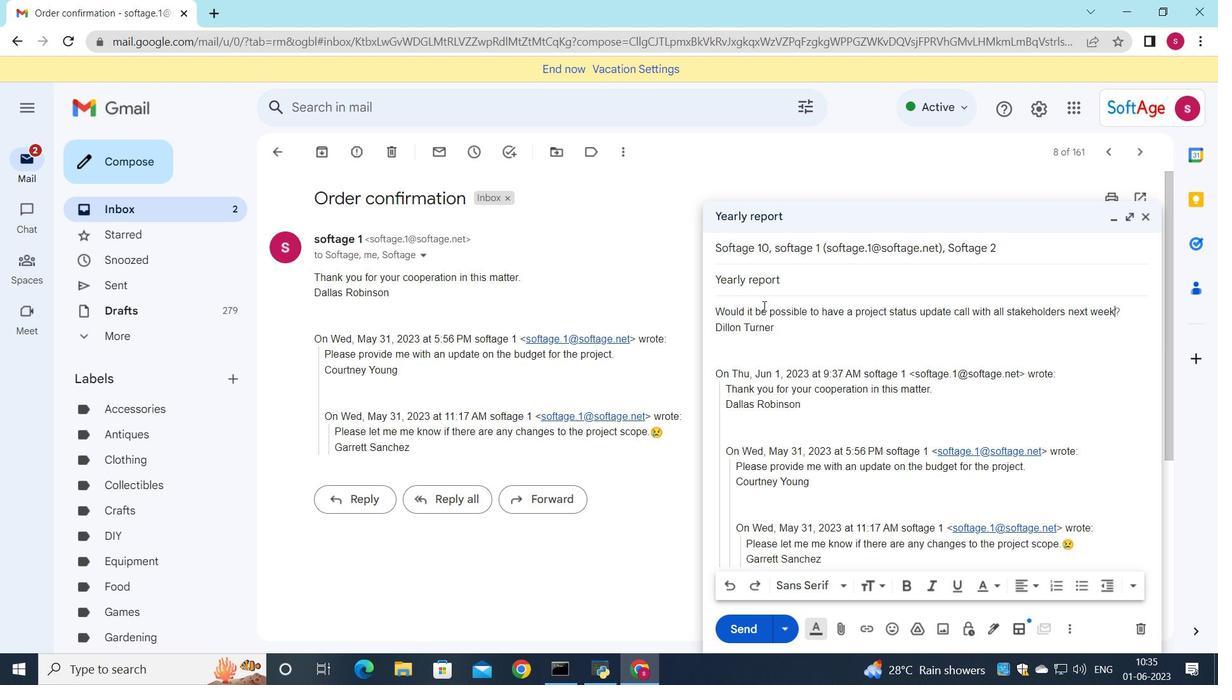 
Action: Mouse moved to (733, 592)
Screenshot: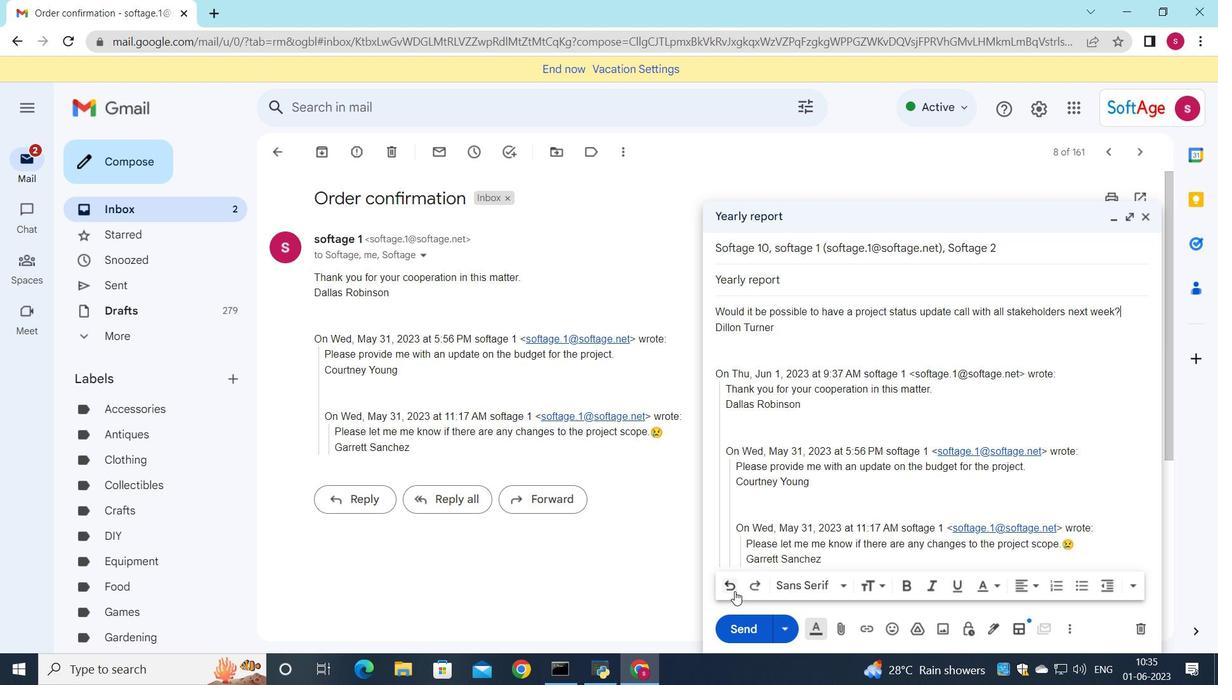 
Action: Mouse pressed left at (733, 592)
Screenshot: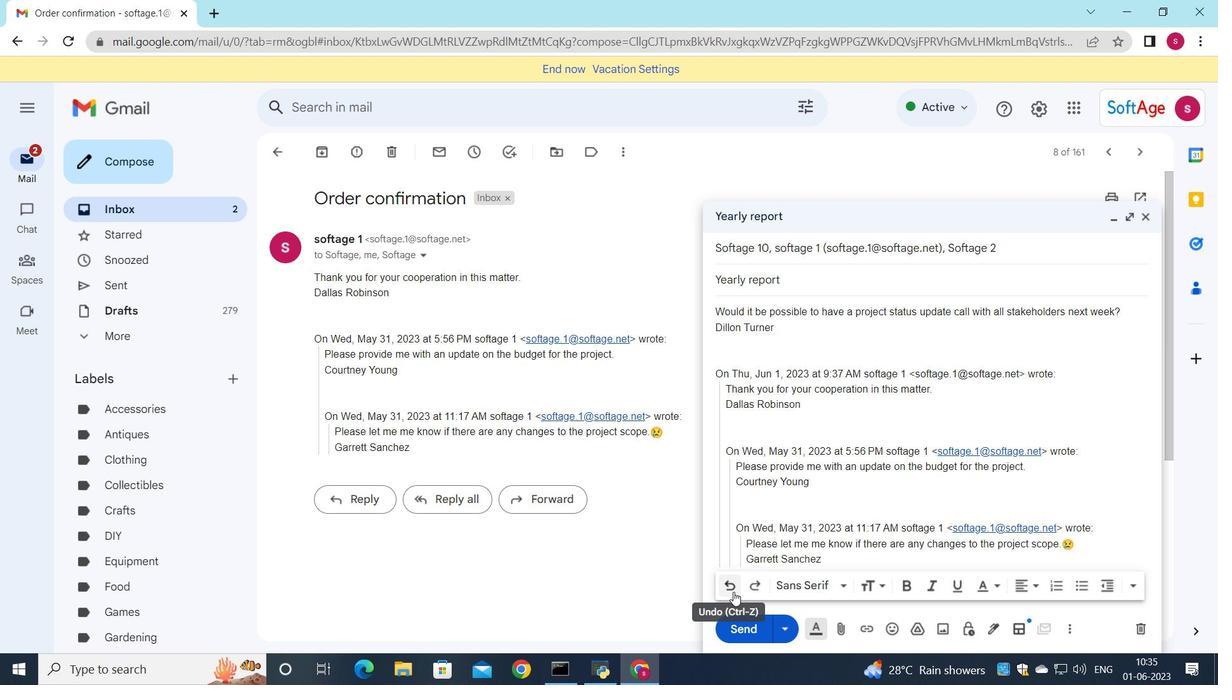 
Action: Mouse moved to (731, 585)
Screenshot: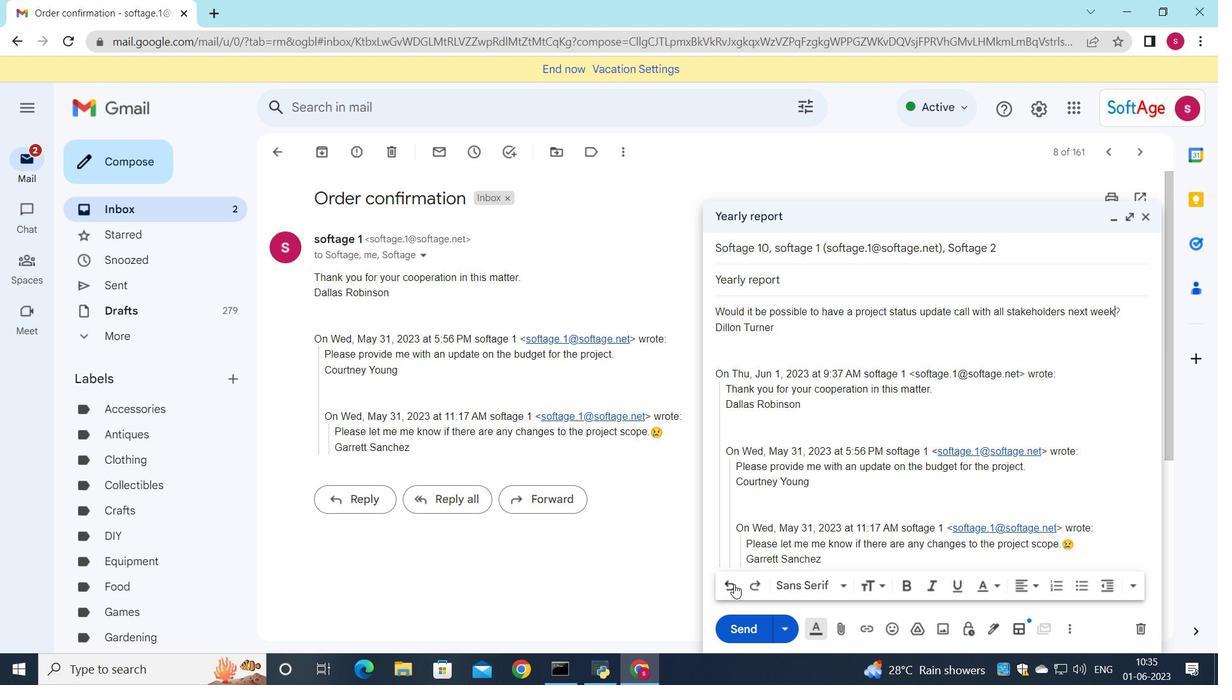
Action: Mouse pressed left at (731, 585)
Screenshot: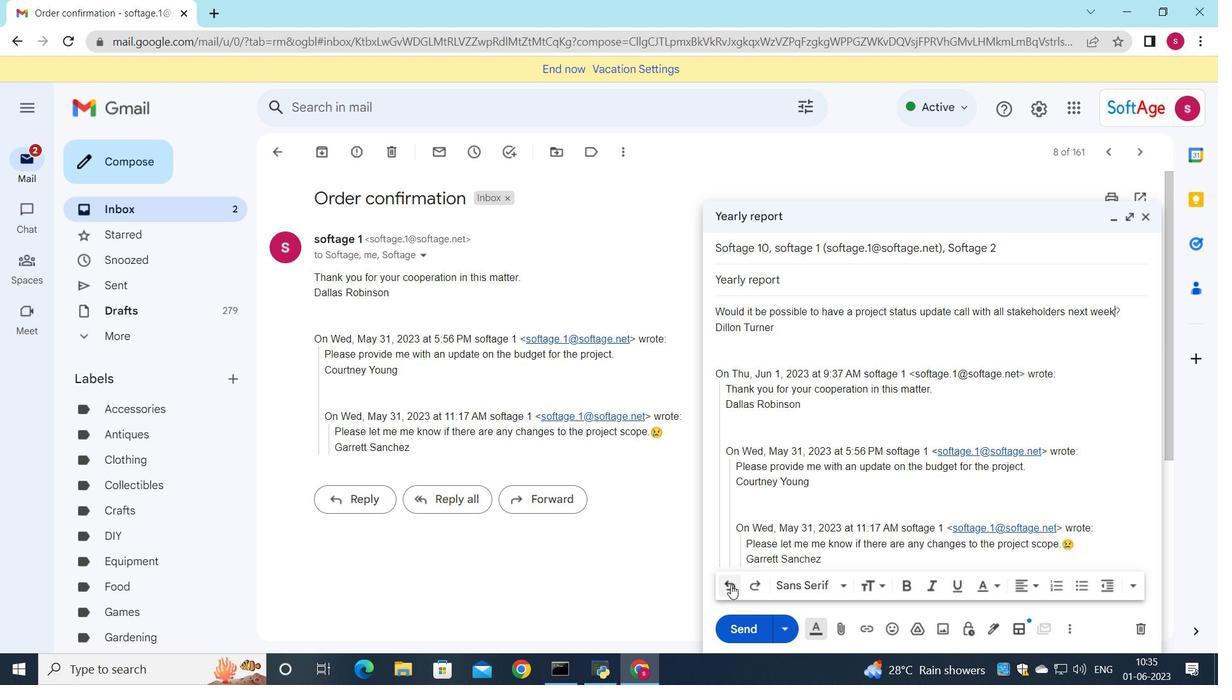 
Action: Mouse pressed left at (731, 585)
Screenshot: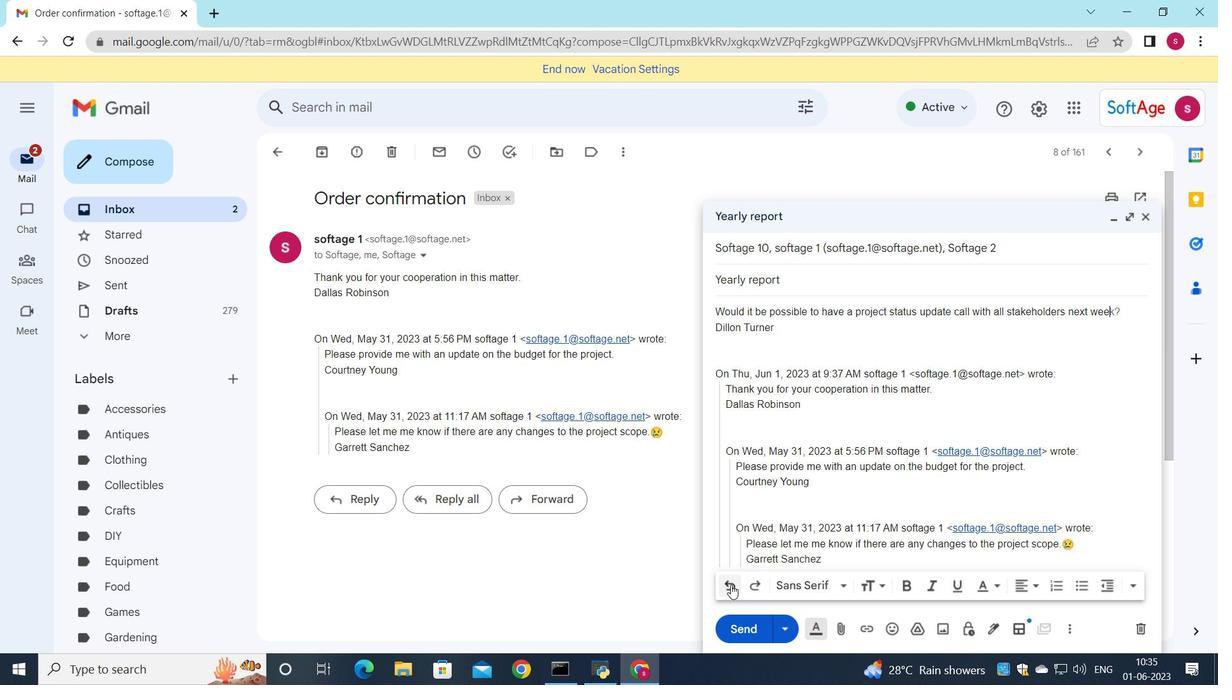 
Action: Mouse pressed left at (731, 585)
Screenshot: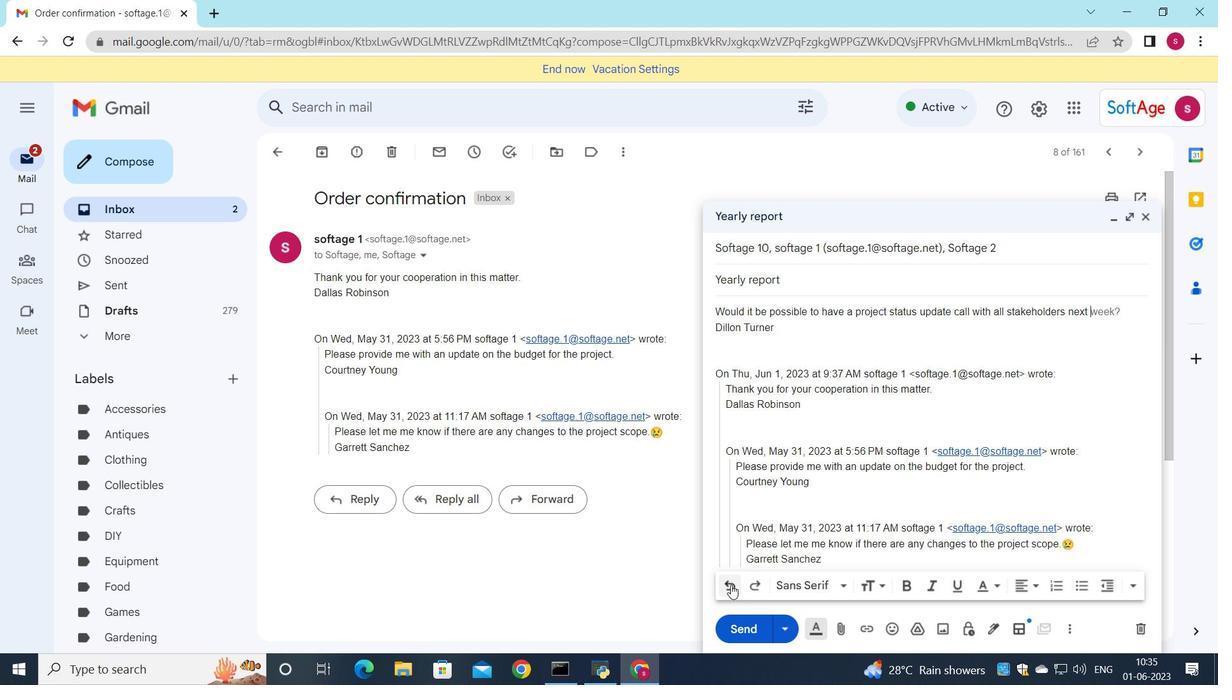 
Action: Mouse pressed left at (731, 585)
Screenshot: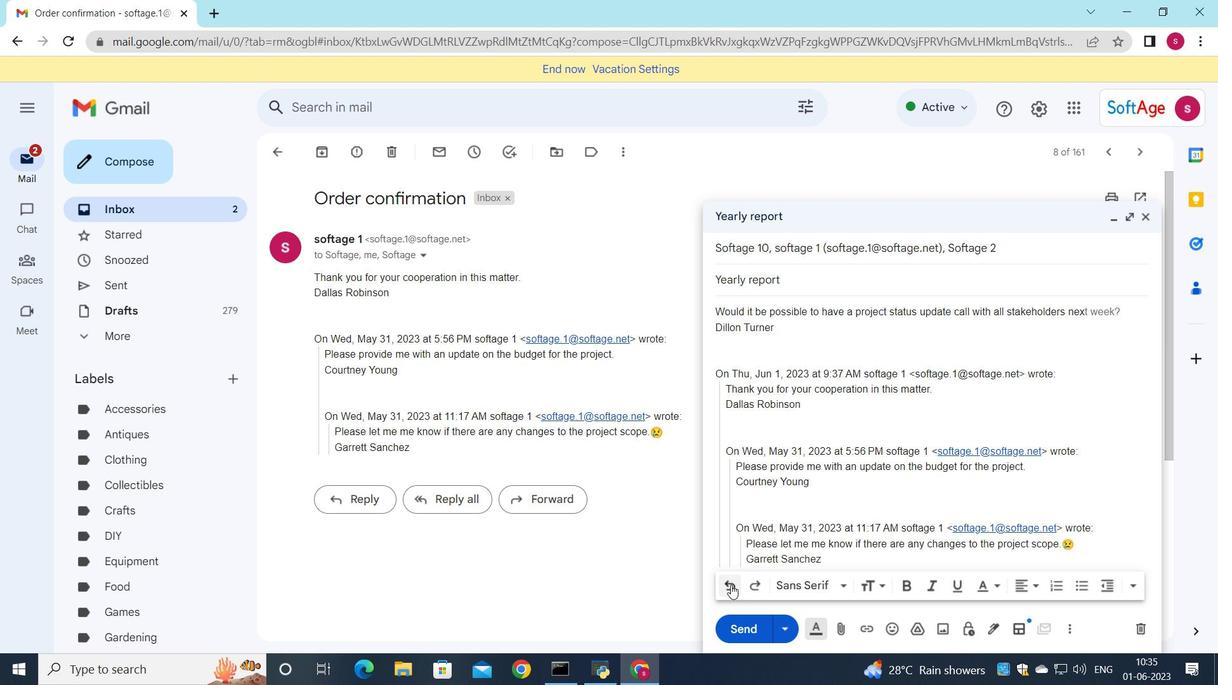 
Action: Mouse pressed left at (731, 585)
Screenshot: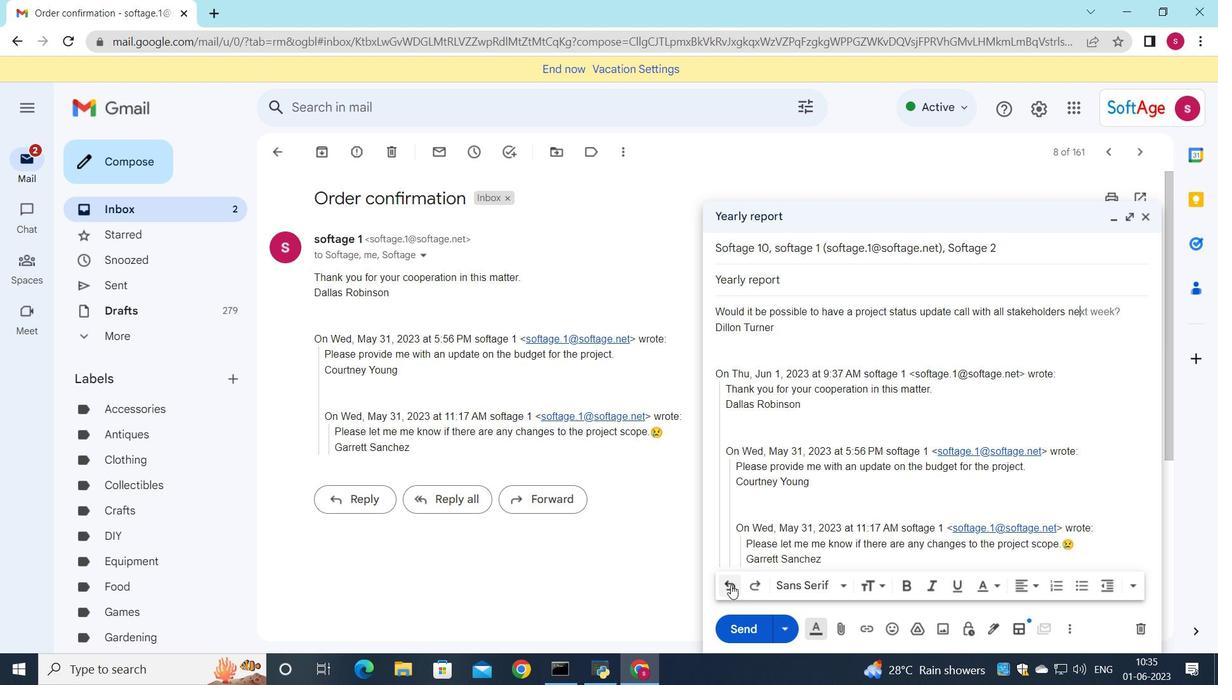 
Action: Mouse pressed left at (731, 585)
Screenshot: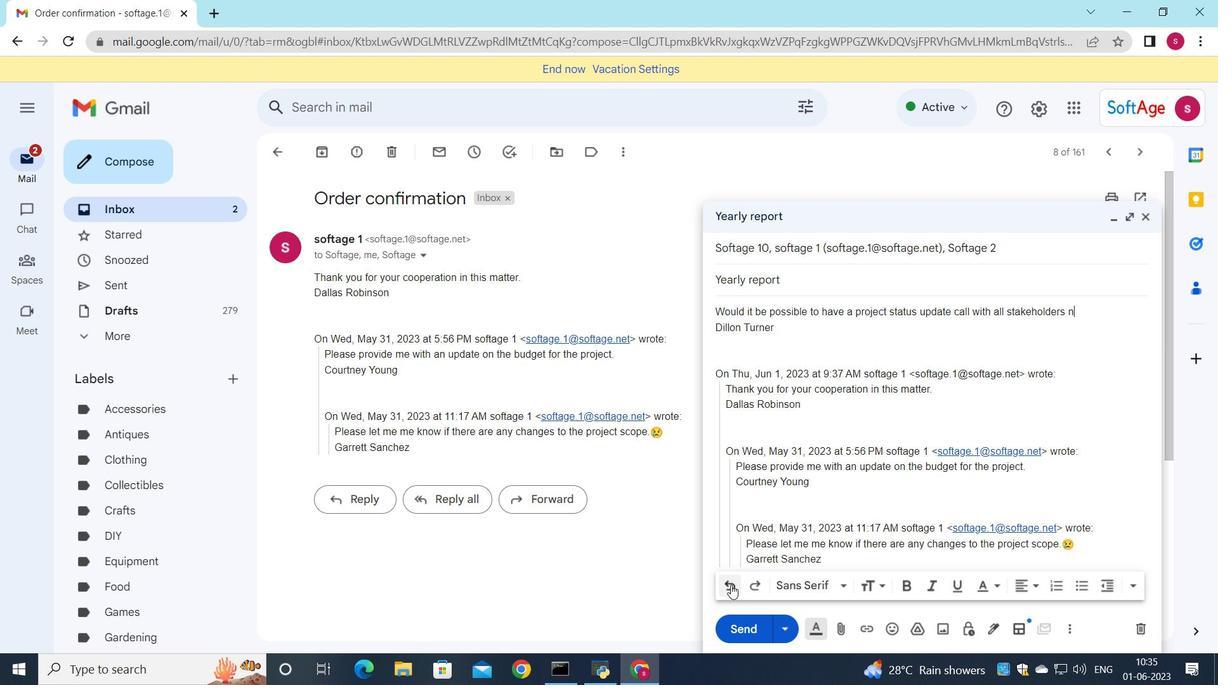 
Action: Mouse pressed left at (731, 585)
Screenshot: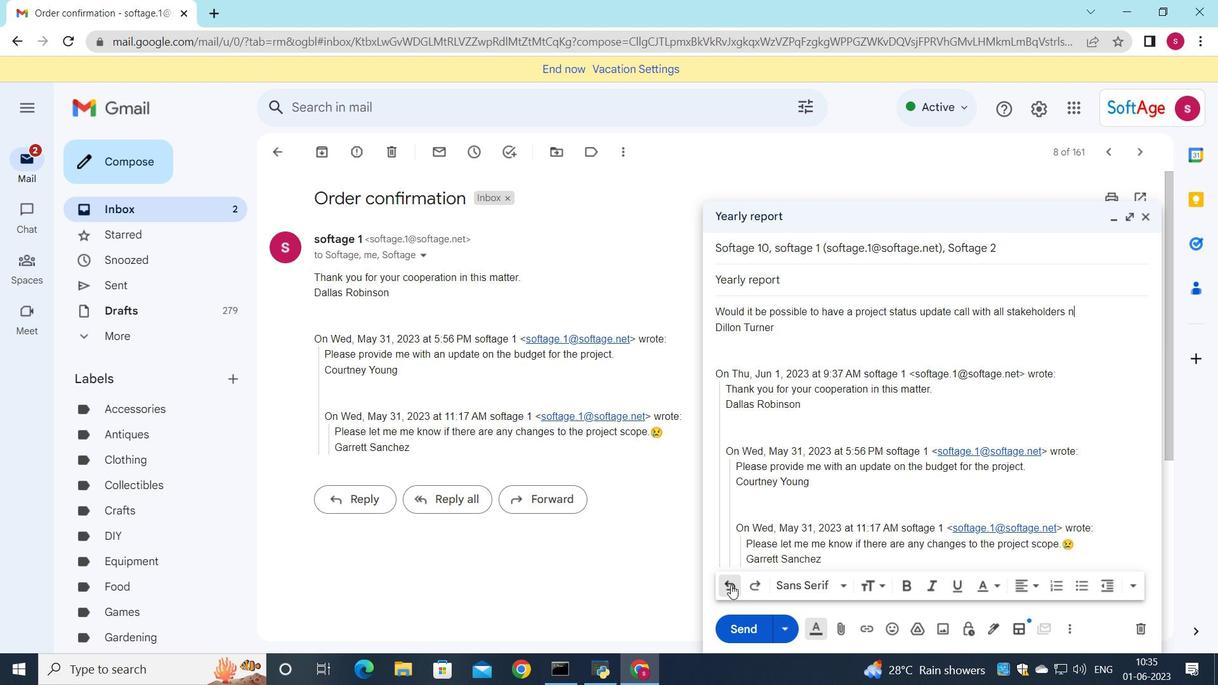 
Action: Mouse pressed left at (731, 585)
Screenshot: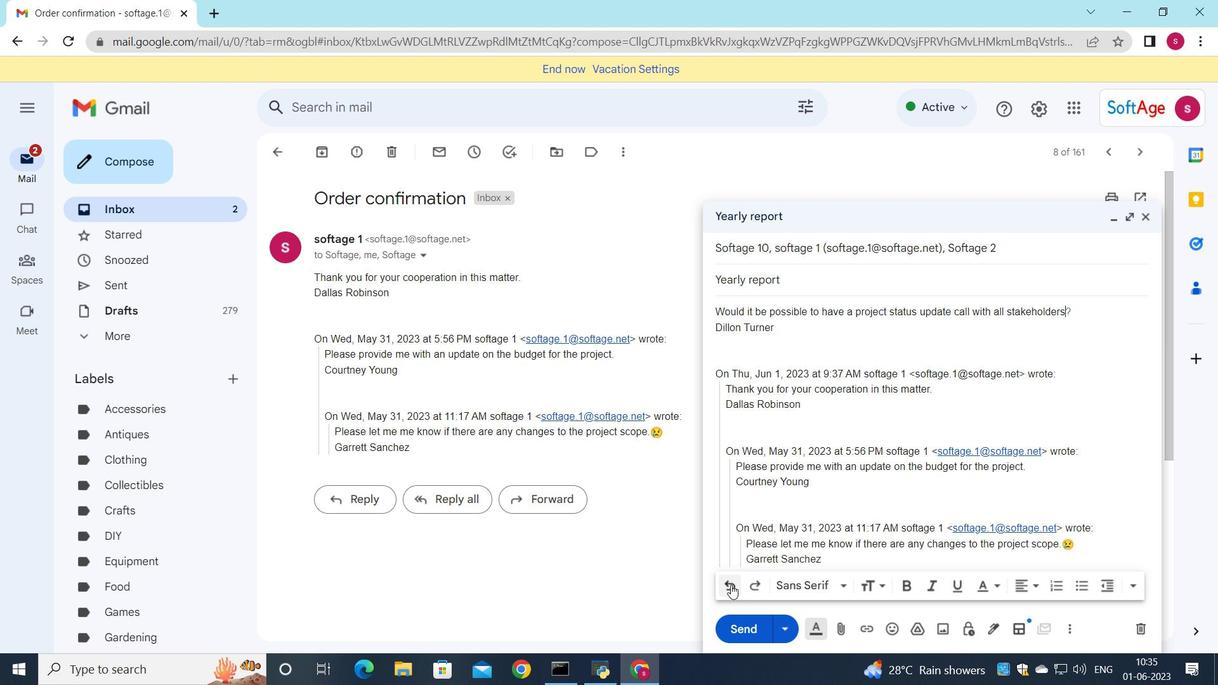 
Action: Mouse pressed left at (731, 585)
Screenshot: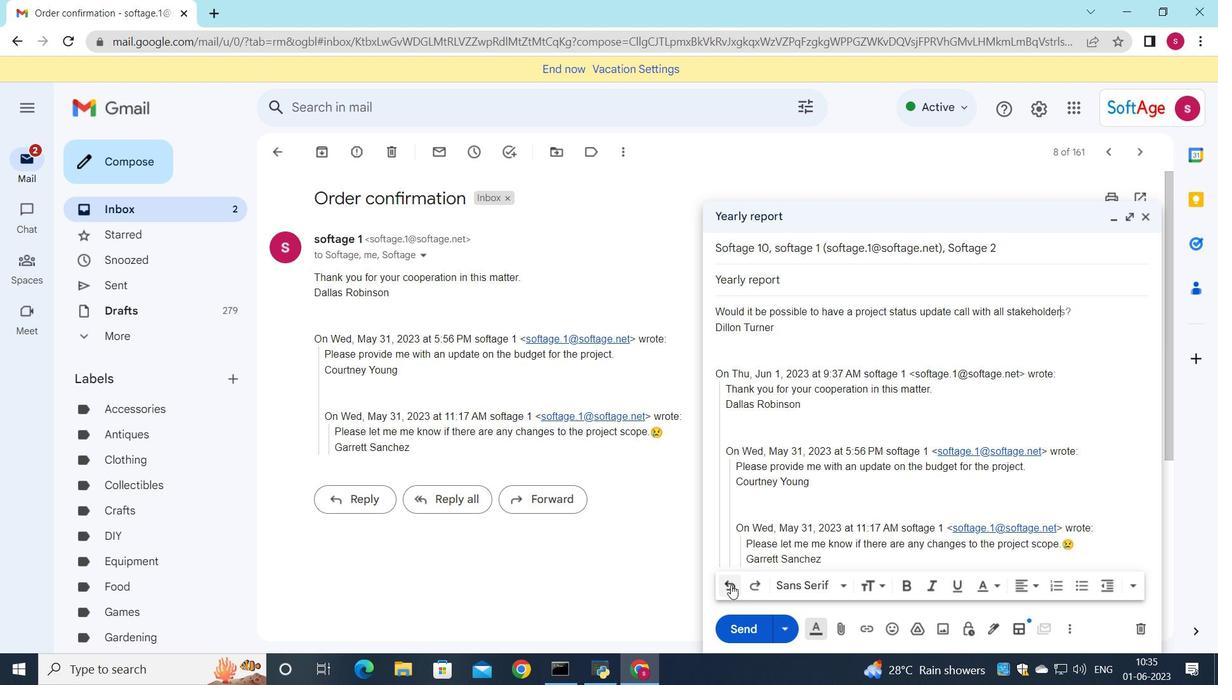 
Action: Mouse pressed left at (731, 585)
Screenshot: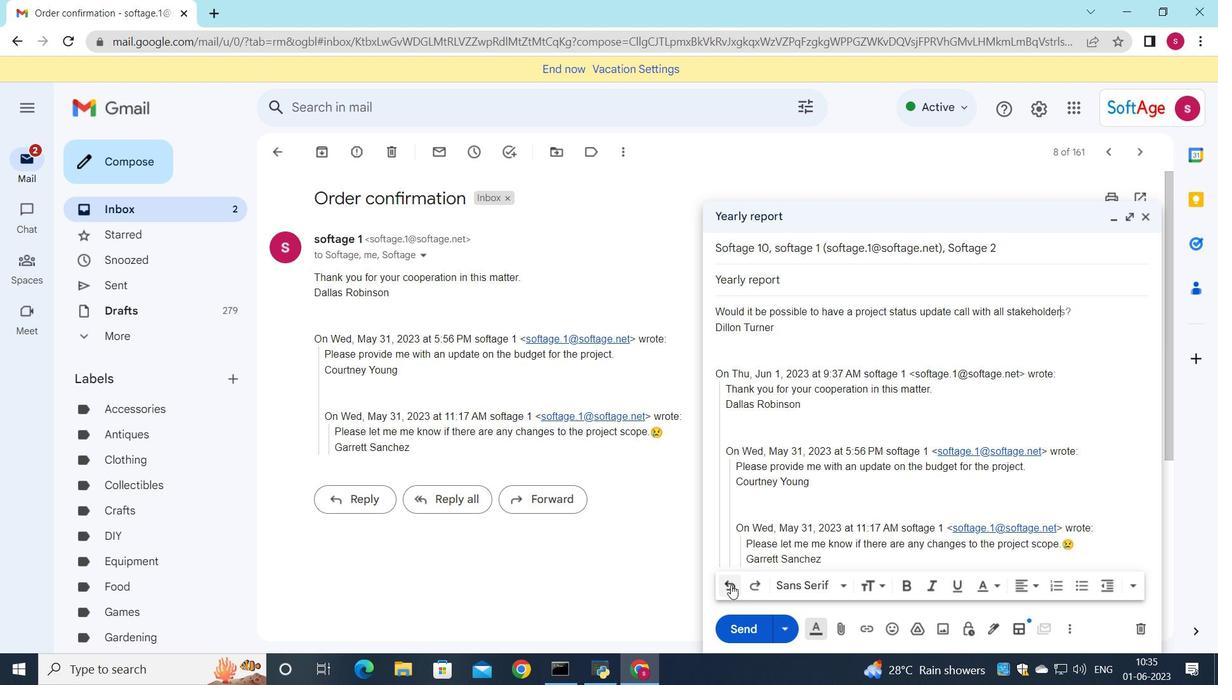 
Action: Mouse pressed left at (731, 585)
Screenshot: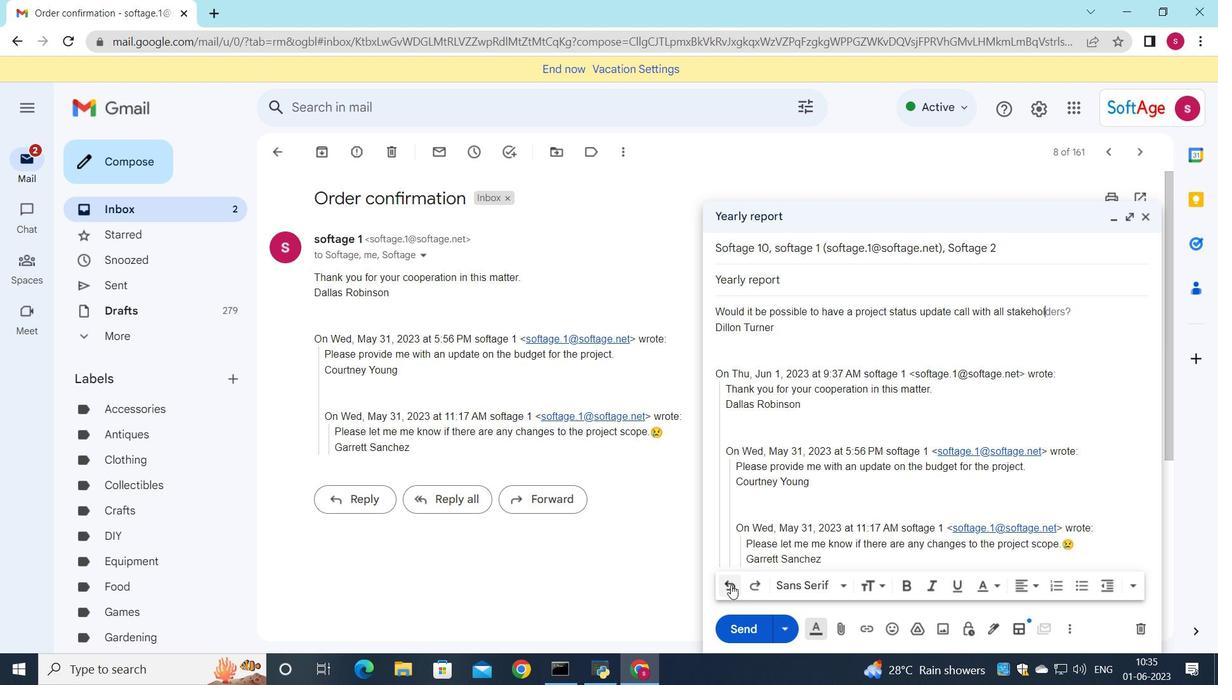 
Action: Mouse pressed left at (731, 585)
Screenshot: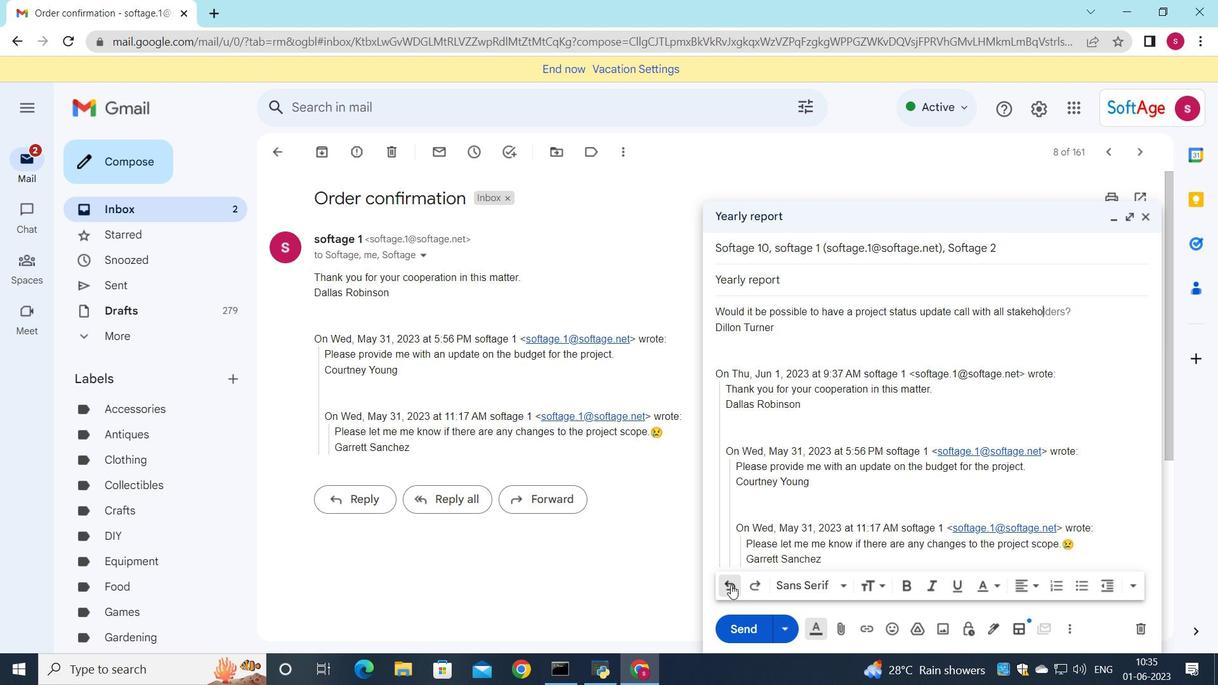 
Action: Mouse pressed left at (731, 585)
Screenshot: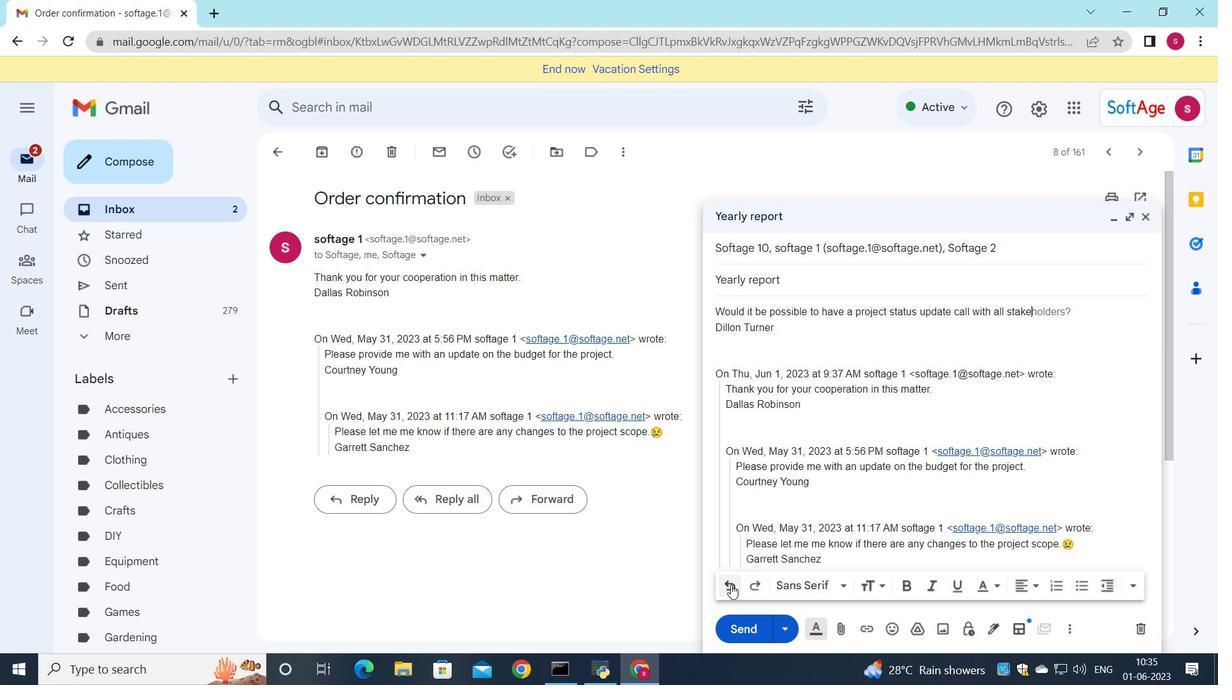 
Action: Mouse pressed left at (731, 585)
Screenshot: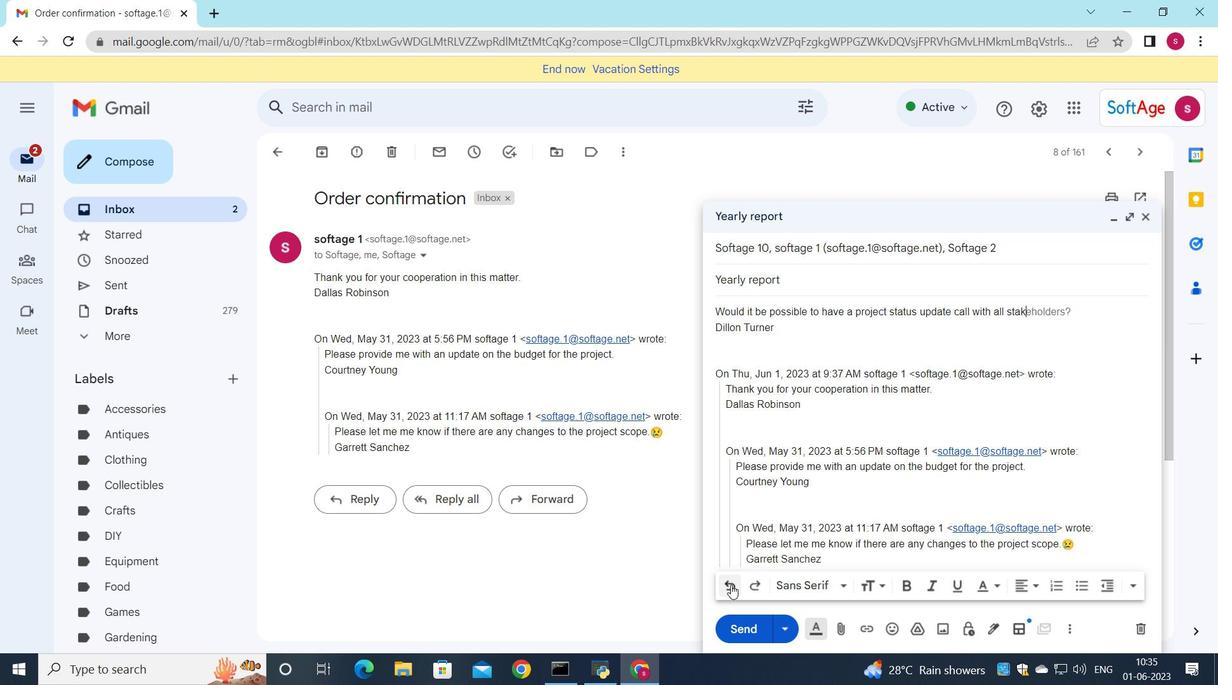 
Action: Mouse pressed left at (731, 585)
Screenshot: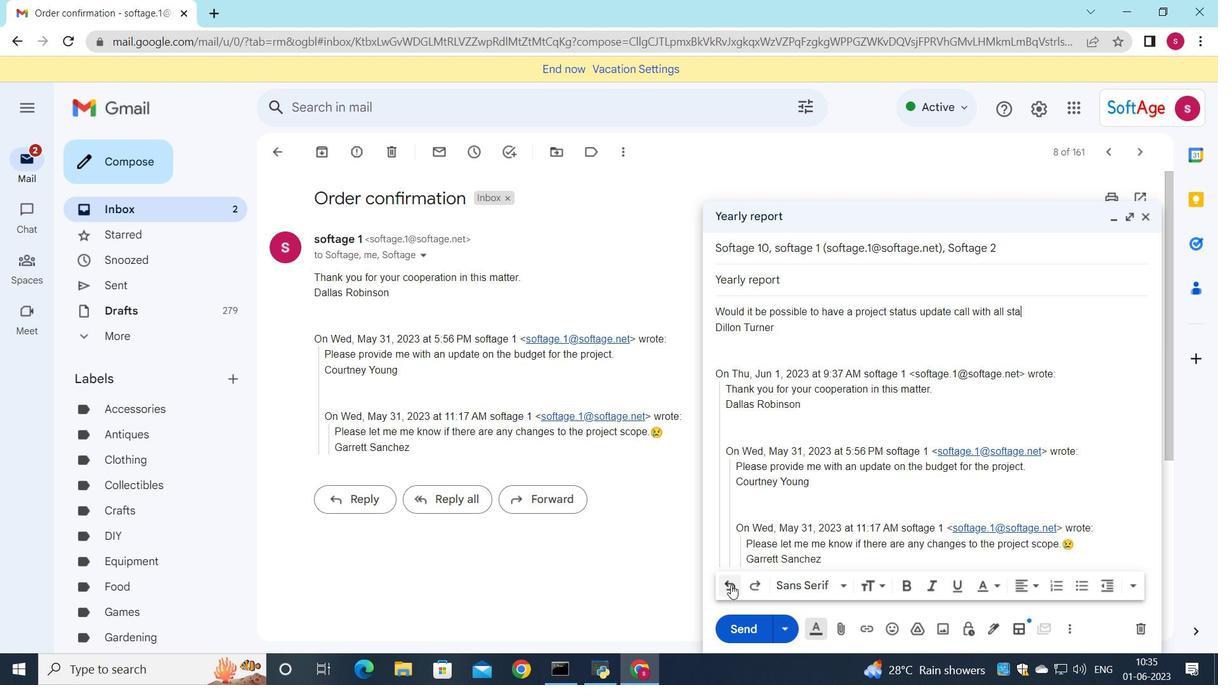 
Action: Mouse pressed left at (731, 585)
Screenshot: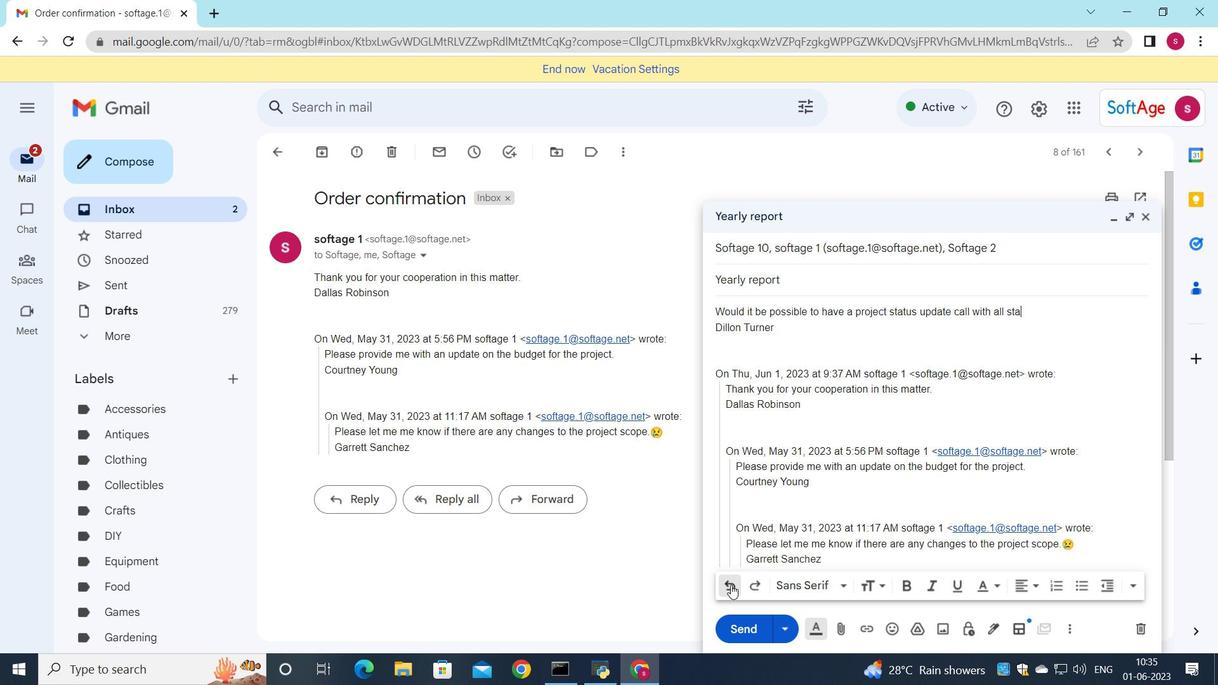 
Action: Mouse pressed left at (731, 585)
Screenshot: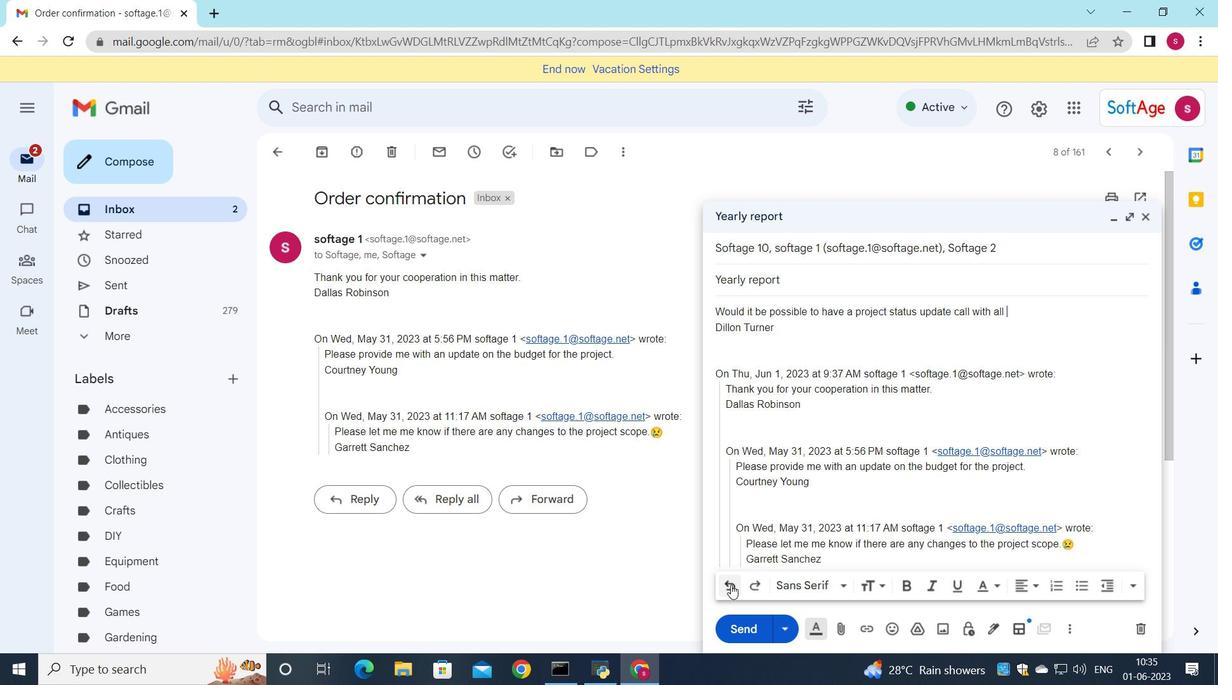 
Action: Mouse pressed left at (731, 585)
Screenshot: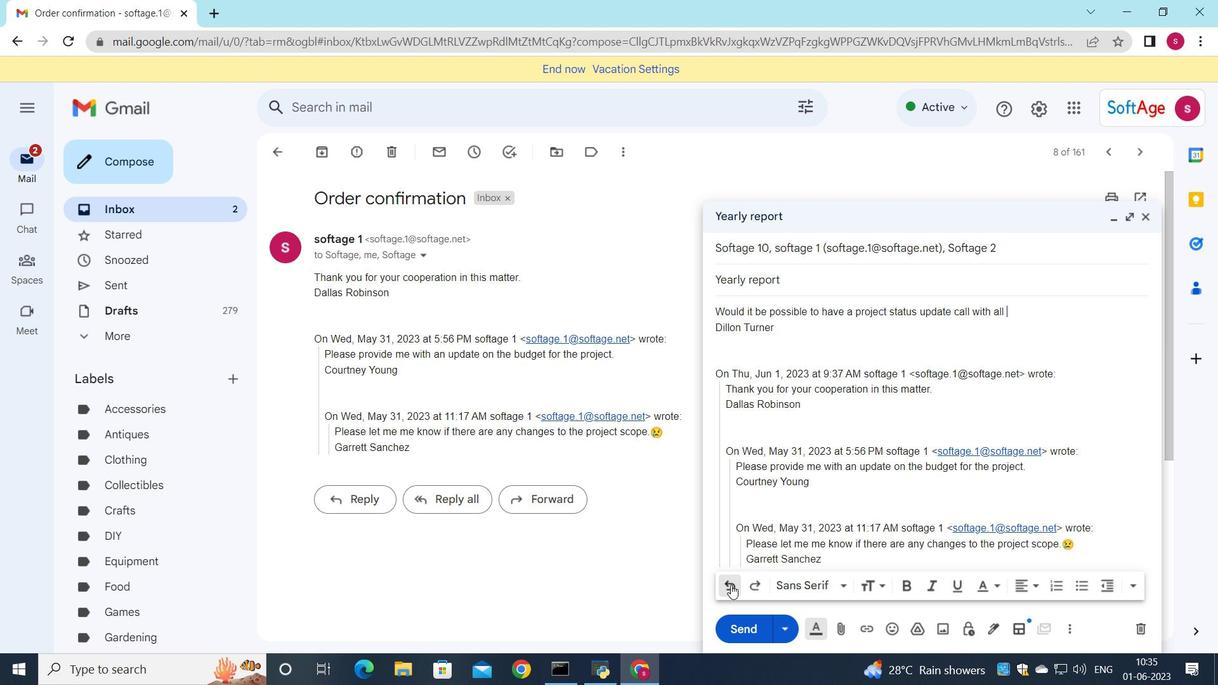 
Action: Mouse pressed left at (731, 585)
Screenshot: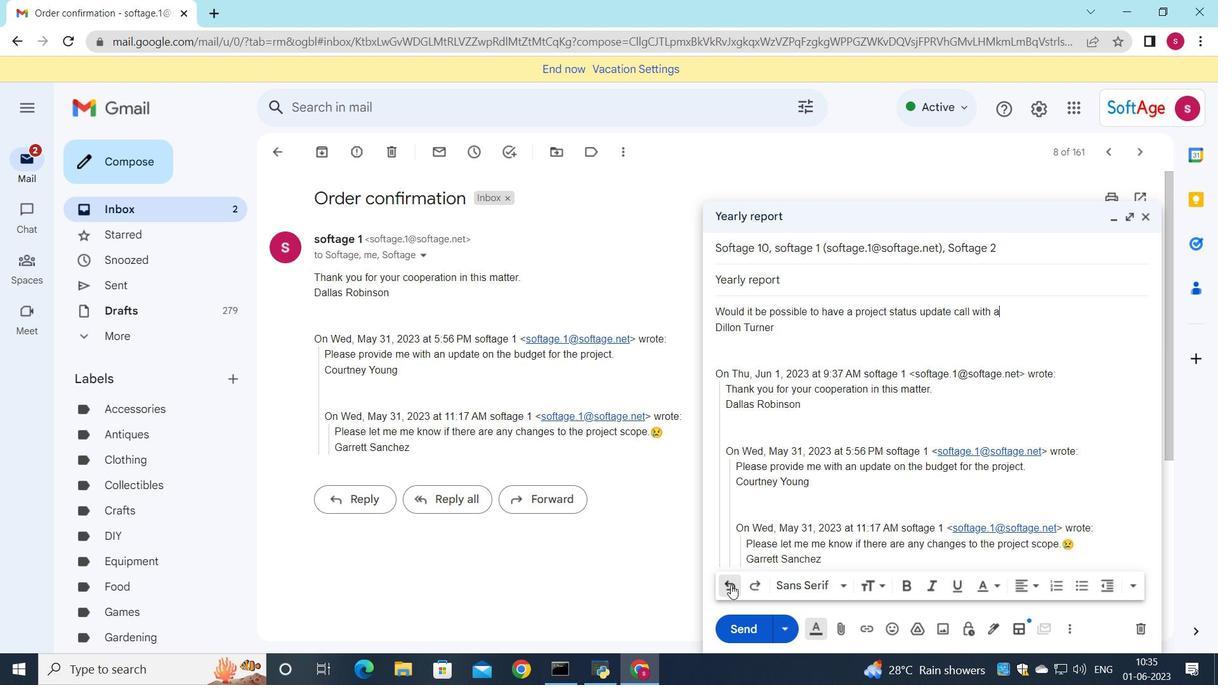 
Action: Mouse pressed left at (731, 585)
Screenshot: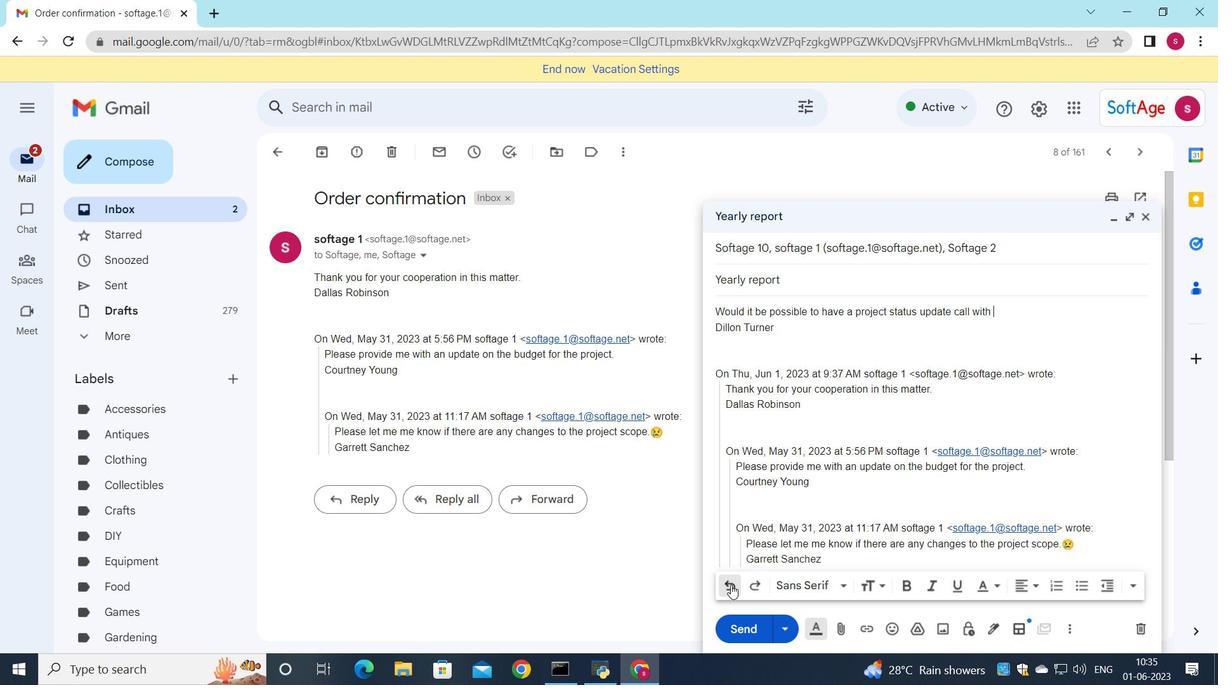 
Action: Mouse pressed left at (731, 585)
Screenshot: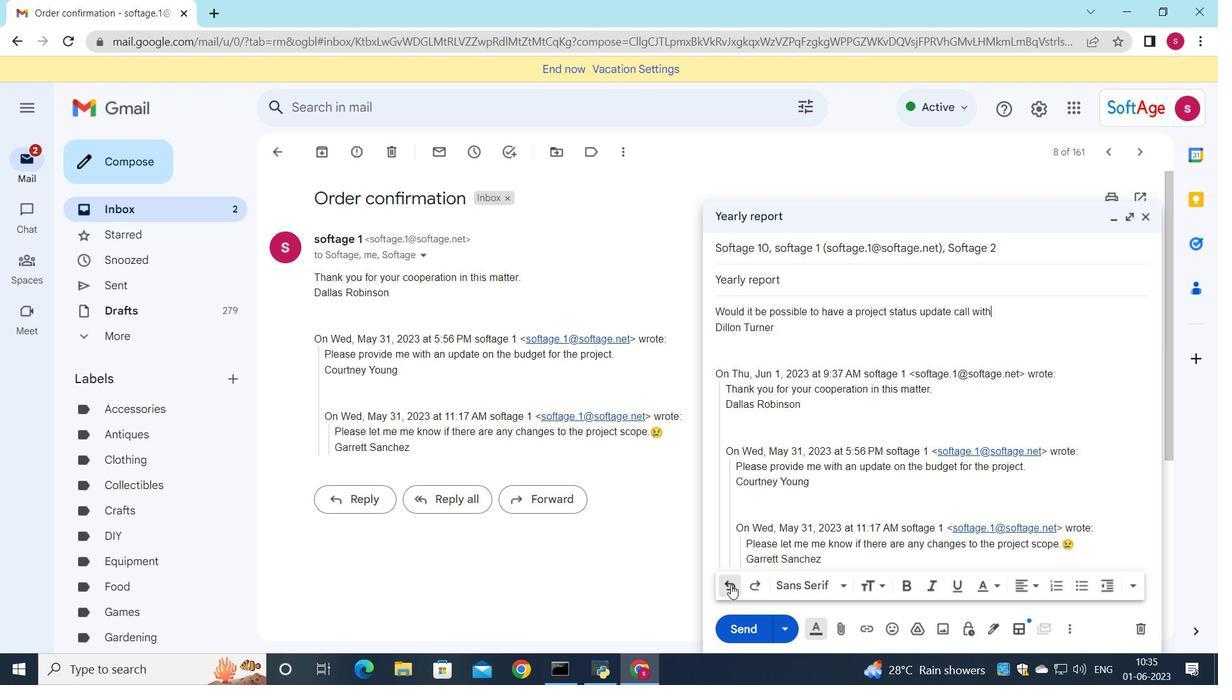 
Action: Mouse pressed left at (731, 585)
Screenshot: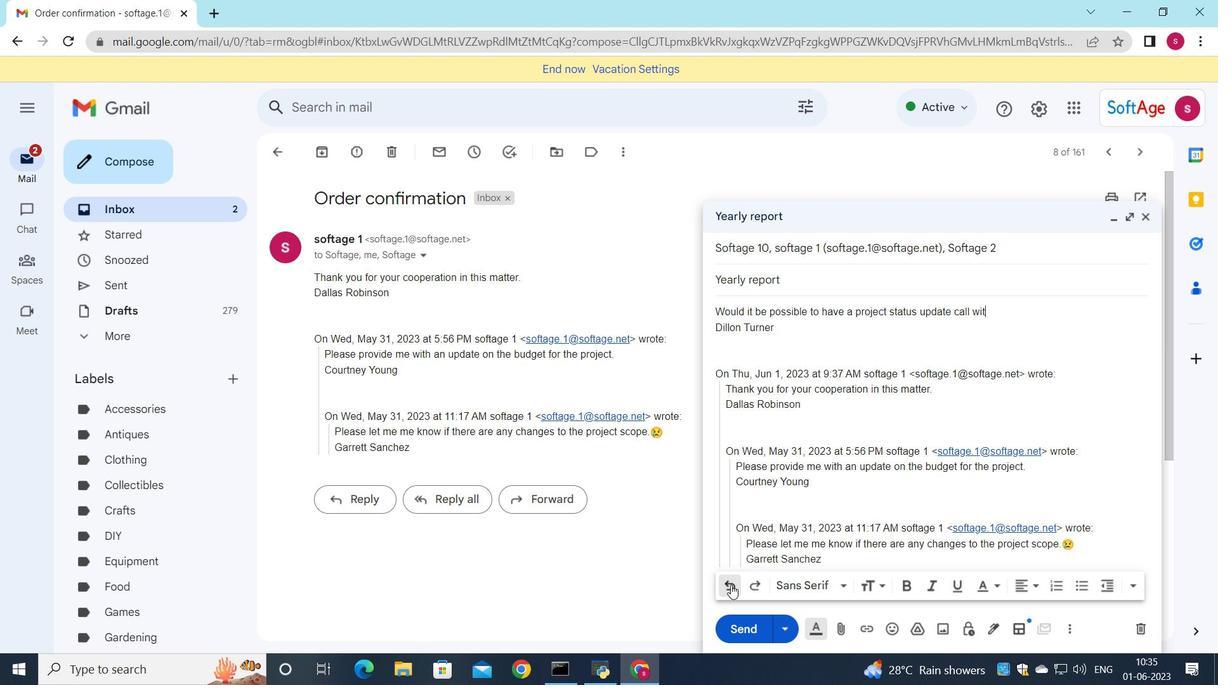 
Action: Mouse pressed left at (731, 585)
Screenshot: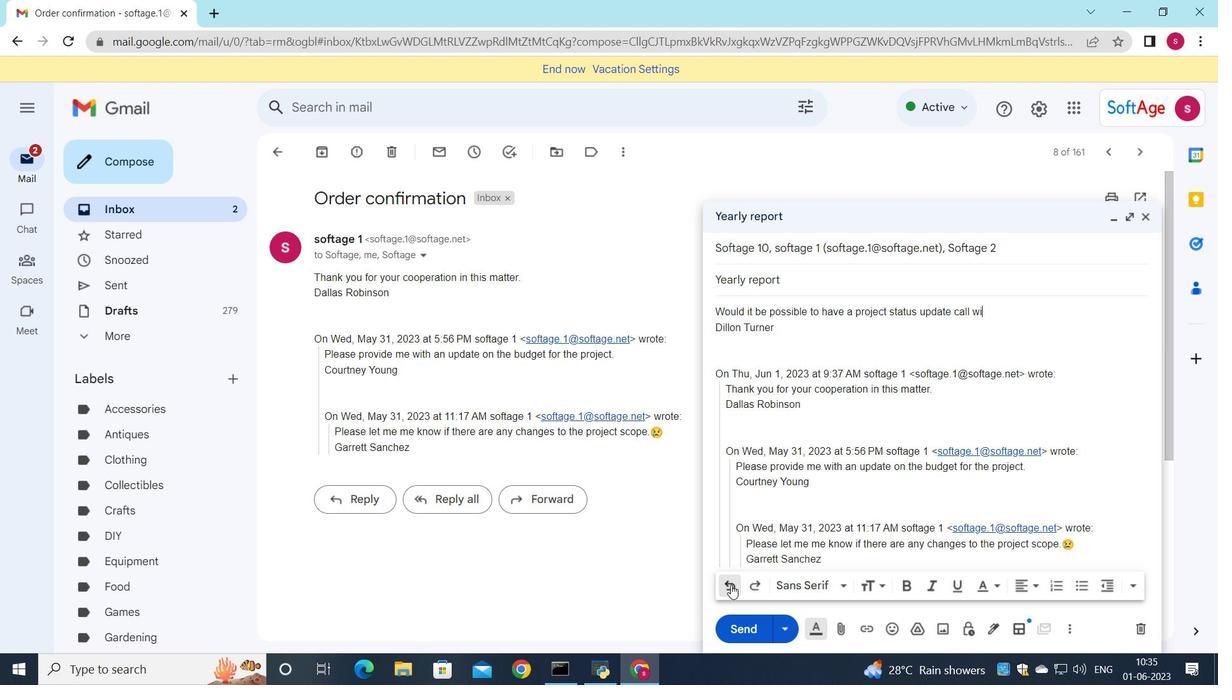 
Action: Mouse pressed left at (731, 585)
Screenshot: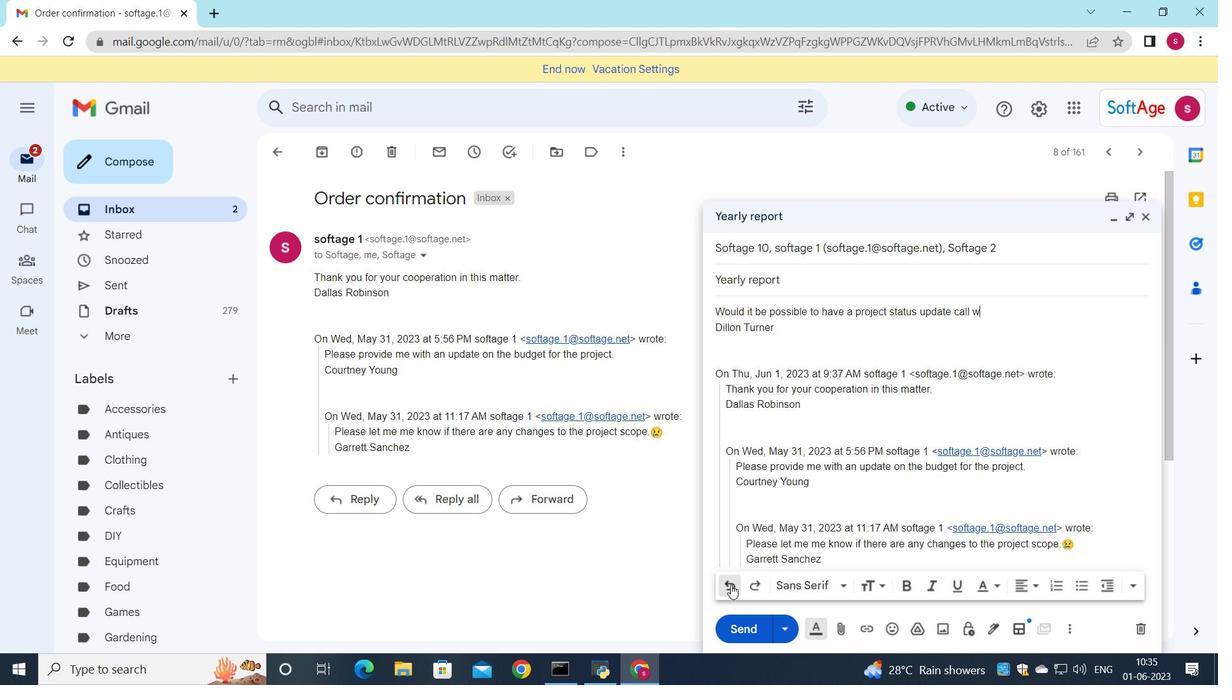 
Action: Mouse pressed left at (731, 585)
Screenshot: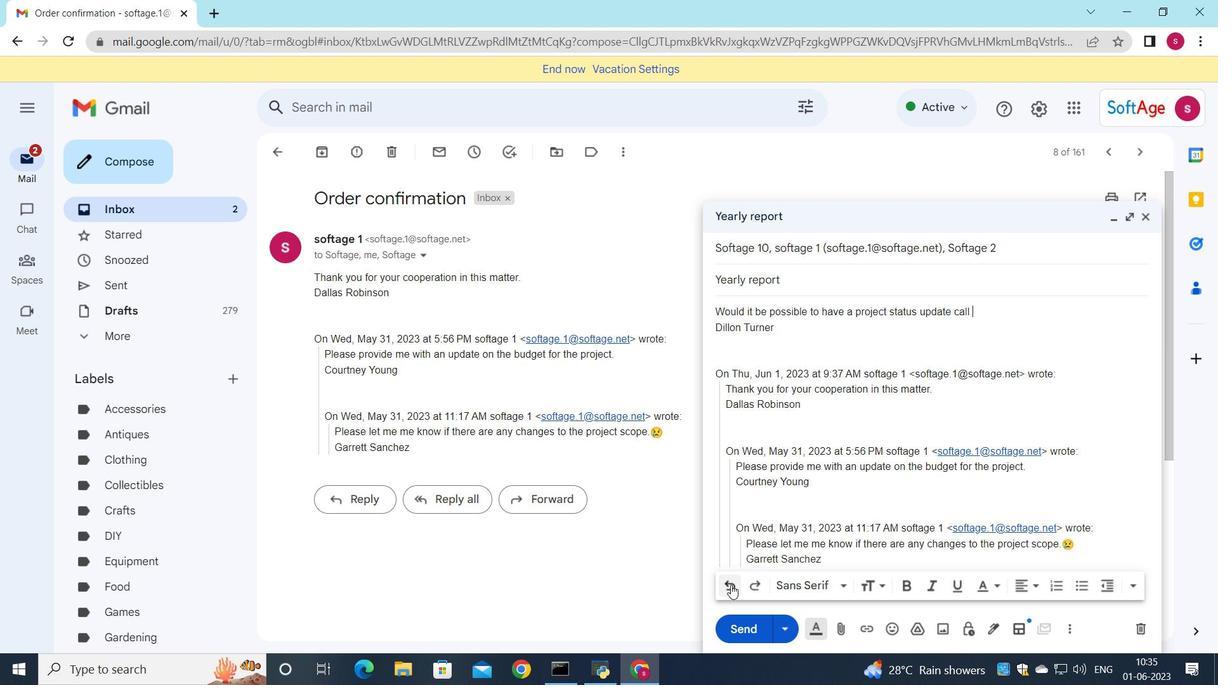 
Action: Mouse pressed left at (731, 585)
Screenshot: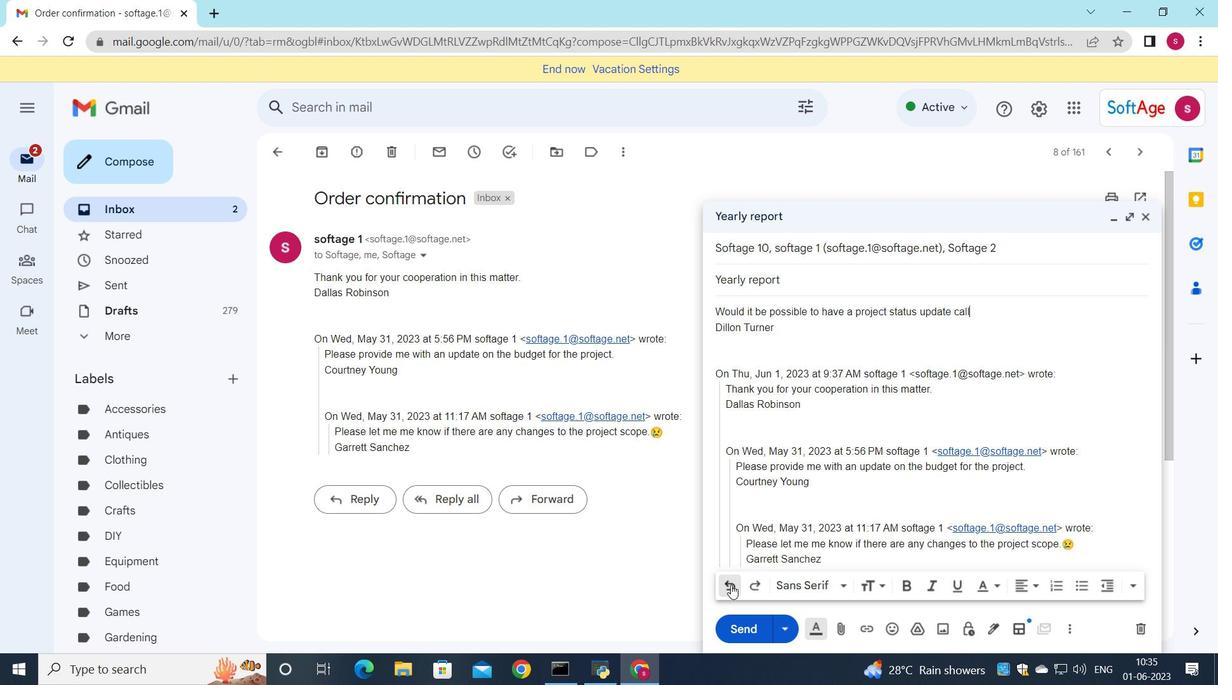 
Action: Mouse pressed left at (731, 585)
Screenshot: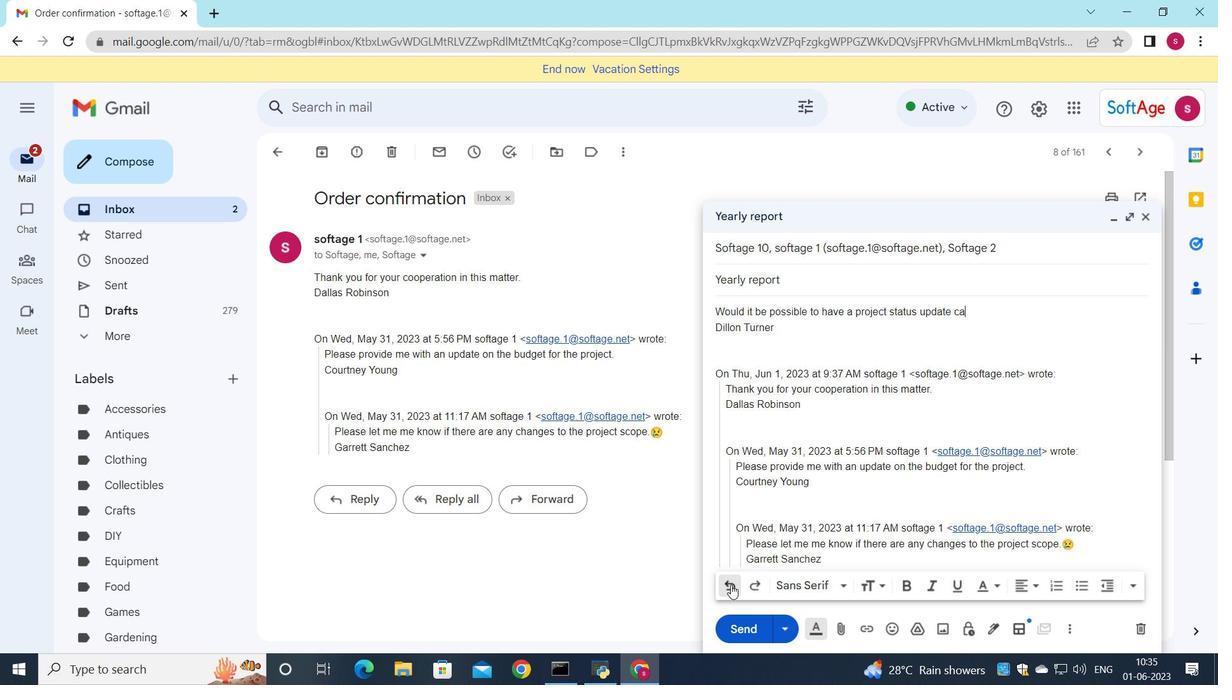 
Action: Mouse pressed left at (731, 585)
Screenshot: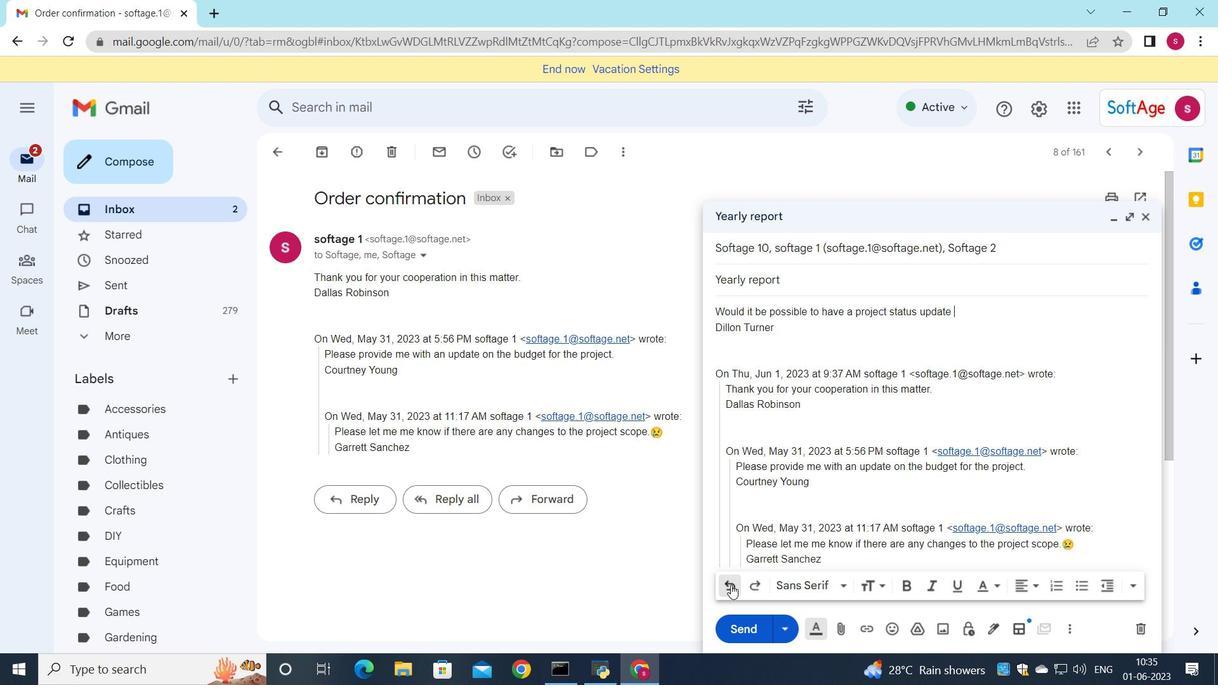 
Action: Mouse pressed left at (731, 585)
Screenshot: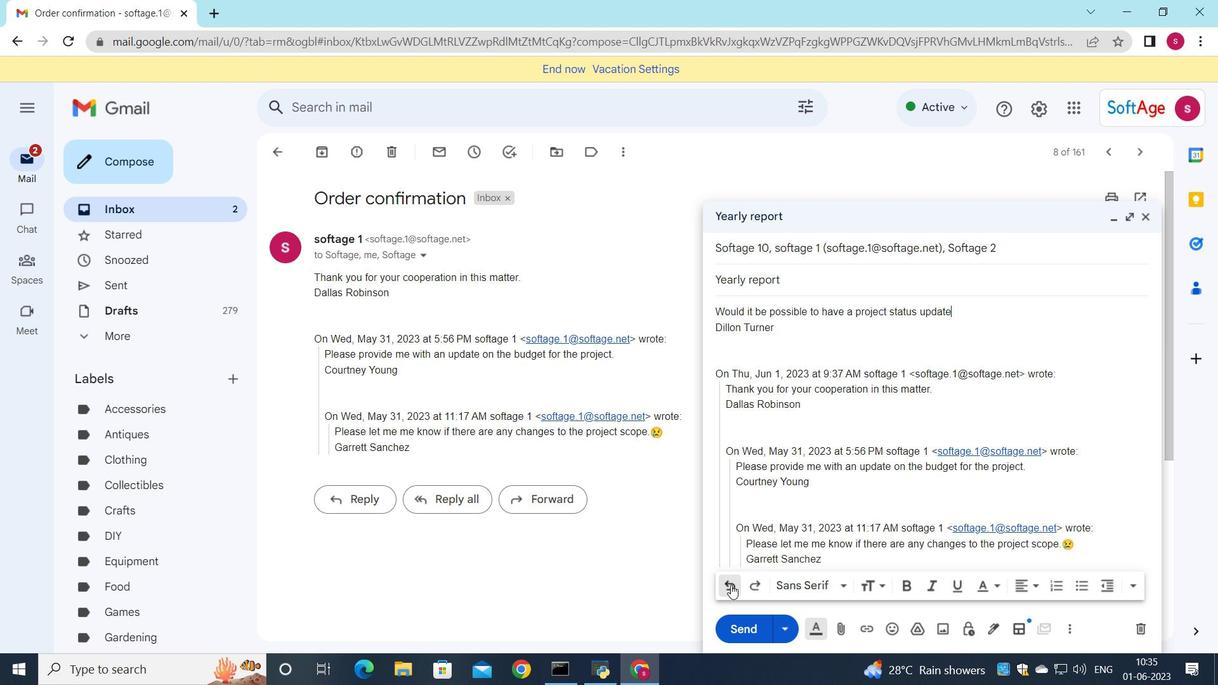 
Action: Mouse pressed left at (731, 585)
Screenshot: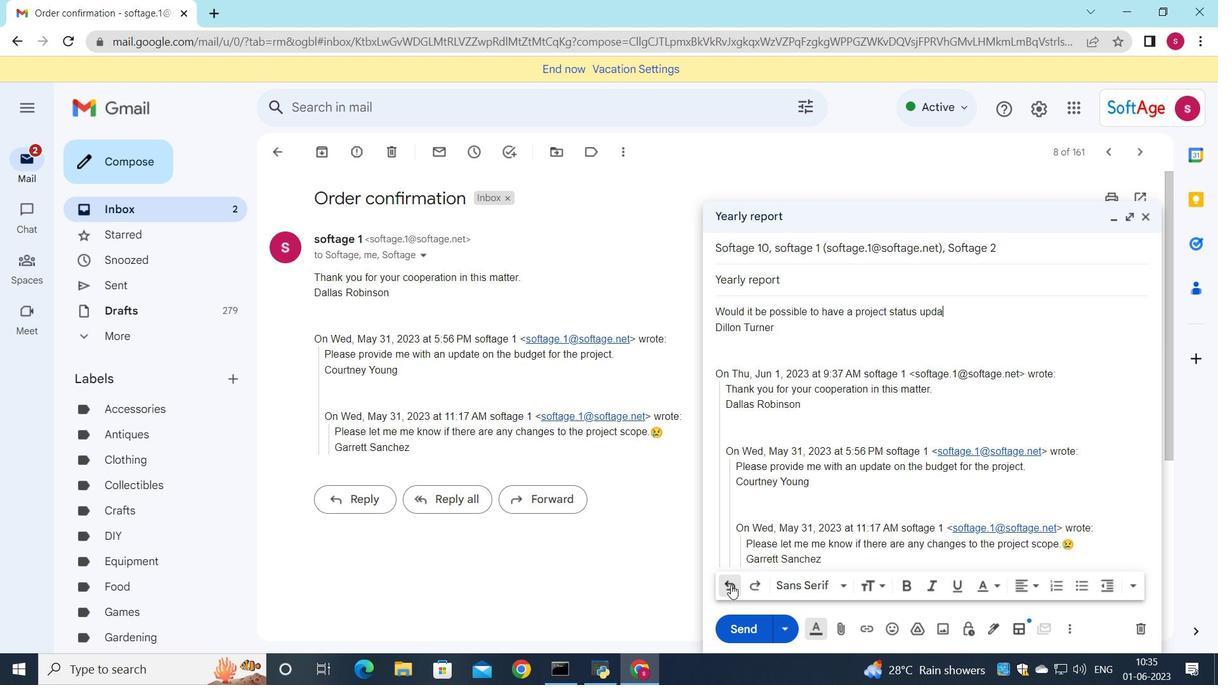 
Action: Mouse pressed left at (731, 585)
Screenshot: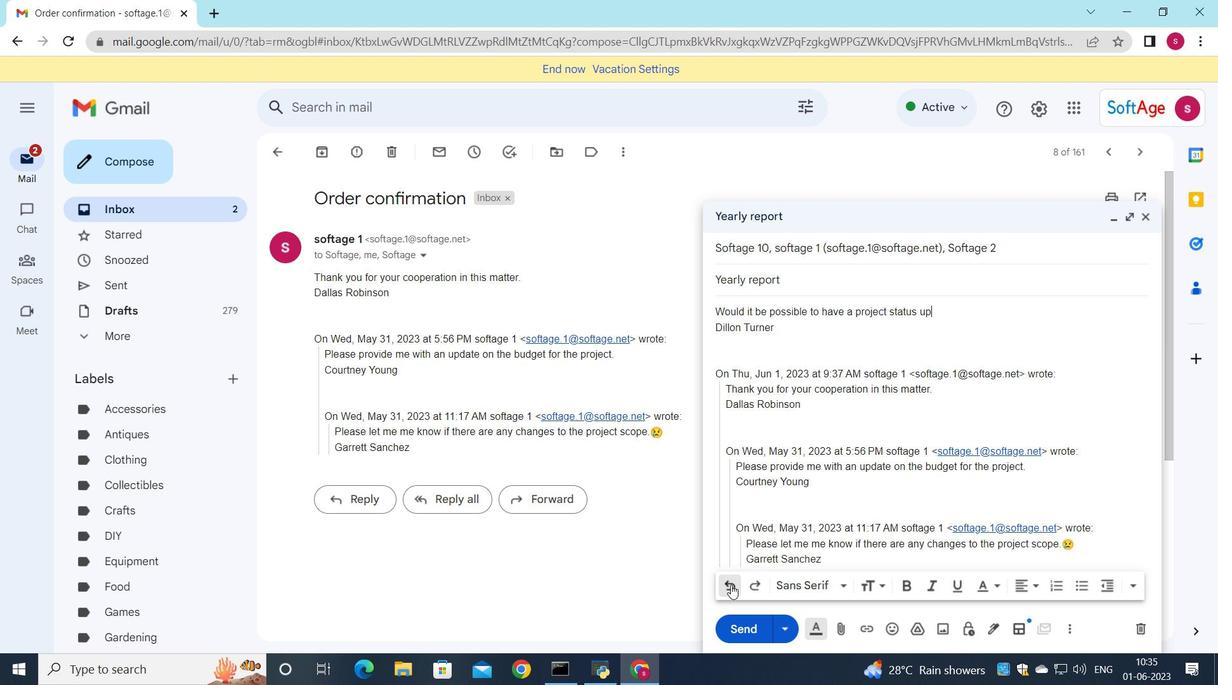 
Action: Mouse pressed left at (731, 585)
Screenshot: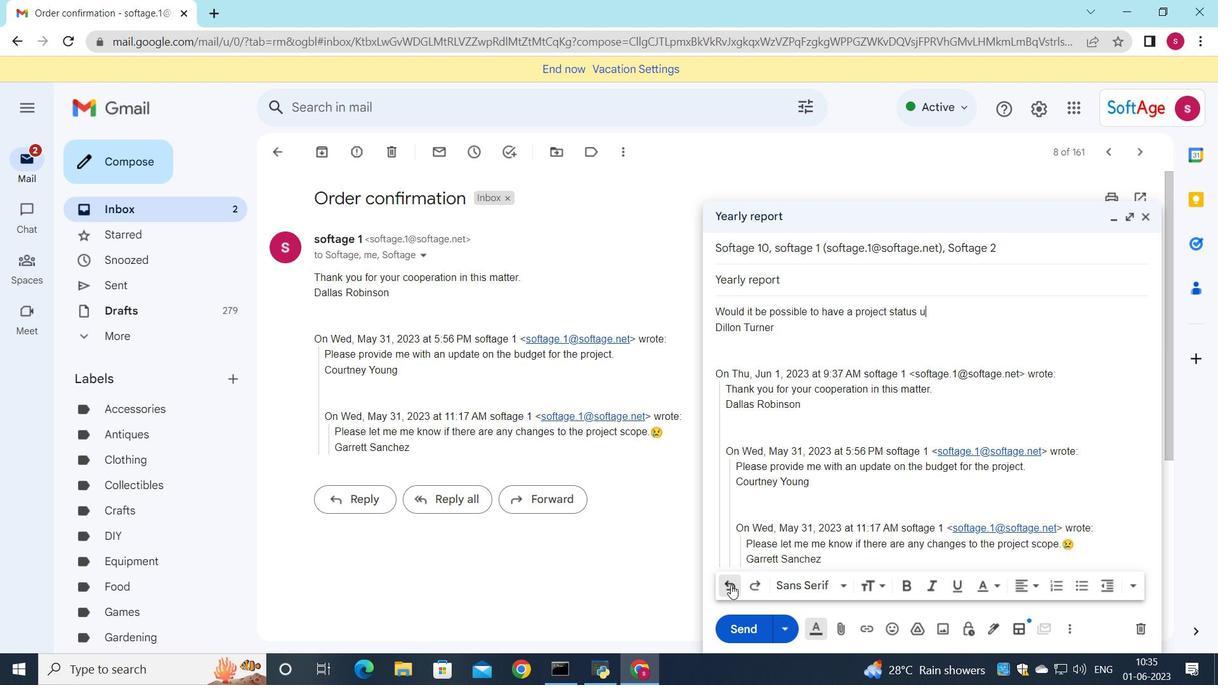 
Action: Mouse pressed left at (731, 585)
Screenshot: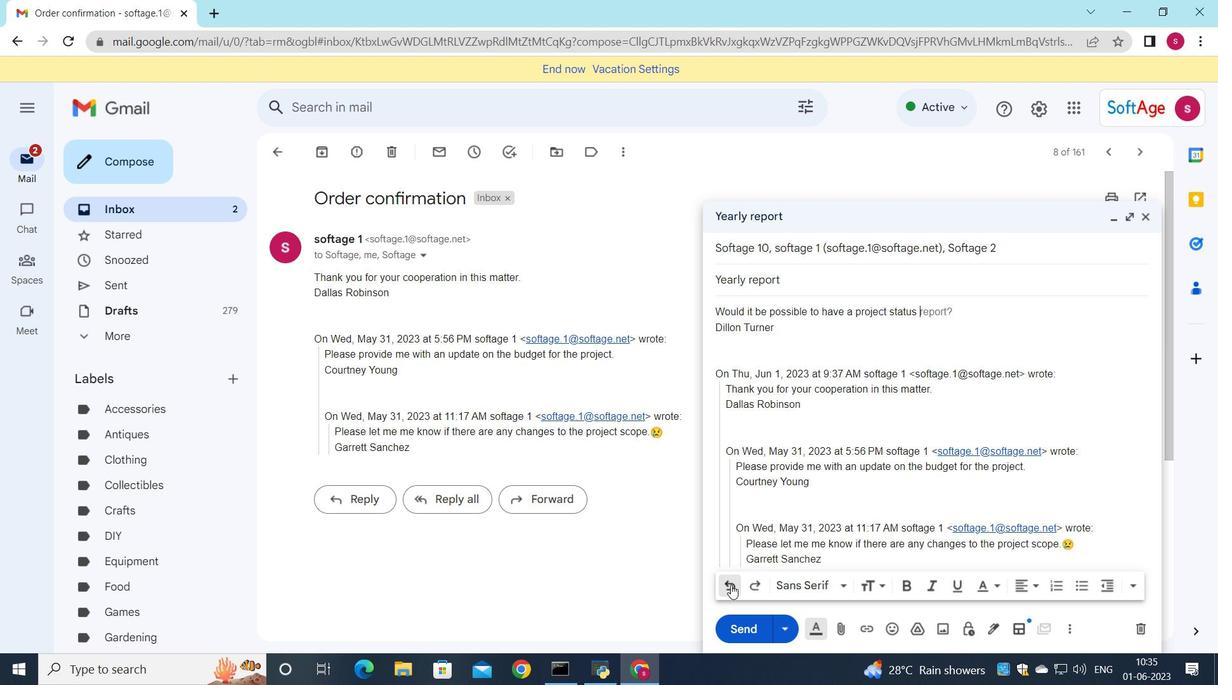 
Action: Mouse pressed left at (731, 585)
Screenshot: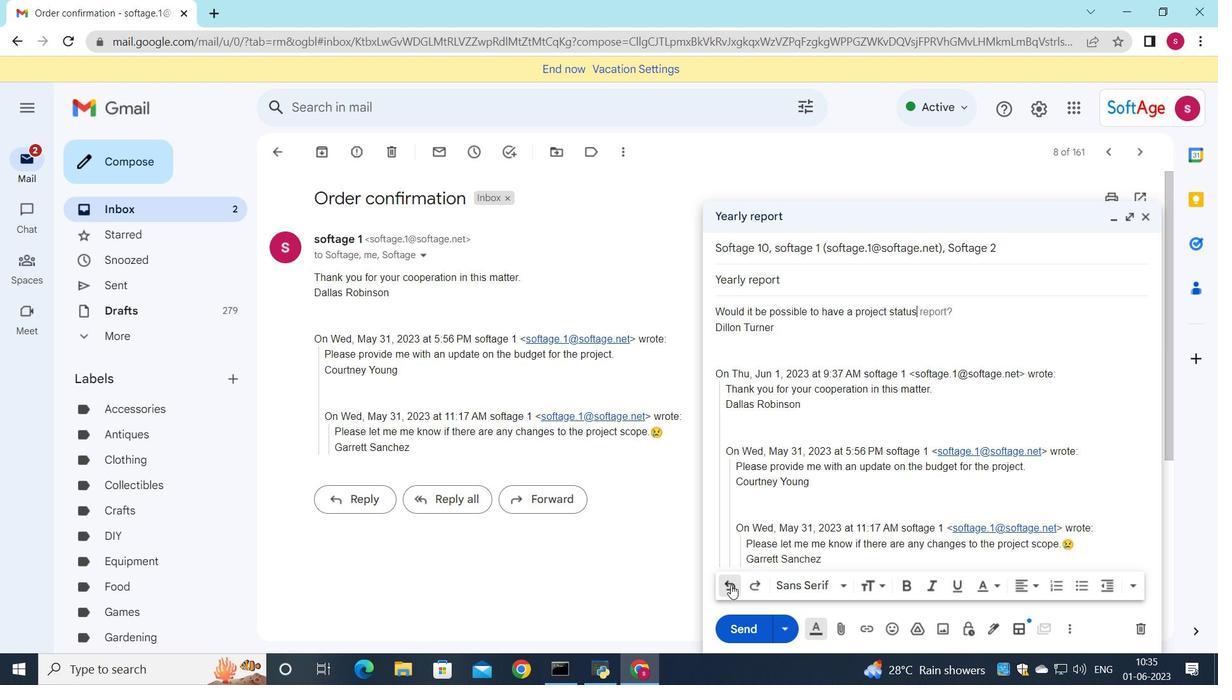 
Action: Mouse pressed left at (731, 585)
Screenshot: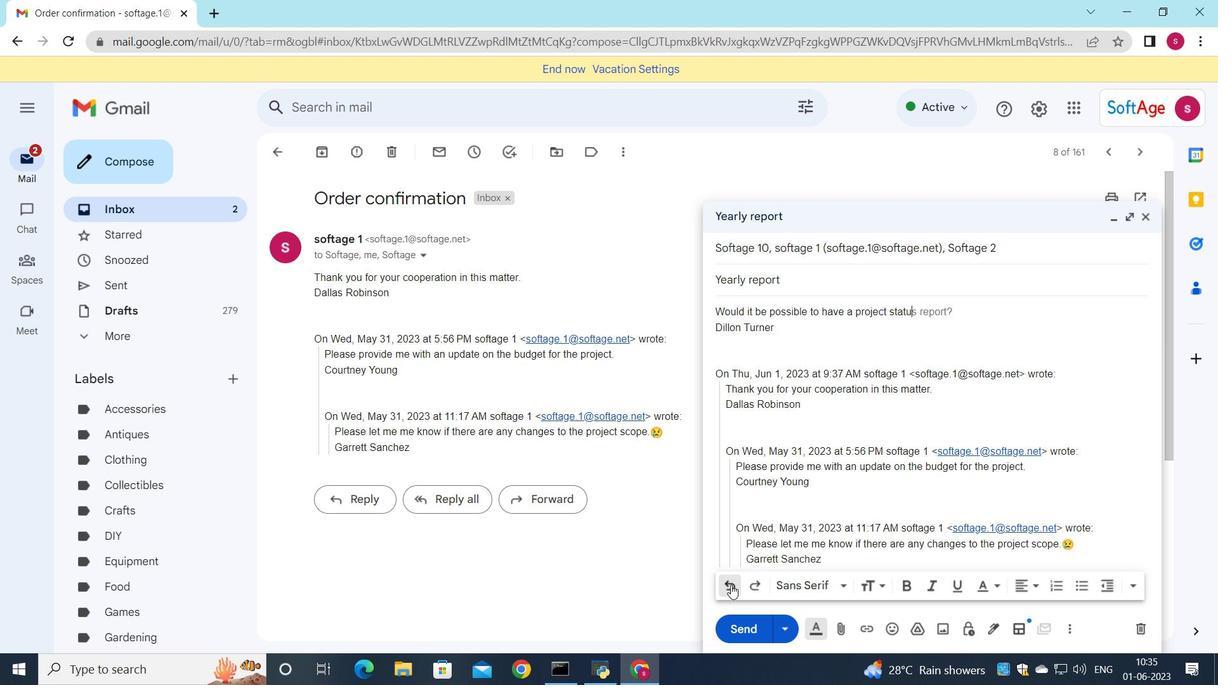
Action: Mouse pressed left at (731, 585)
Screenshot: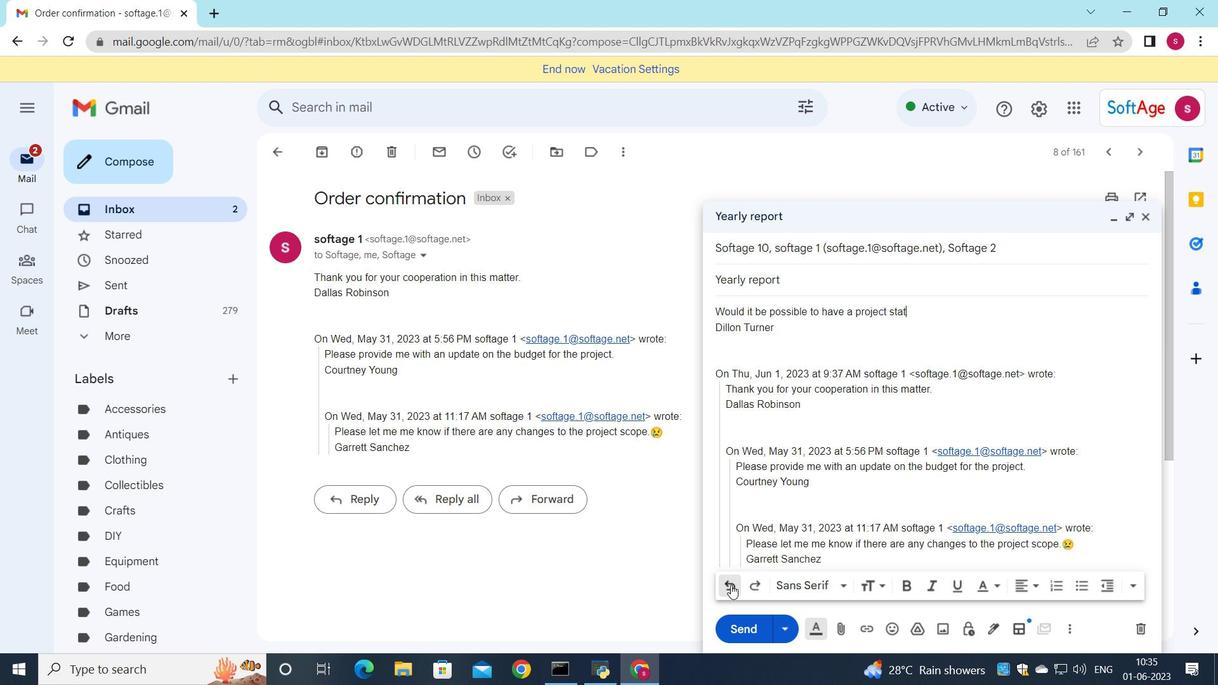 
Action: Mouse pressed left at (731, 585)
Screenshot: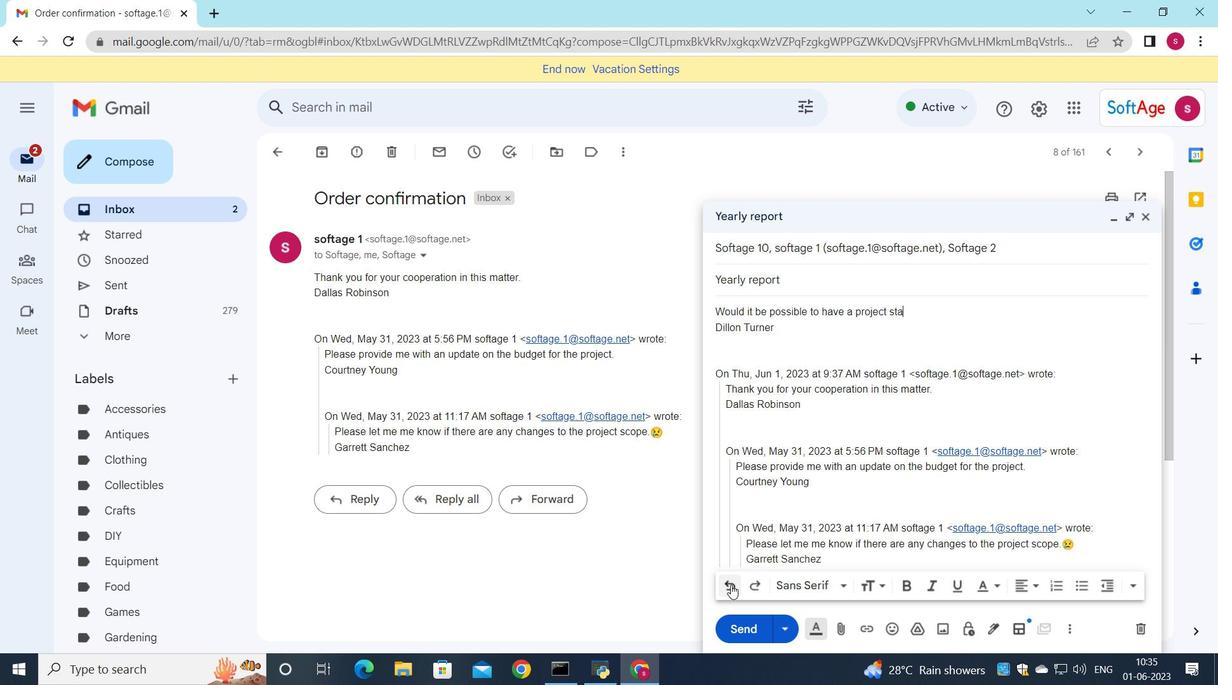 
Action: Mouse pressed left at (731, 585)
Screenshot: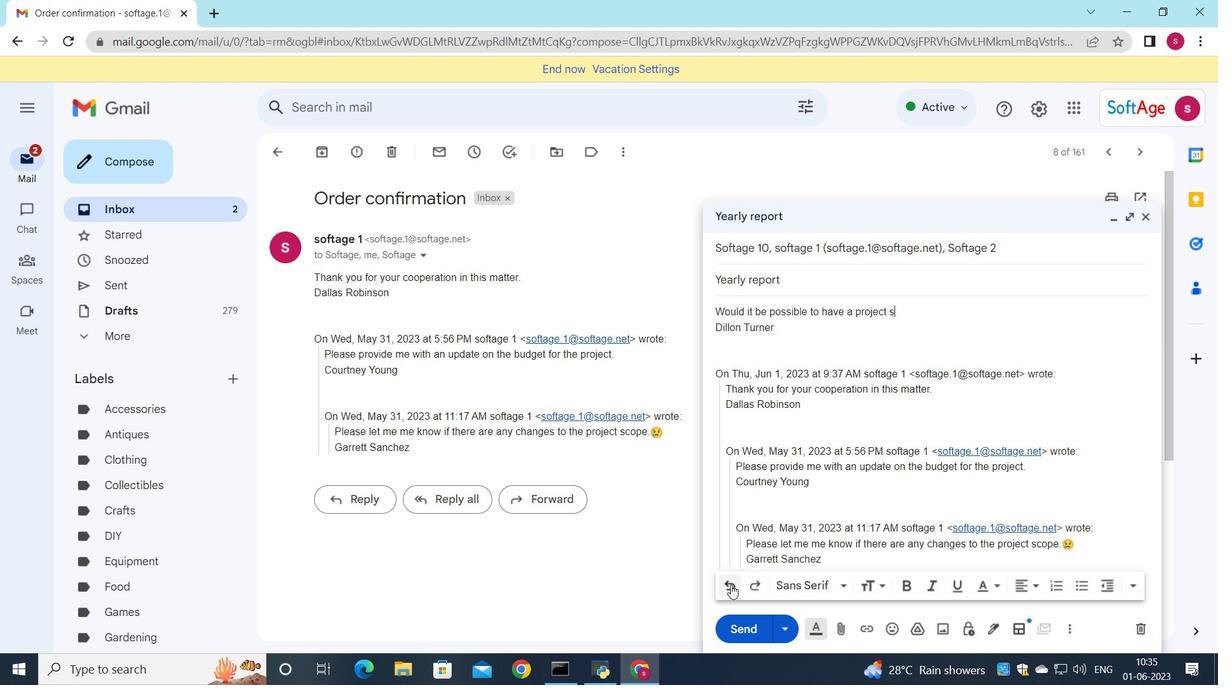 
Action: Mouse pressed left at (731, 585)
Screenshot: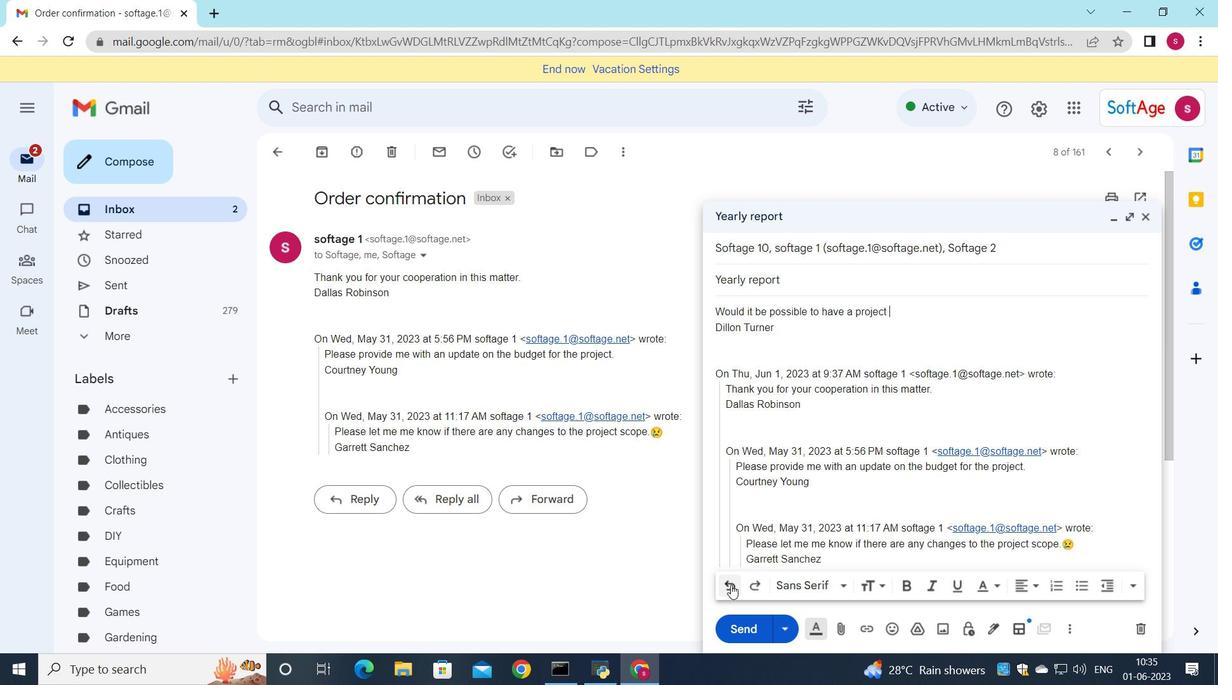 
Action: Mouse pressed left at (731, 585)
Screenshot: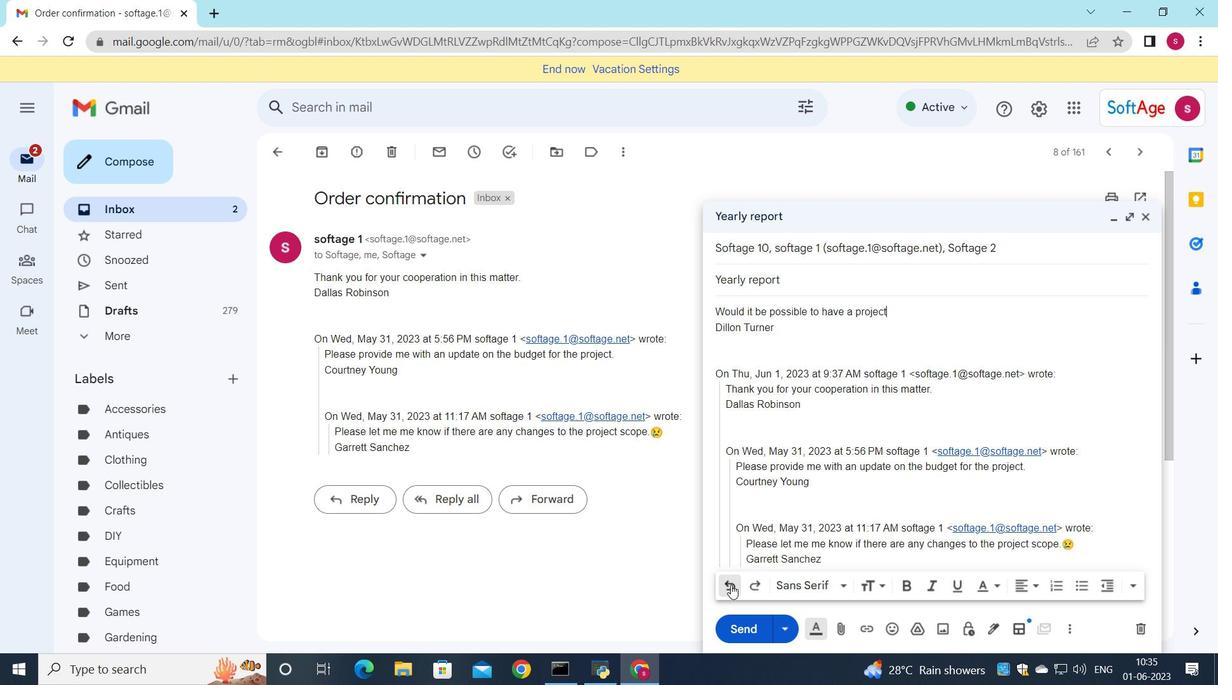 
Action: Mouse pressed left at (731, 585)
Screenshot: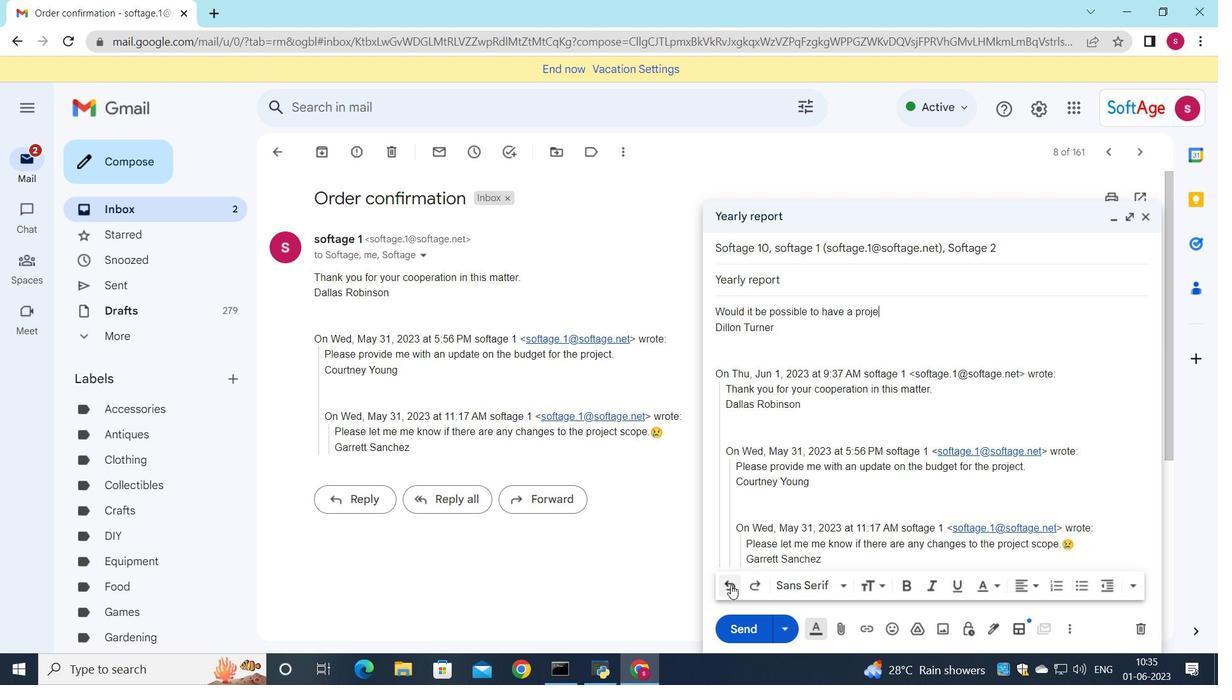 
Action: Mouse pressed left at (731, 585)
Screenshot: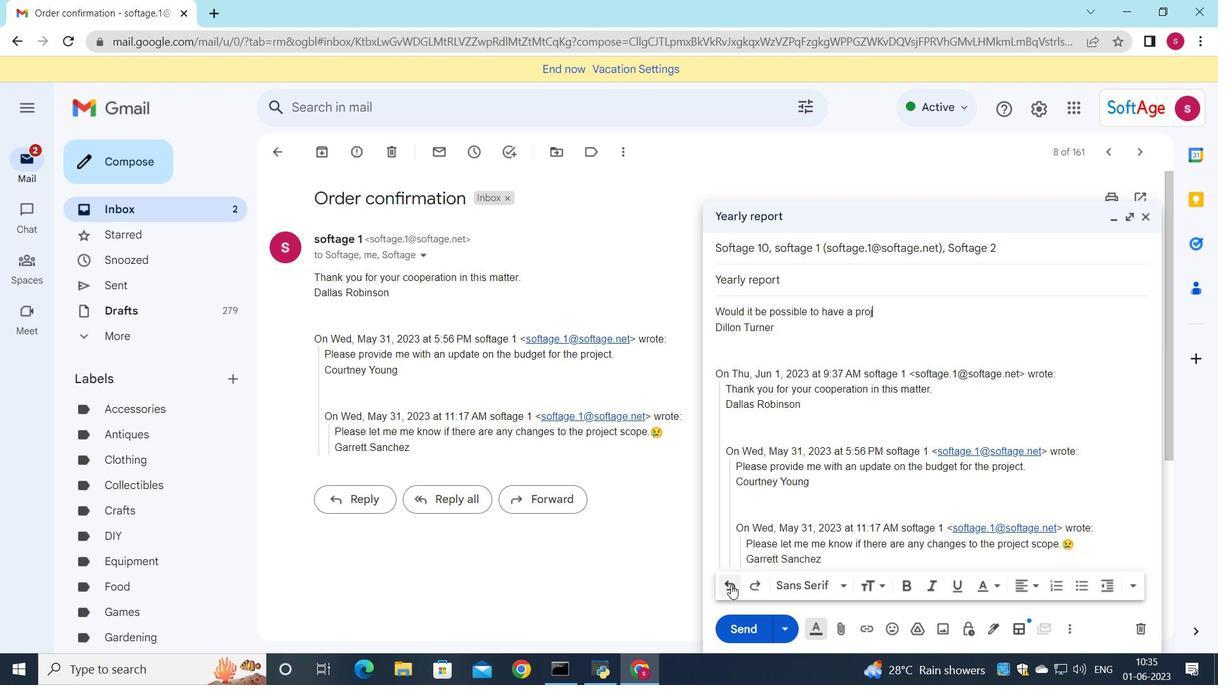 
Action: Mouse pressed left at (731, 585)
Screenshot: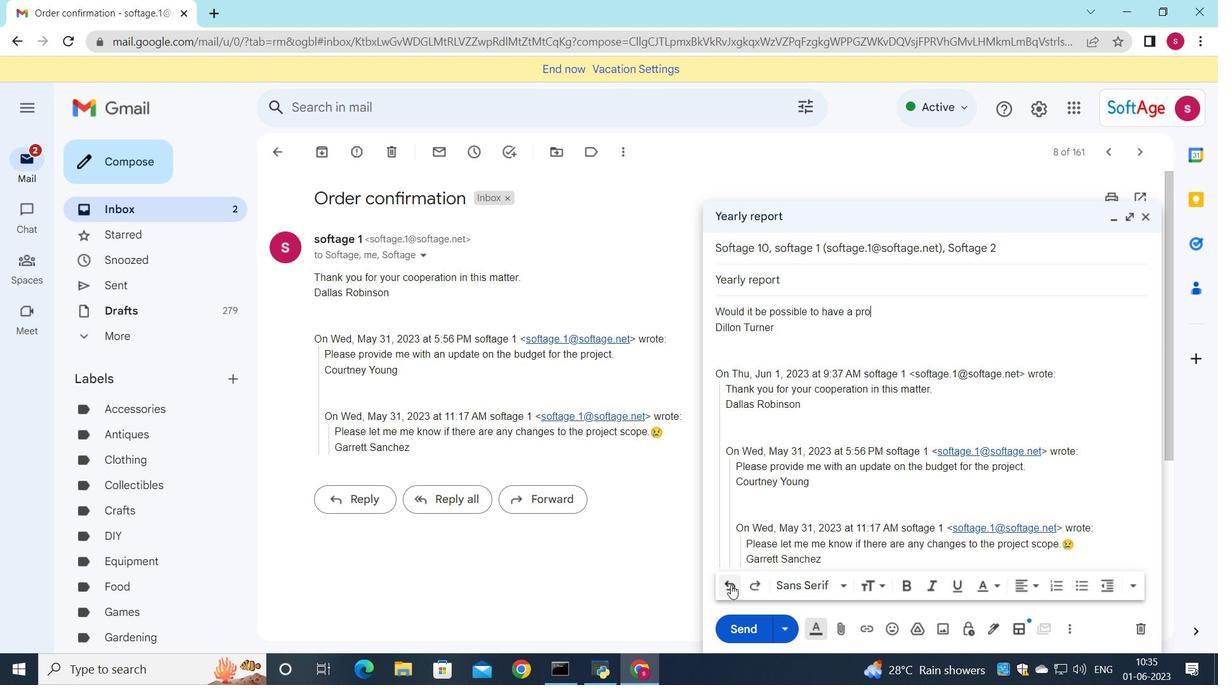 
Action: Mouse pressed left at (731, 585)
Screenshot: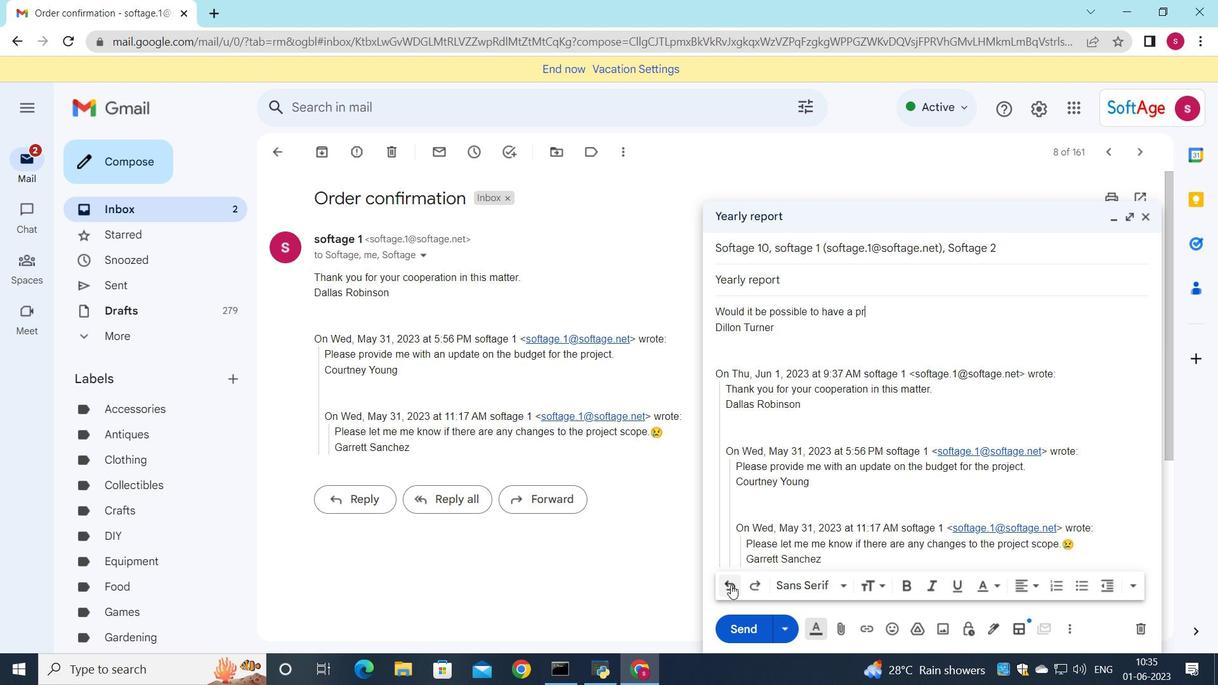 
Action: Mouse pressed left at (731, 585)
Screenshot: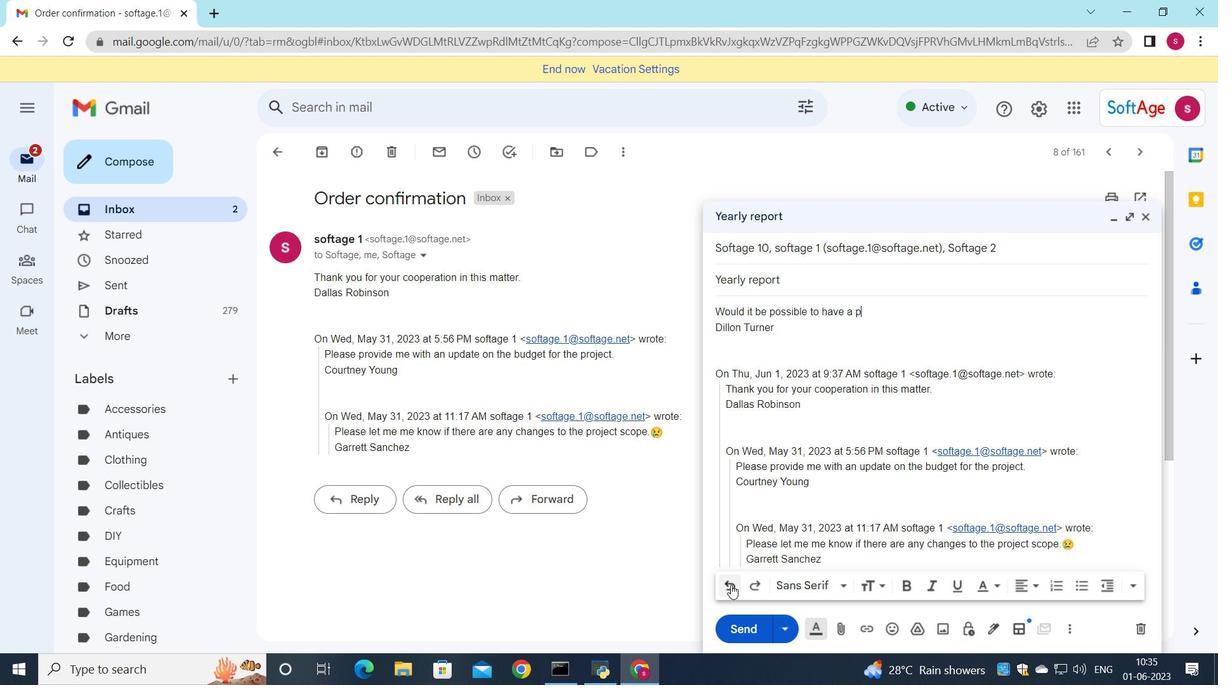
Action: Mouse pressed left at (731, 585)
Screenshot: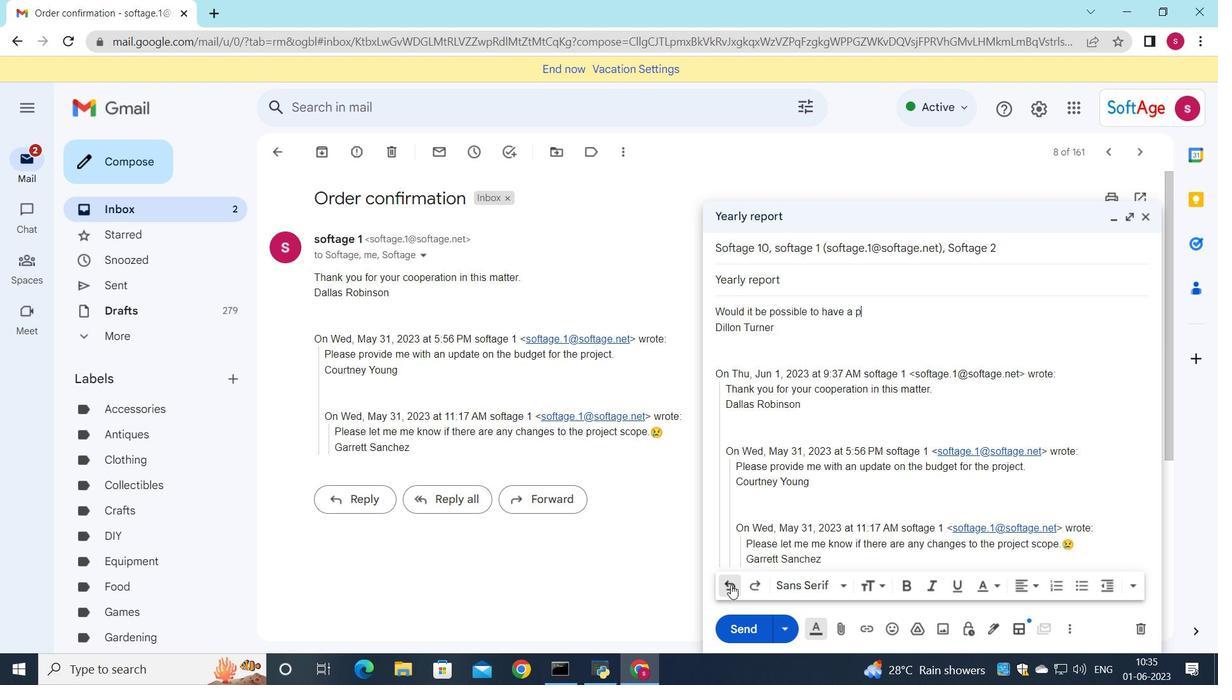 
Action: Mouse pressed left at (731, 585)
Screenshot: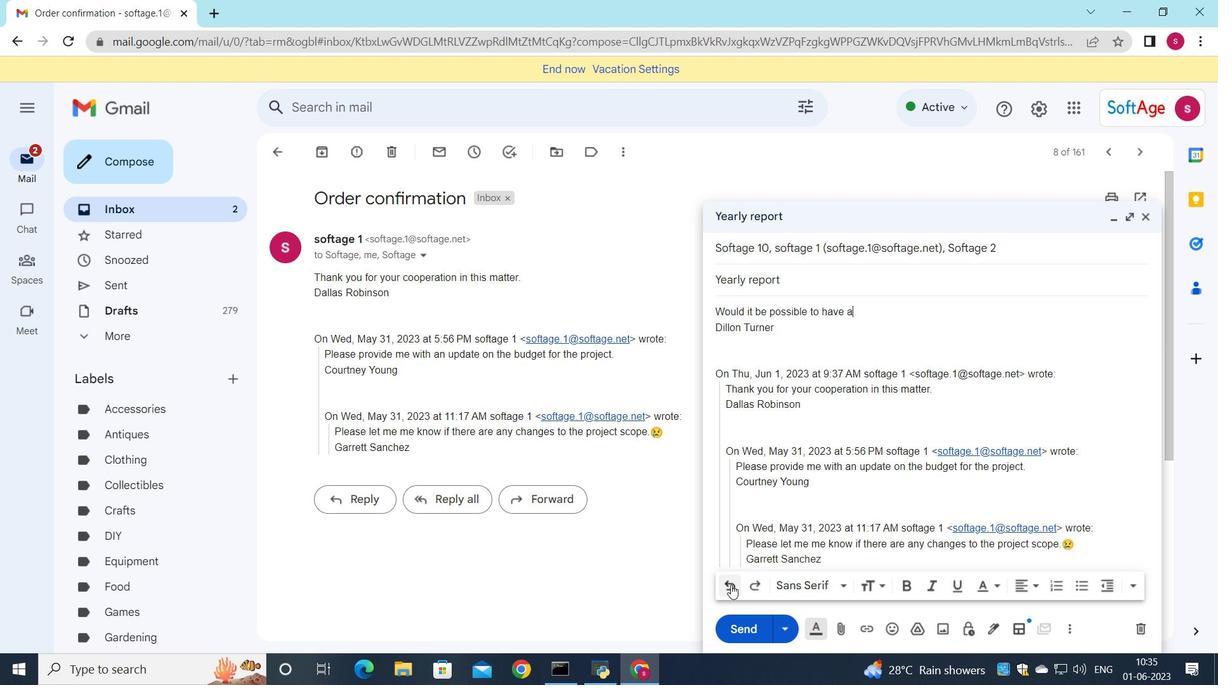 
Action: Mouse pressed left at (731, 585)
Screenshot: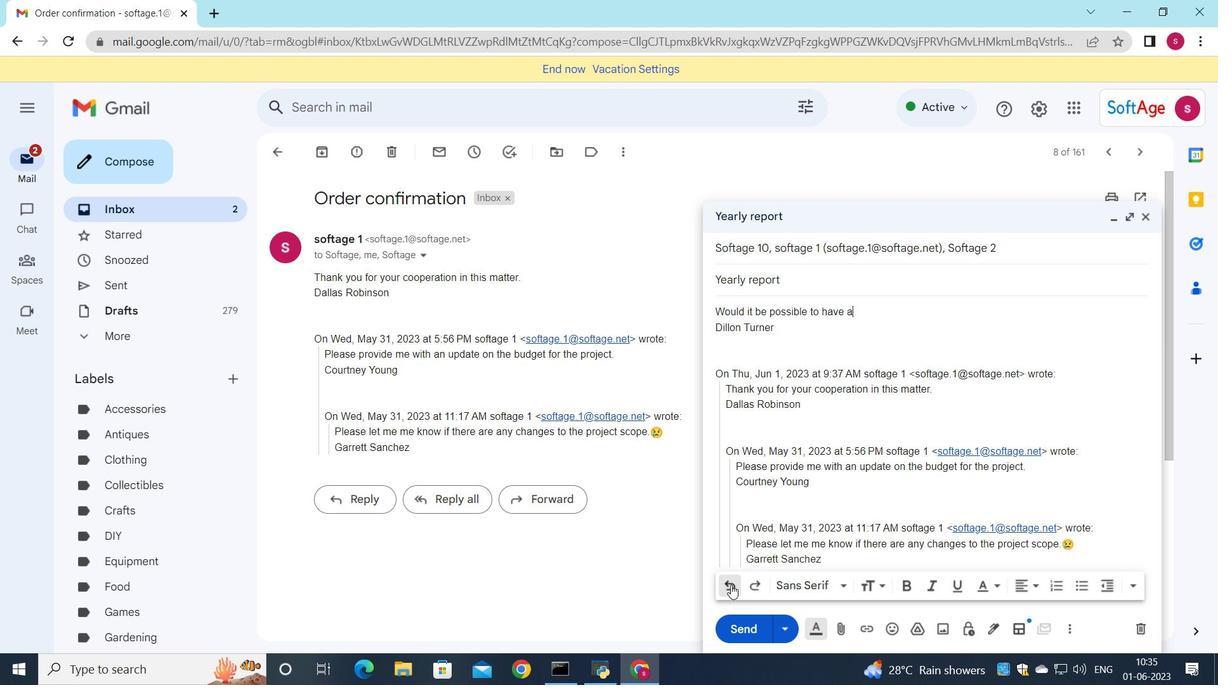 
Action: Mouse pressed left at (731, 585)
Screenshot: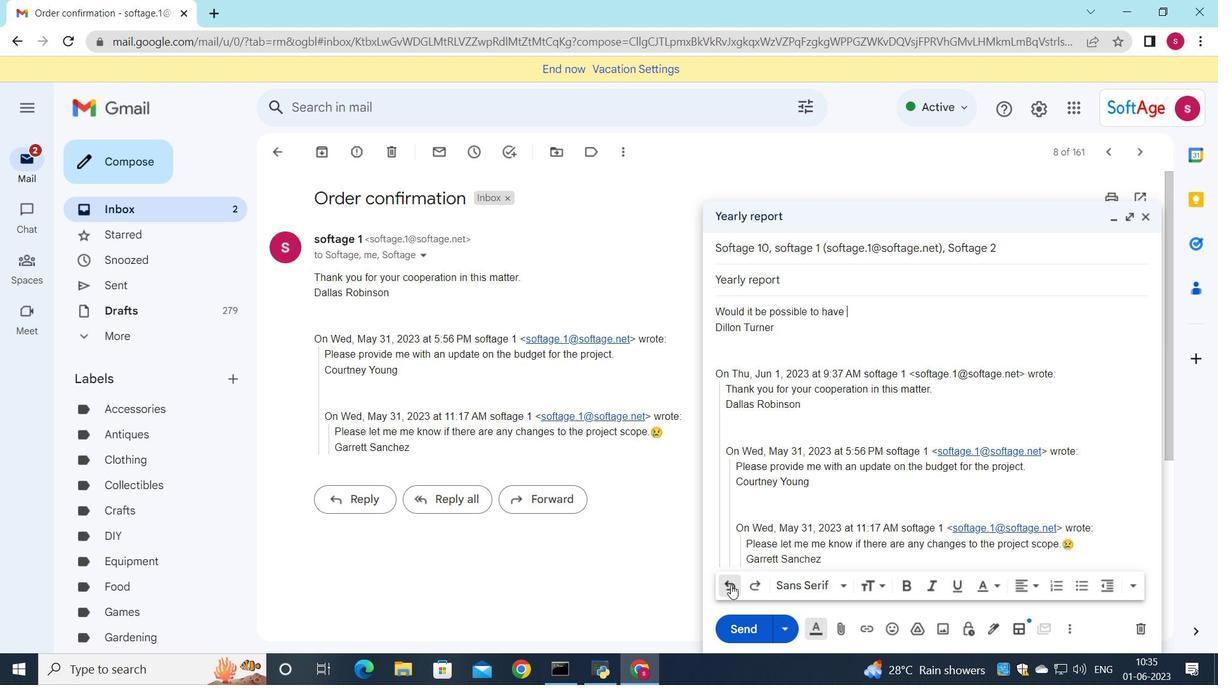 
Action: Mouse pressed left at (731, 585)
Screenshot: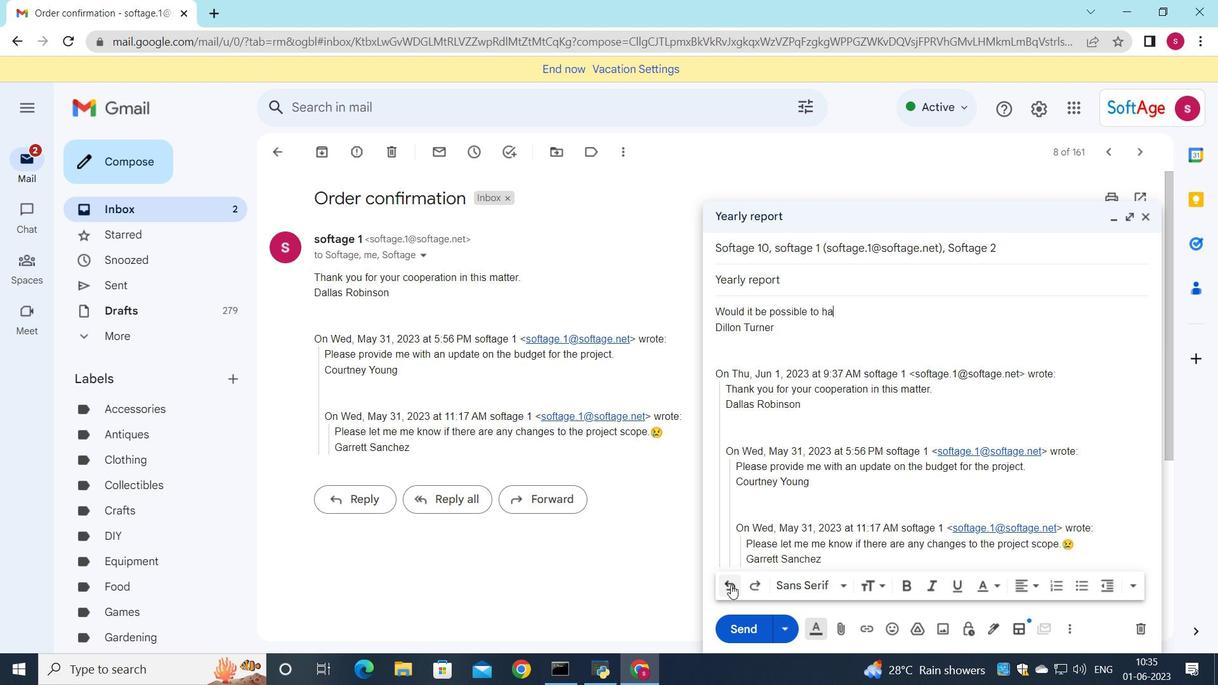 
Action: Mouse pressed left at (731, 585)
Screenshot: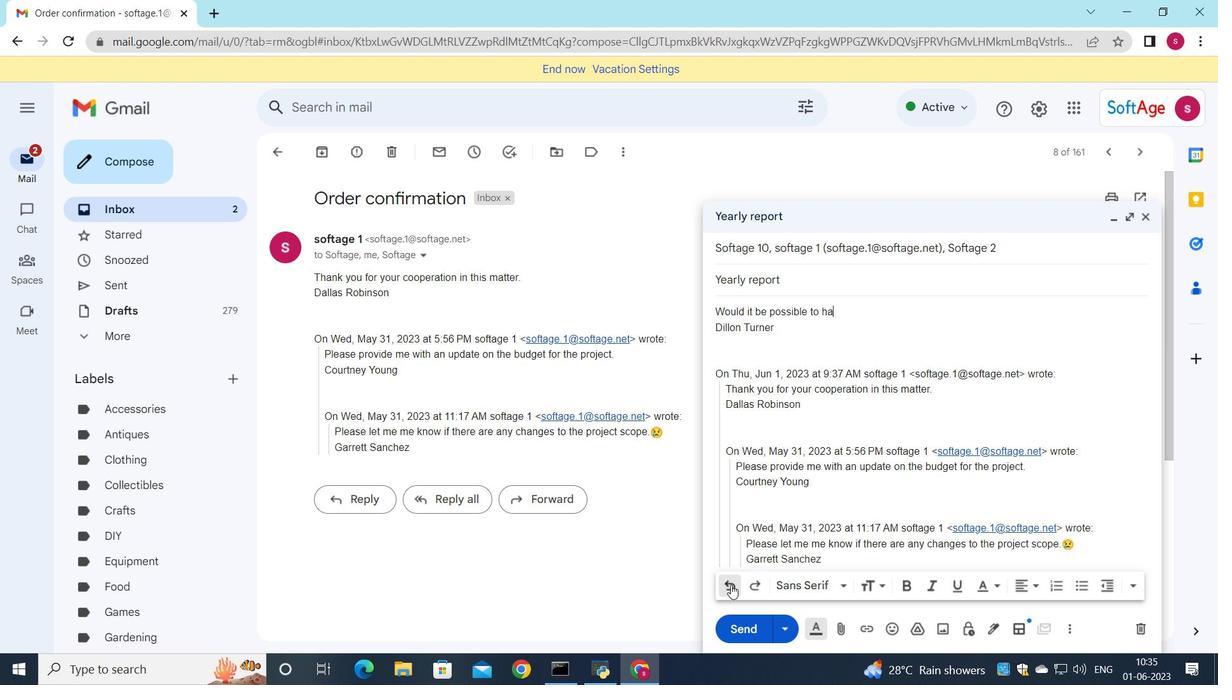 
Action: Mouse pressed left at (731, 585)
Screenshot: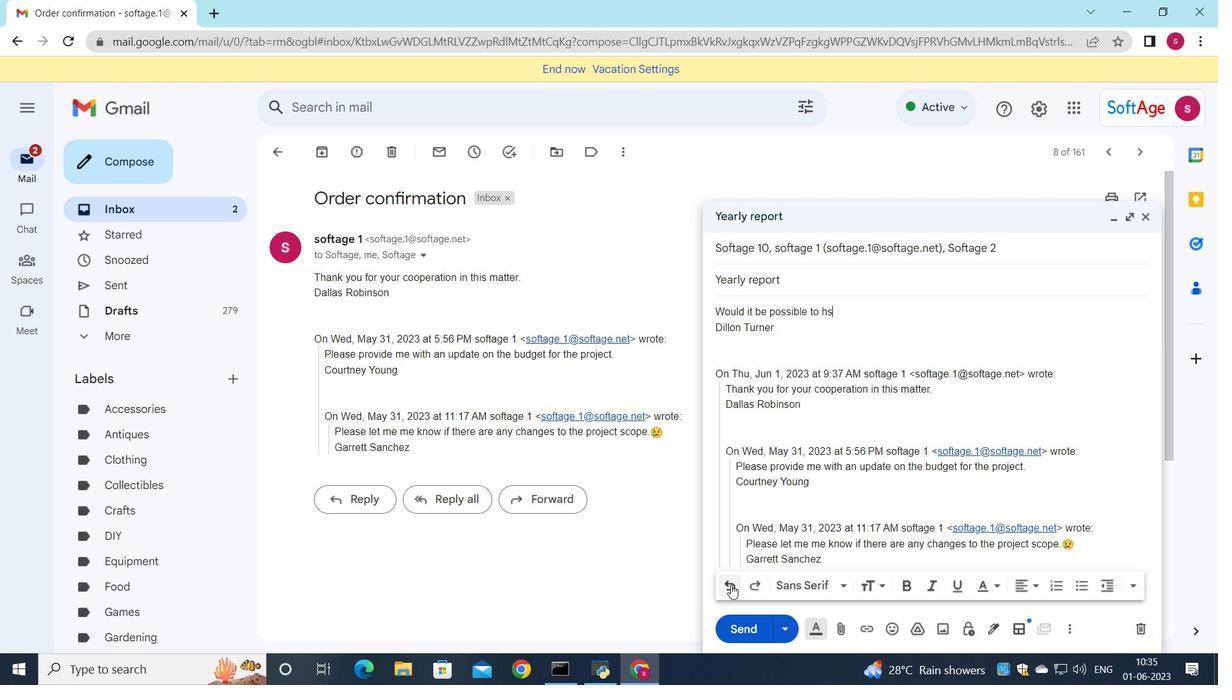 
Action: Mouse pressed left at (731, 585)
Screenshot: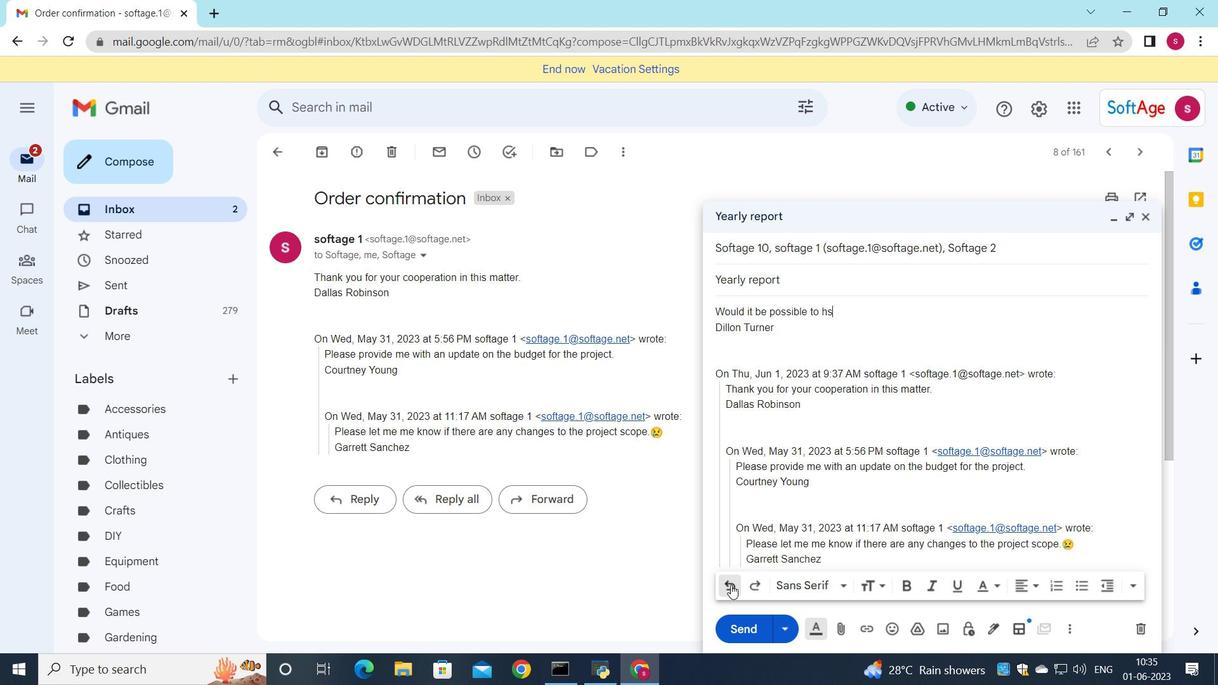 
Action: Mouse pressed left at (731, 585)
Screenshot: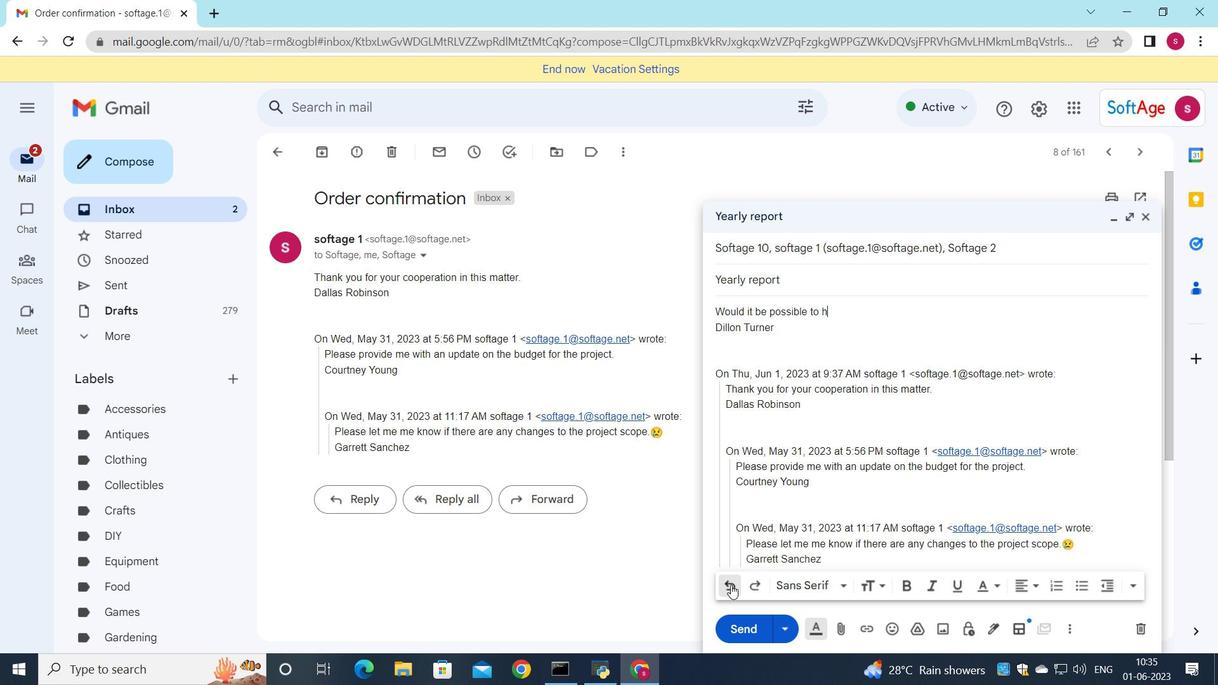 
Action: Mouse pressed left at (731, 585)
Screenshot: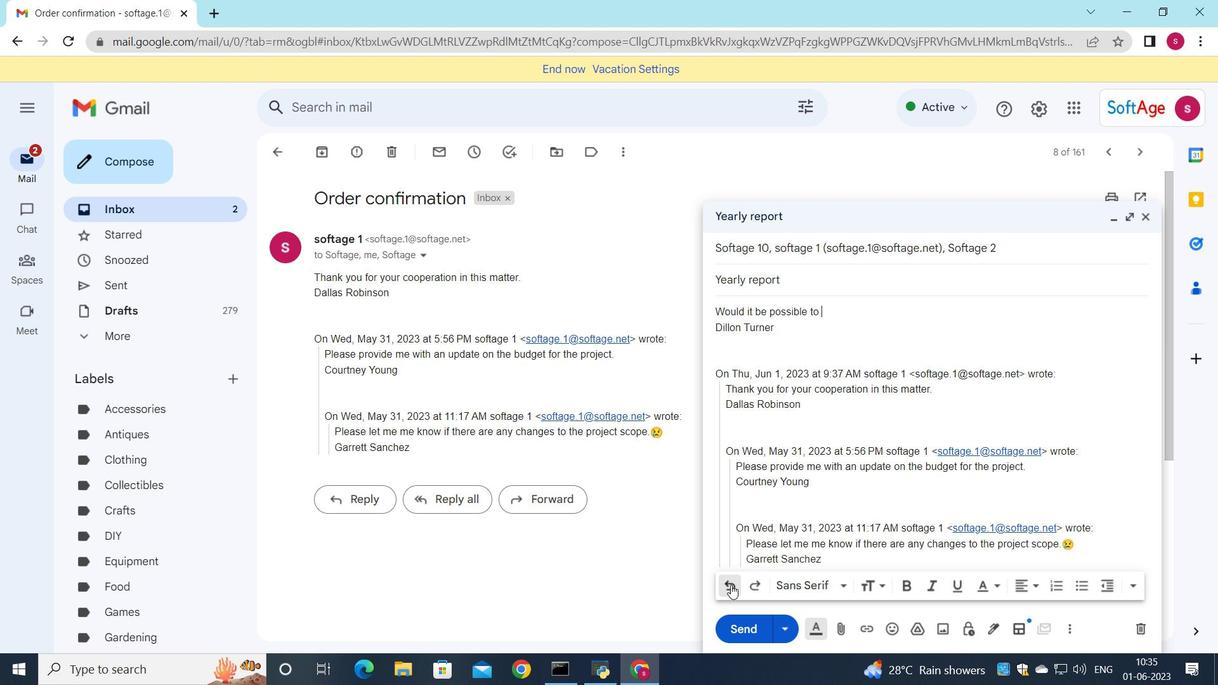 
Action: Mouse pressed left at (731, 585)
Screenshot: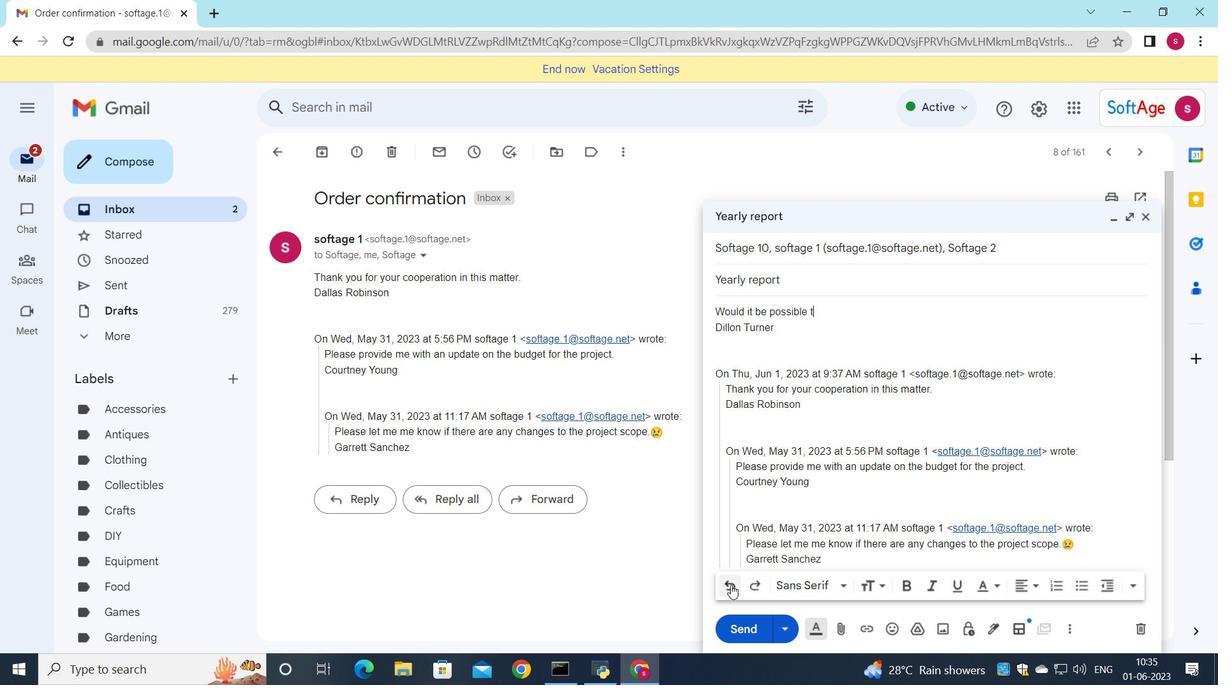 
Action: Mouse pressed left at (731, 585)
Screenshot: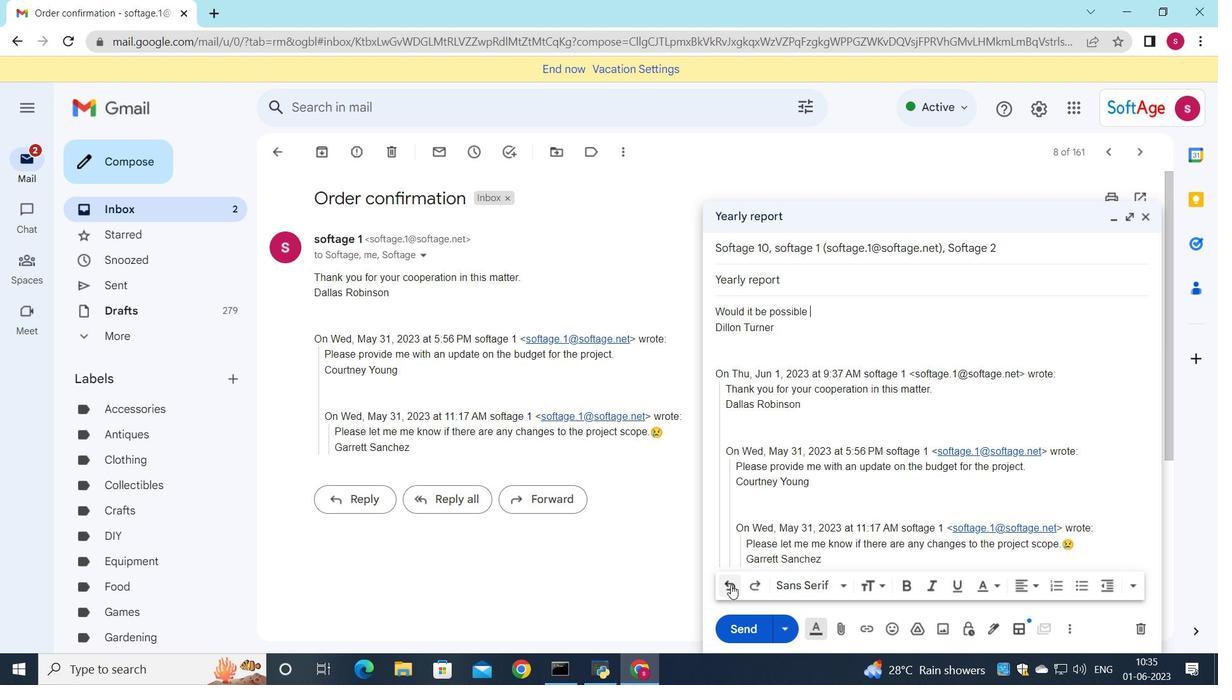 
Action: Mouse pressed left at (731, 585)
Screenshot: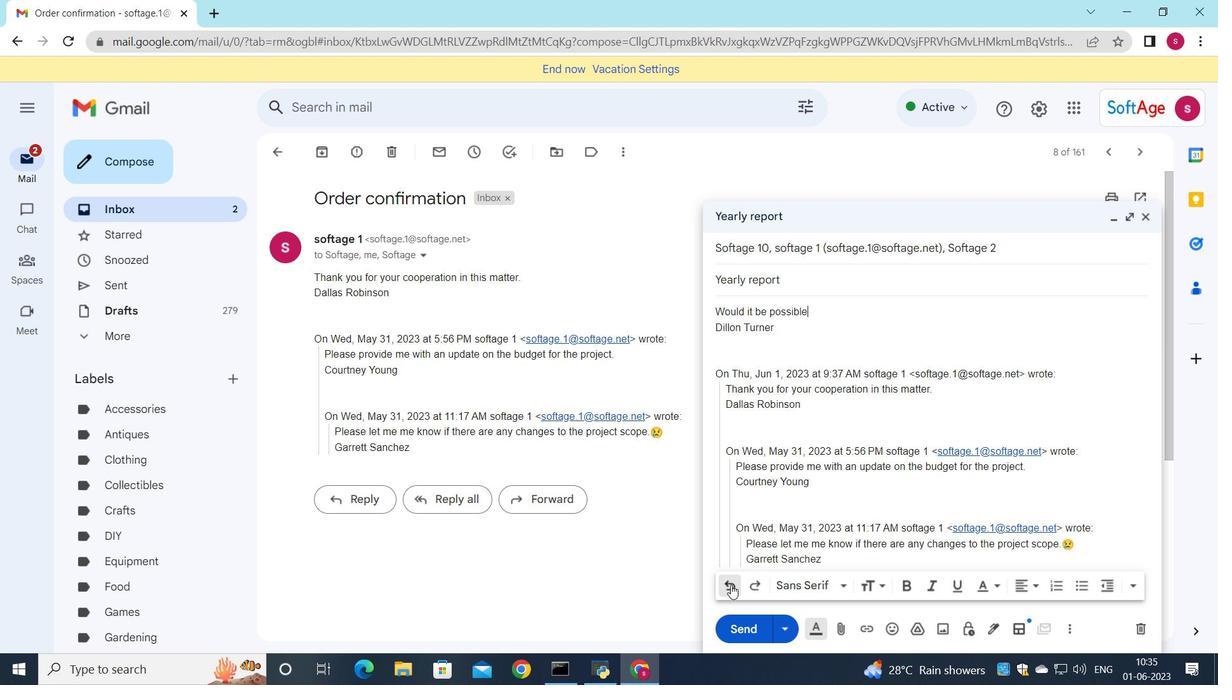 
Action: Mouse pressed left at (731, 585)
Screenshot: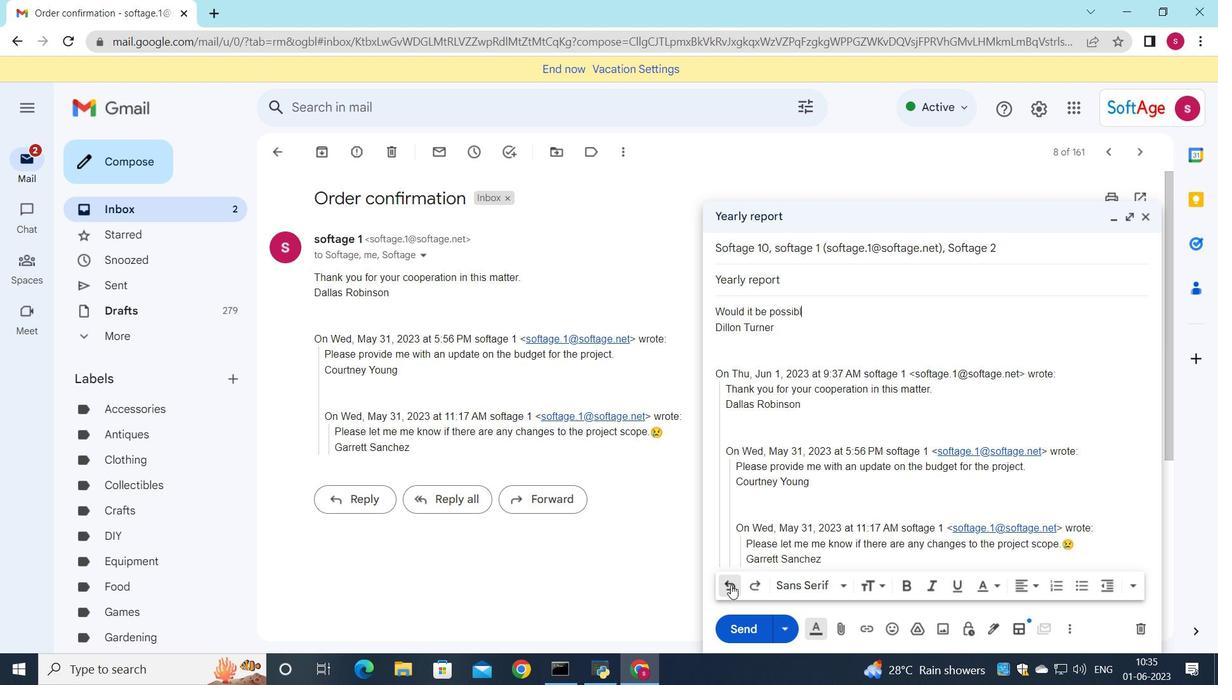 
Action: Mouse pressed left at (731, 585)
Screenshot: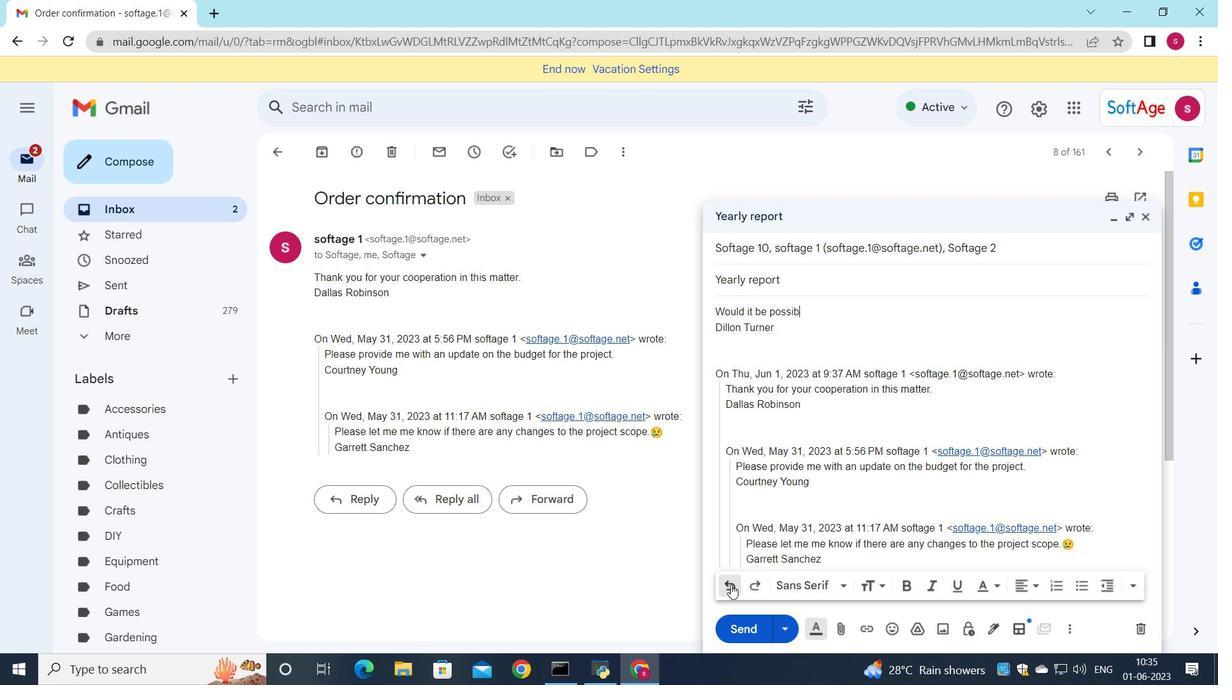 
Action: Mouse pressed left at (731, 585)
Screenshot: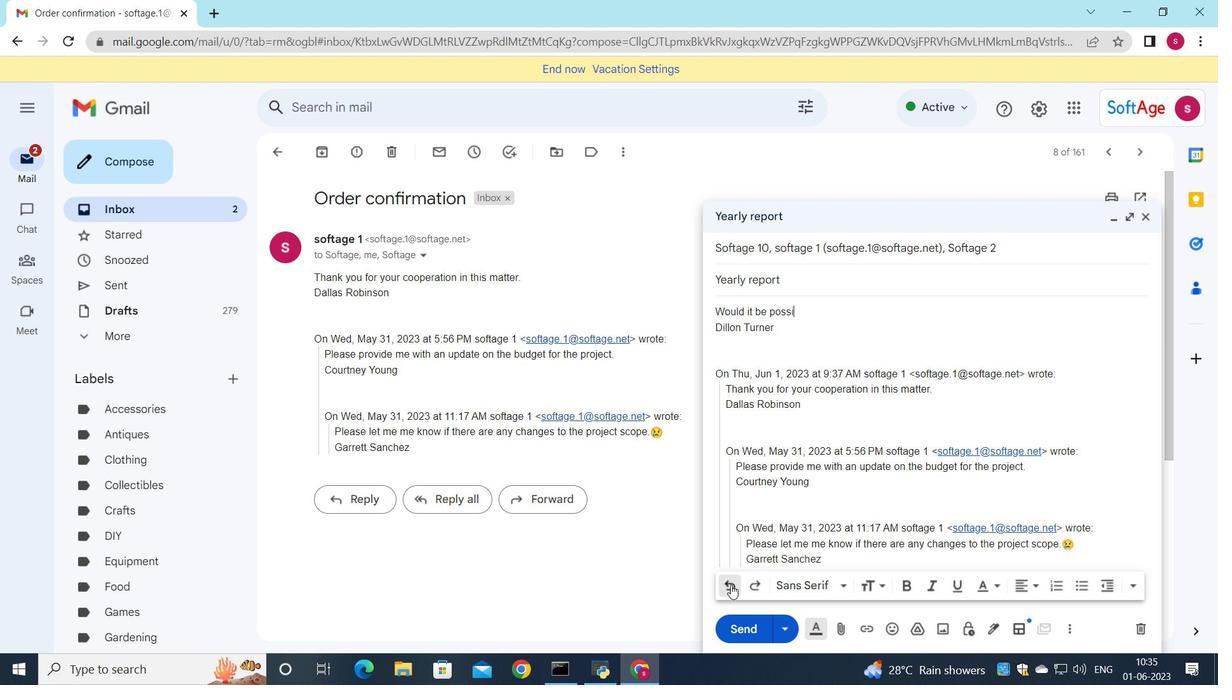 
Action: Mouse pressed left at (731, 585)
Screenshot: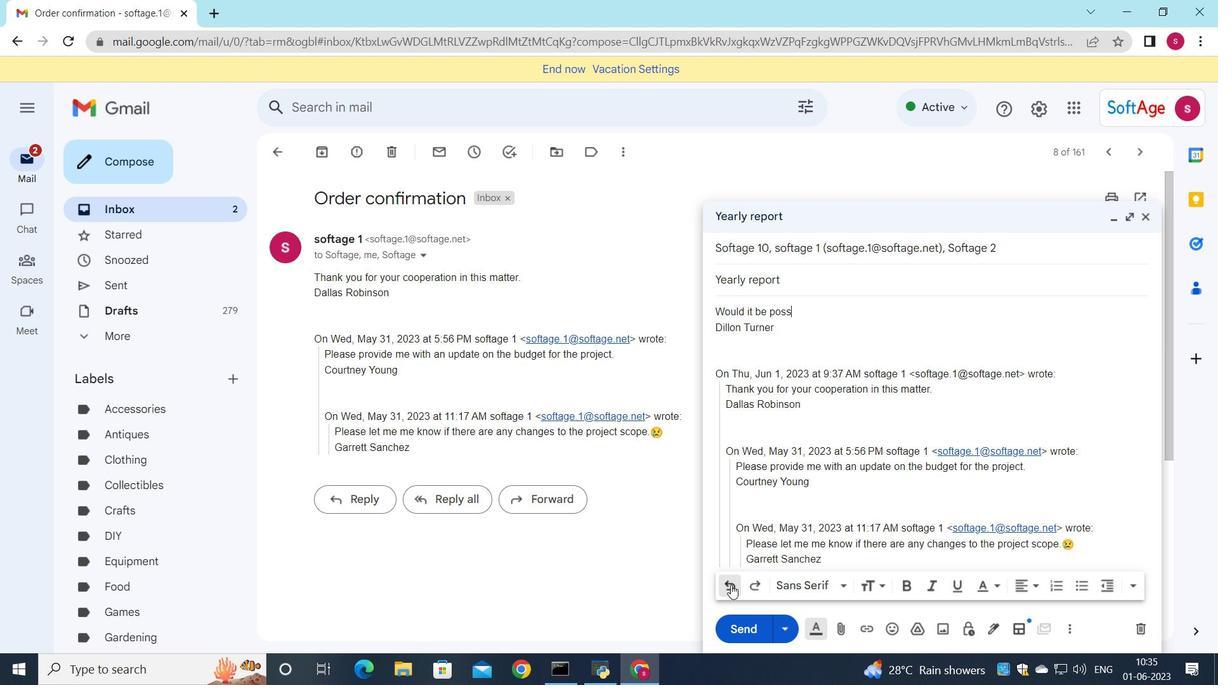 
Action: Mouse pressed left at (731, 585)
Screenshot: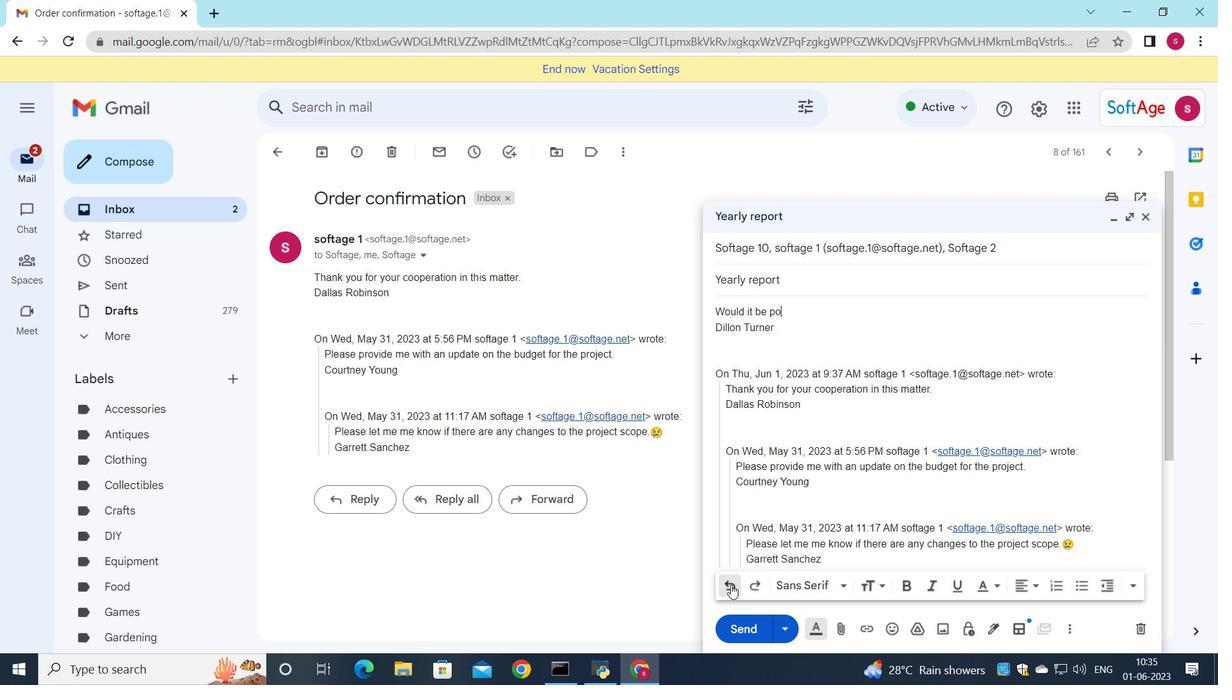 
Action: Mouse pressed left at (731, 585)
Screenshot: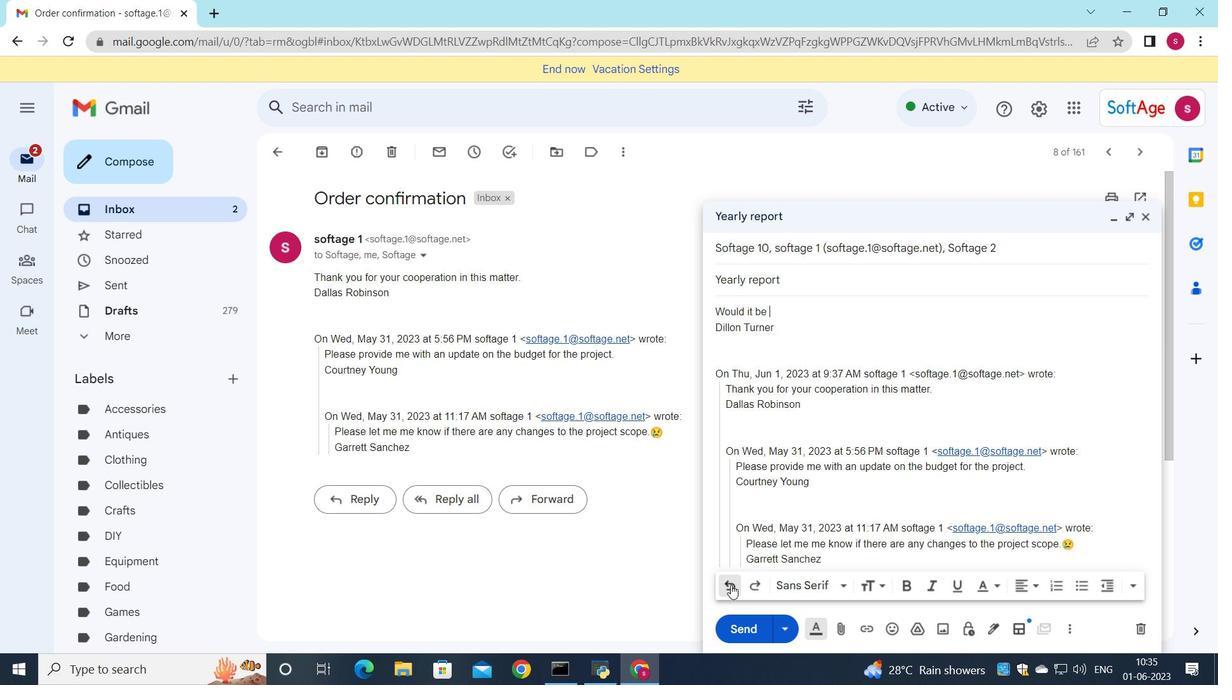 
Action: Mouse pressed left at (731, 585)
Screenshot: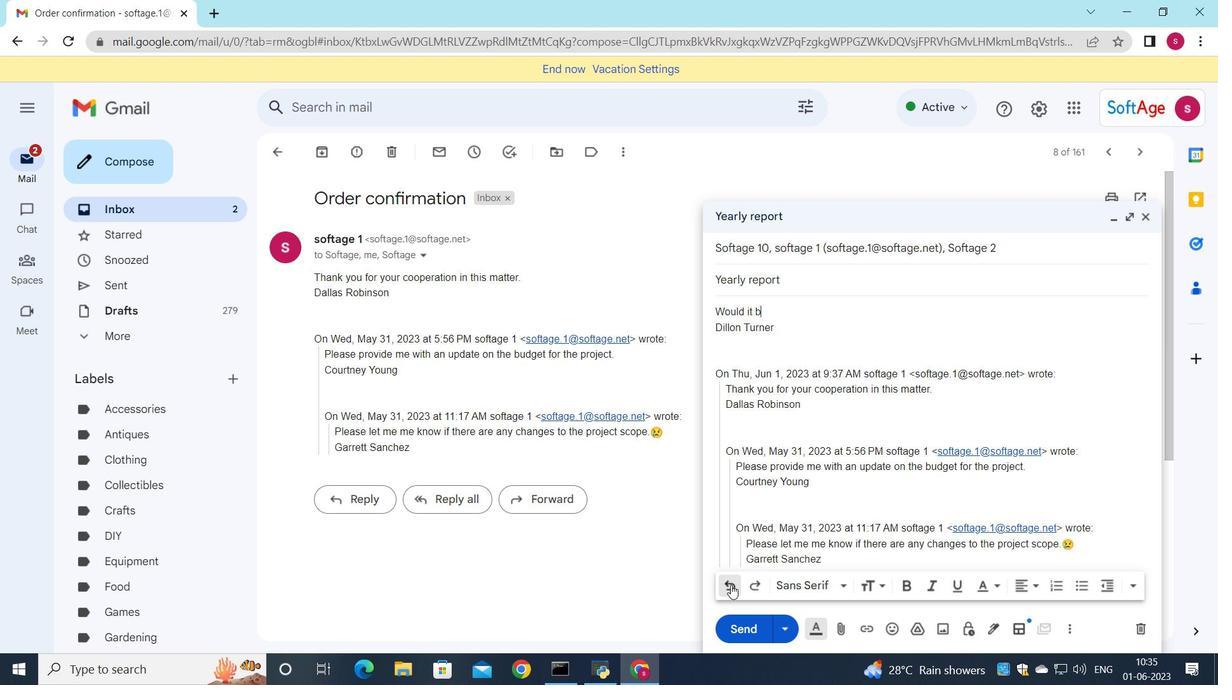 
Action: Mouse pressed left at (731, 585)
Screenshot: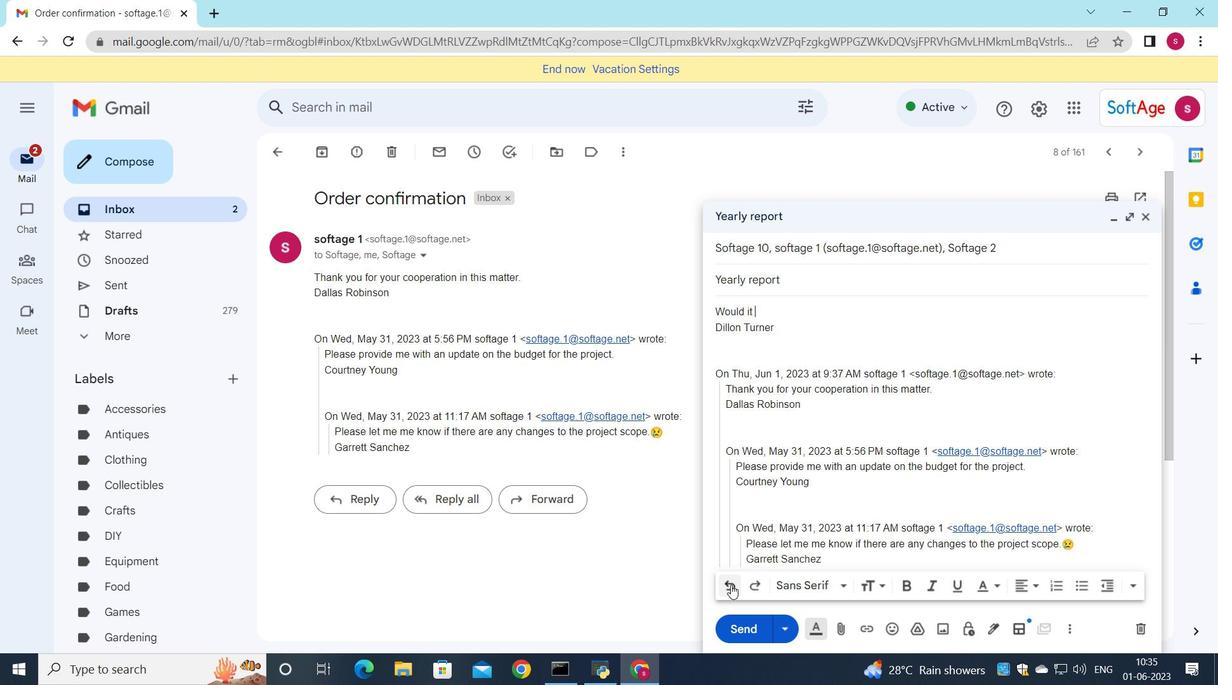 
Action: Mouse pressed left at (731, 585)
Screenshot: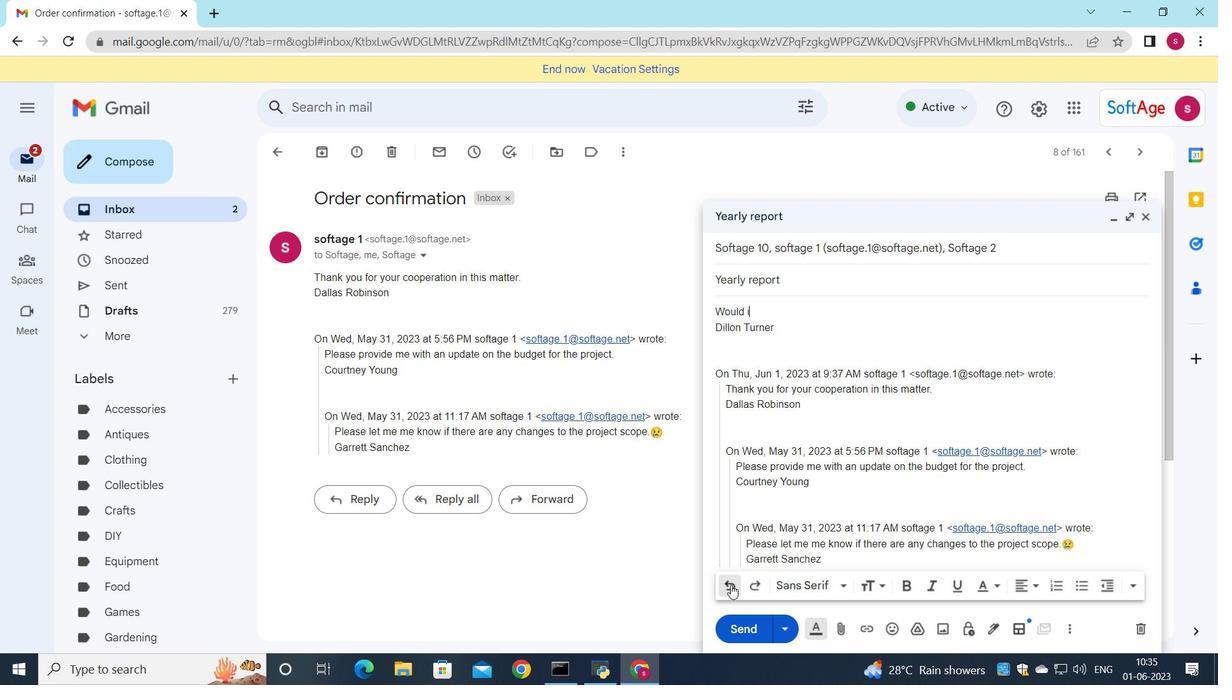 
Action: Mouse pressed left at (731, 585)
Screenshot: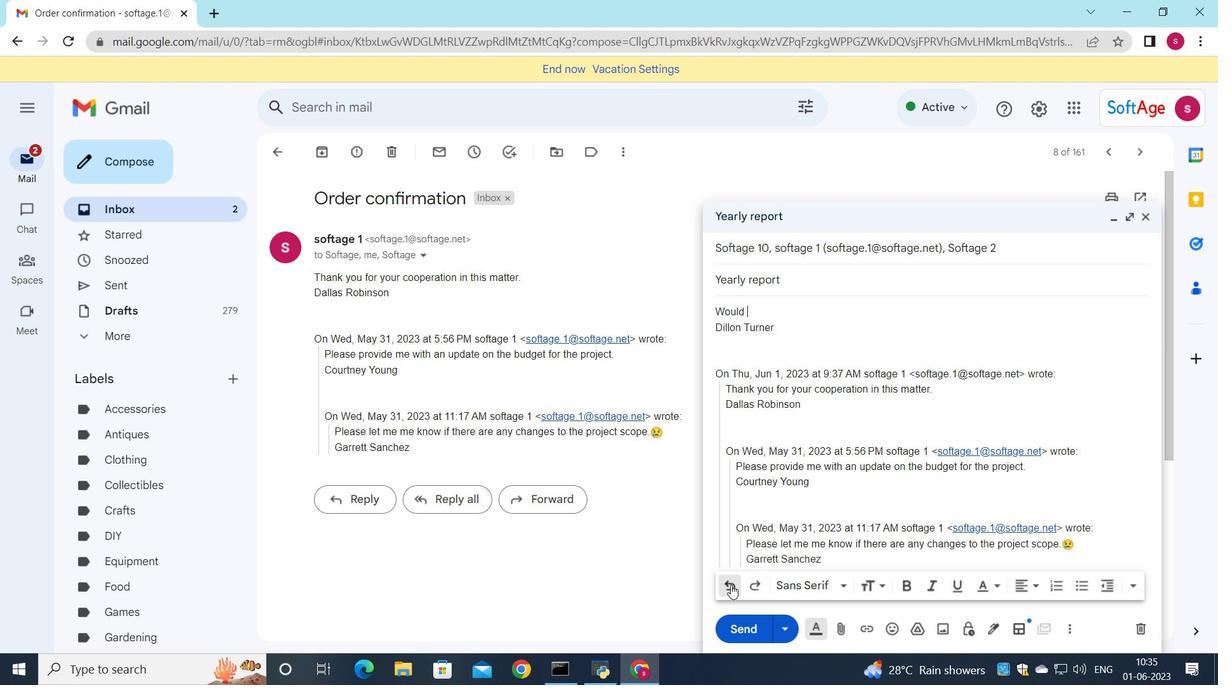 
Action: Mouse pressed left at (731, 585)
Screenshot: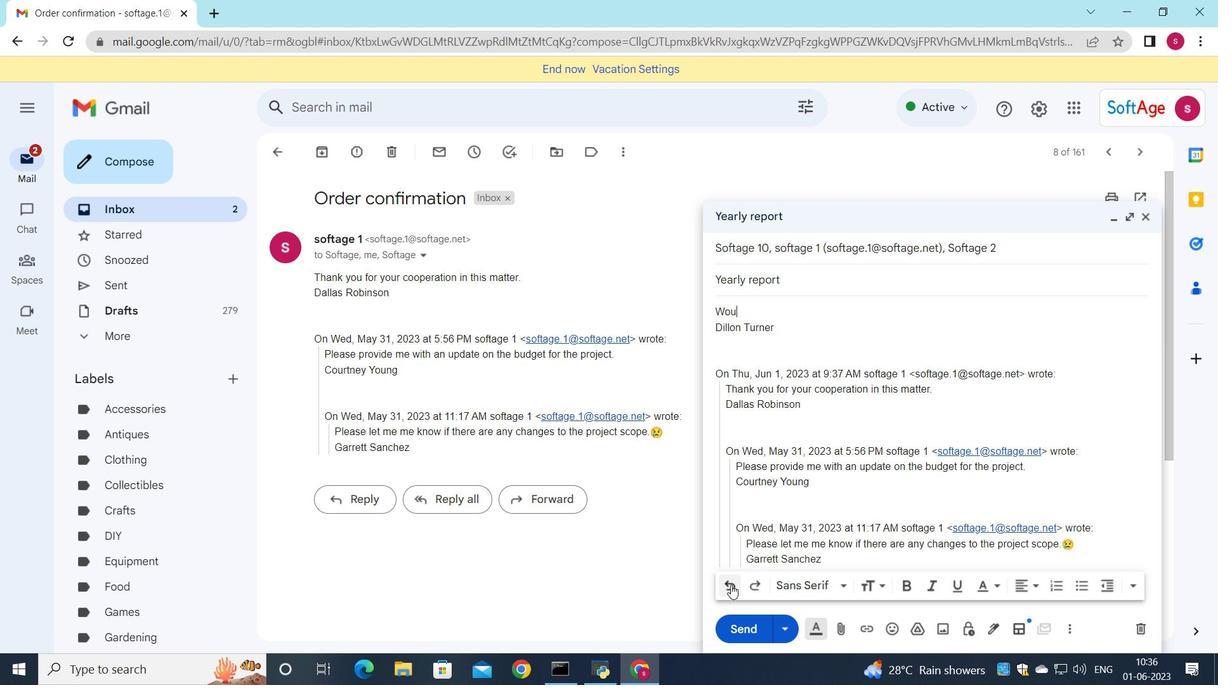 
Action: Mouse pressed left at (731, 585)
Screenshot: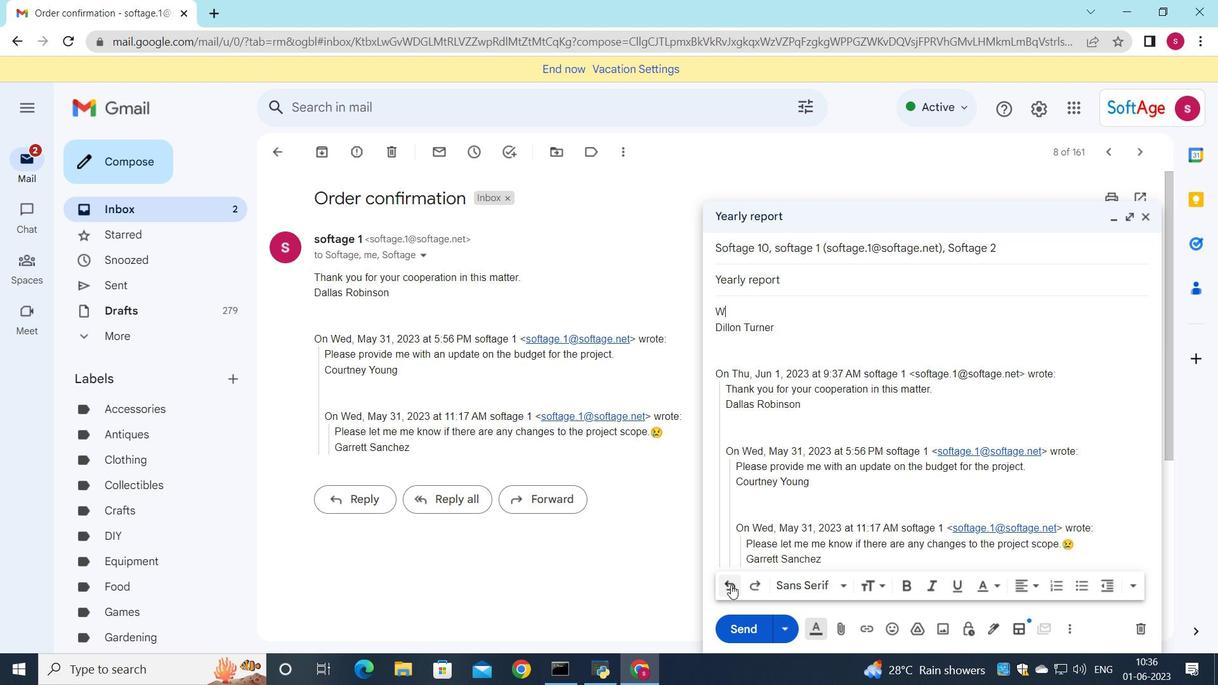 
Action: Key pressed <Key.shift_r>I<Key.space>am<Key.space>writing<Key.space>to<Key.space>inform<Key.space>you<Key.space>that<Key.space>r<Key.backspace>there<Key.space>will<Key.space>be<Key.space>a<Key.space>delay<Key.space>in<Key.space>the<Key.space>shipment.
Screenshot: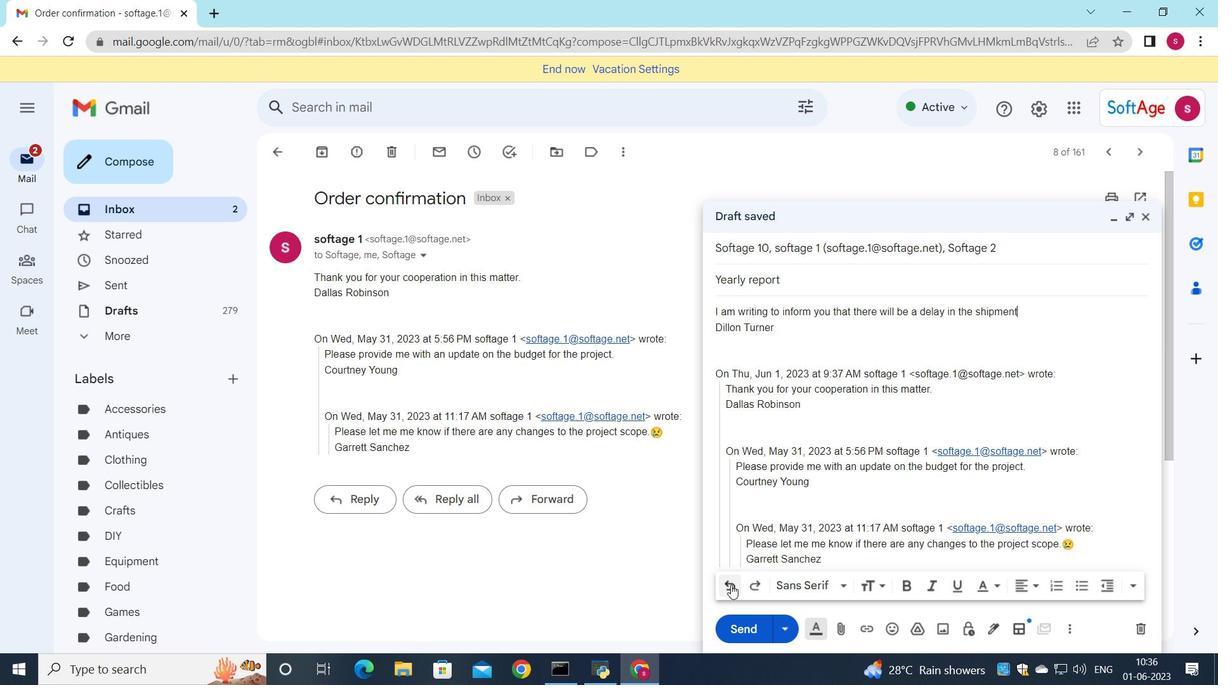 
Action: Mouse moved to (743, 630)
Screenshot: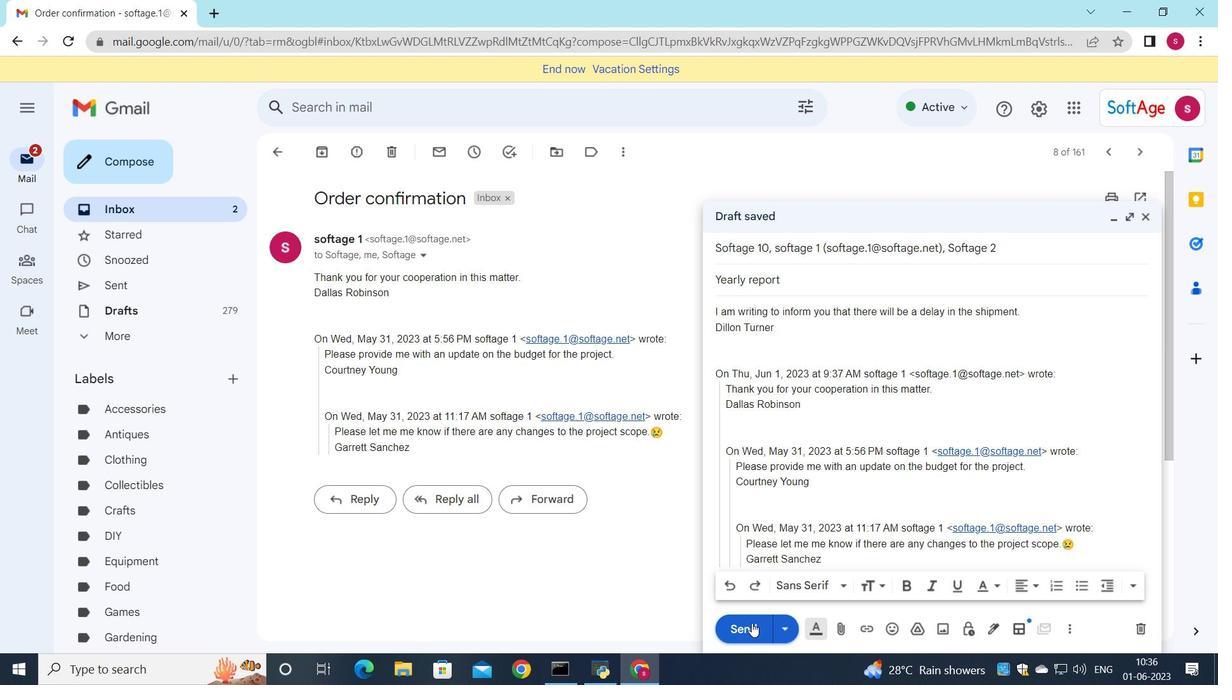 
Action: Mouse pressed left at (743, 630)
Screenshot: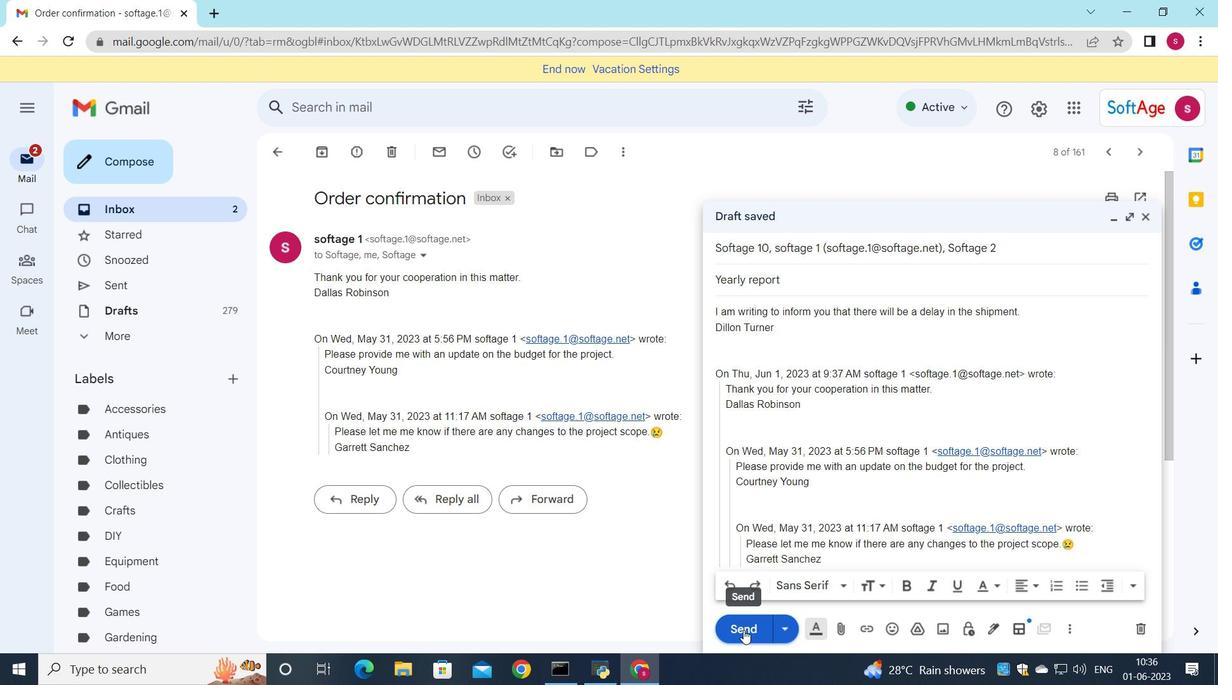 
Action: Mouse moved to (214, 210)
Screenshot: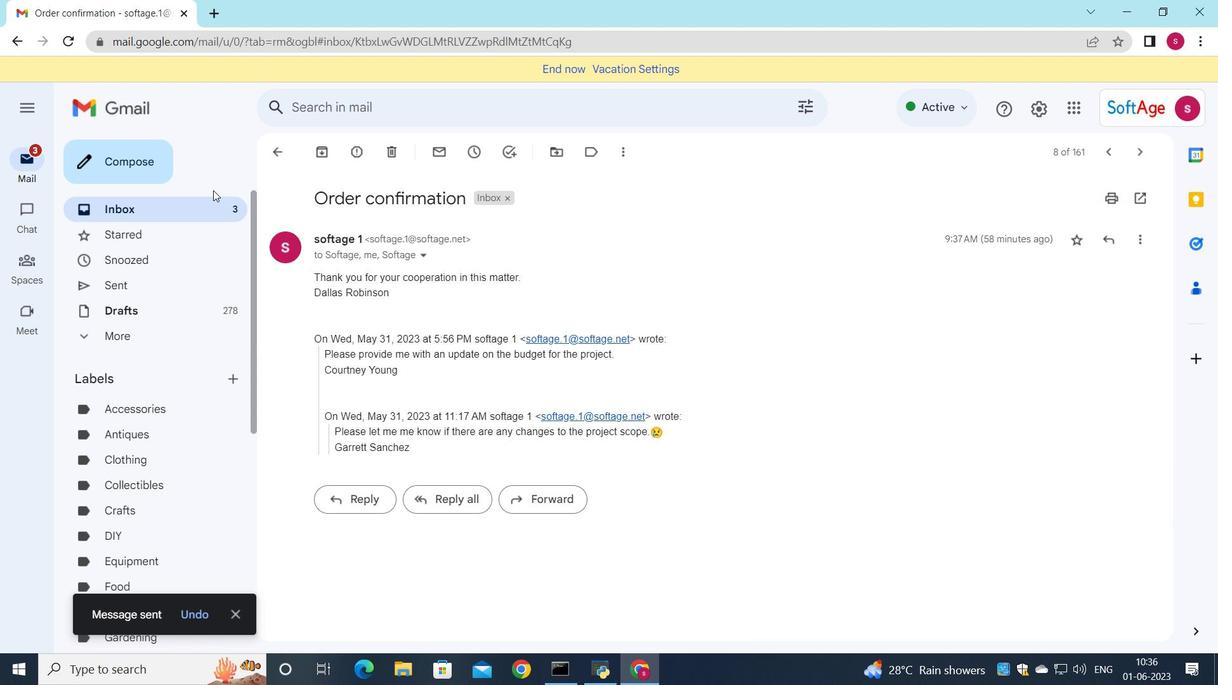 
Action: Mouse pressed left at (214, 210)
Screenshot: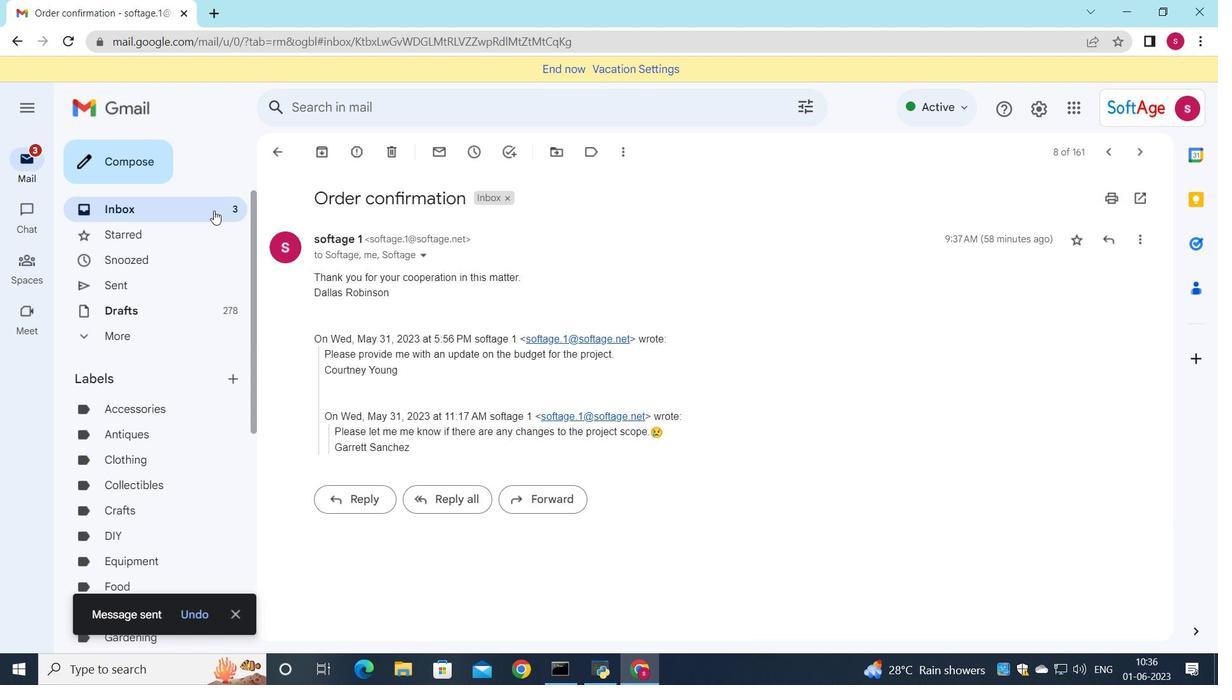 
Action: Mouse moved to (580, 196)
Screenshot: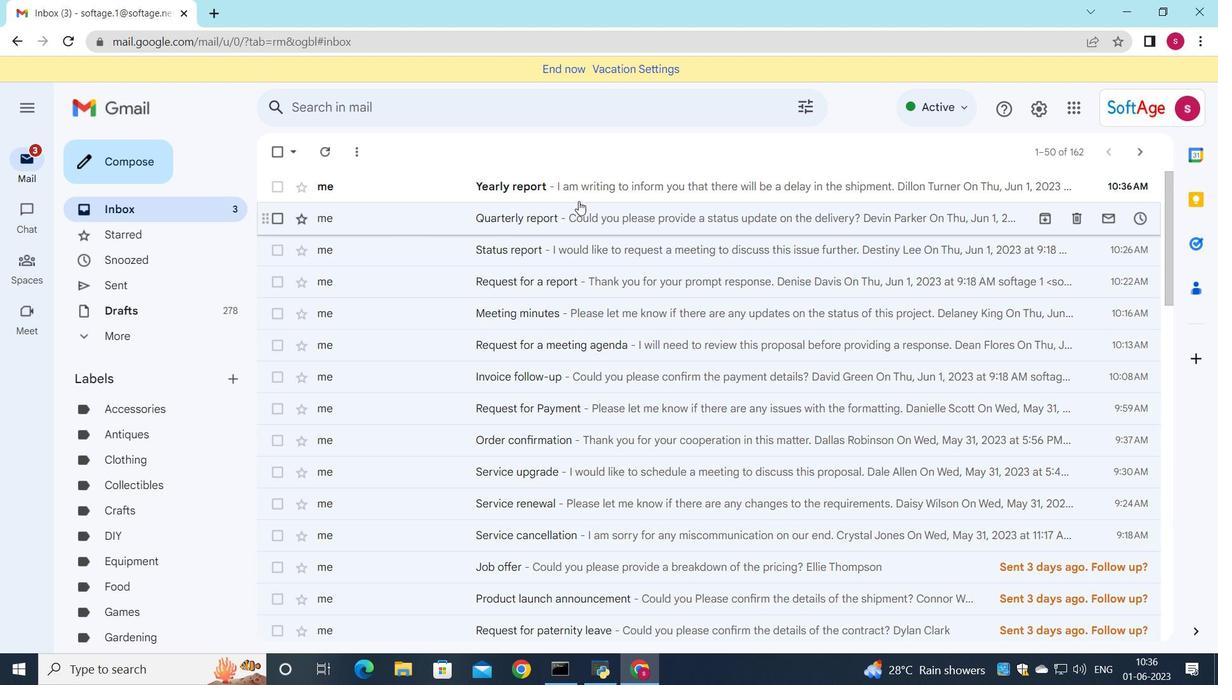 
Action: Mouse pressed left at (580, 196)
Screenshot: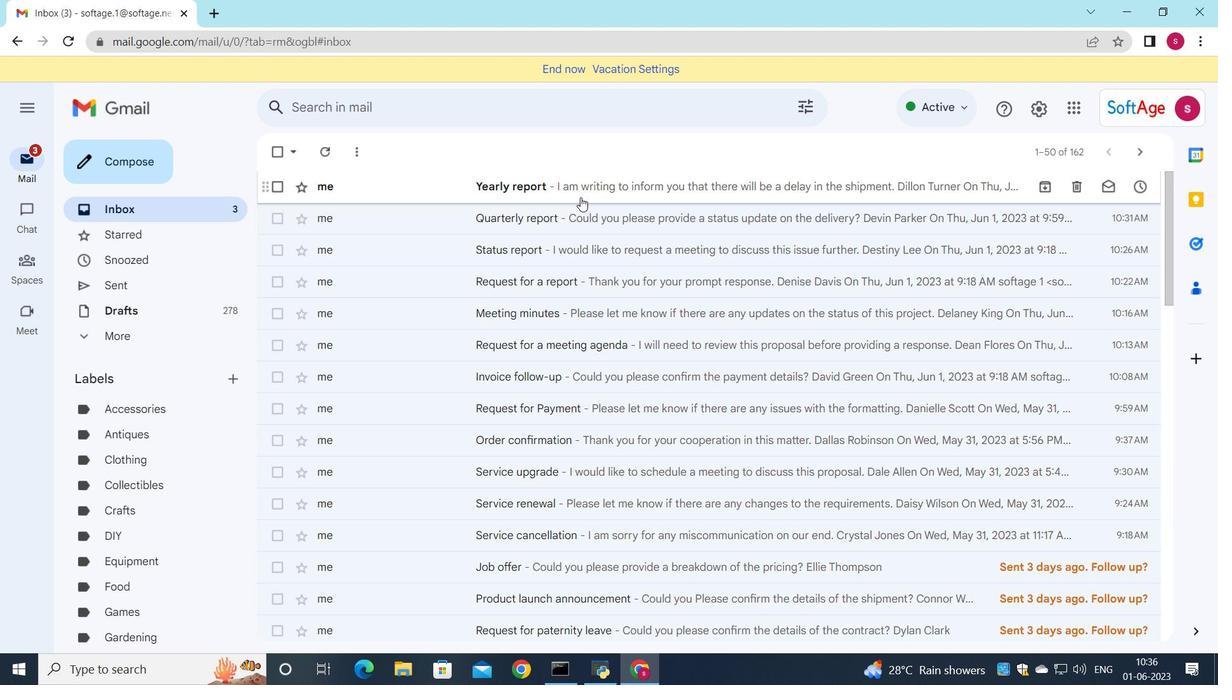 
Action: Mouse moved to (866, 295)
Screenshot: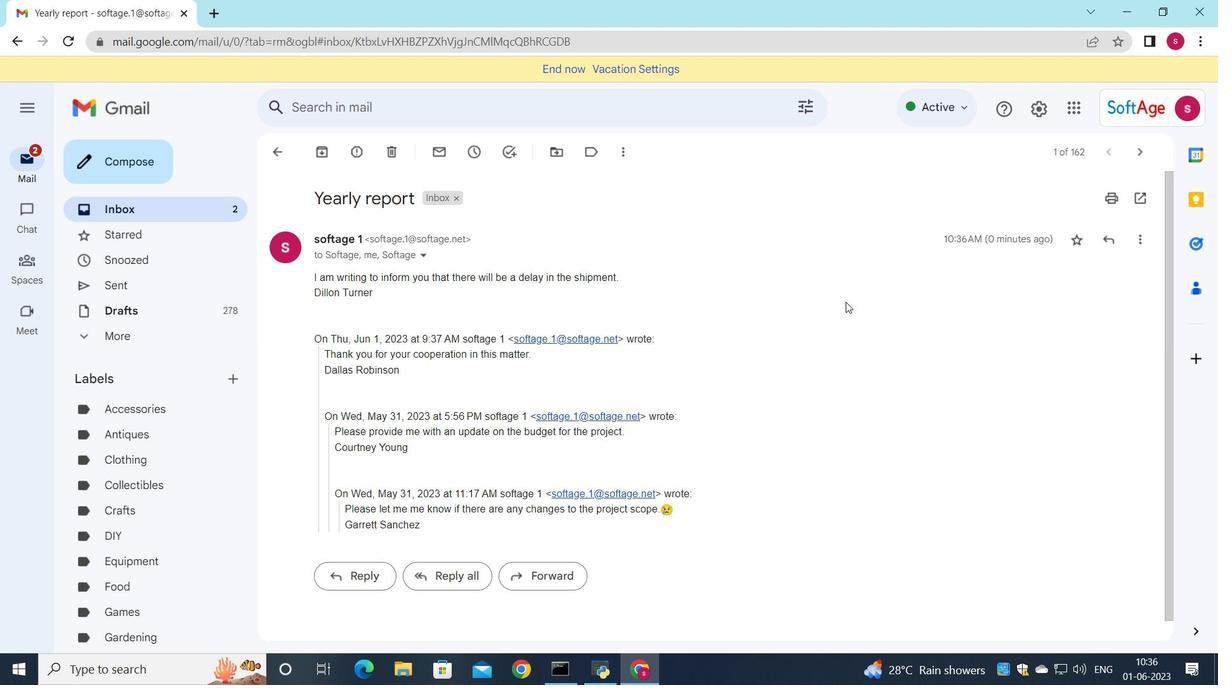 
